 Task: Find connections with filter location Jequié with filter topic #Jobhunterswith filter profile language Potuguese with filter current company Simplify Healthcare with filter school Chennai Institute of Technology with filter industry Environmental Quality Programs with filter service category UX Research with filter keywords title Data Entry
Action: Mouse moved to (587, 86)
Screenshot: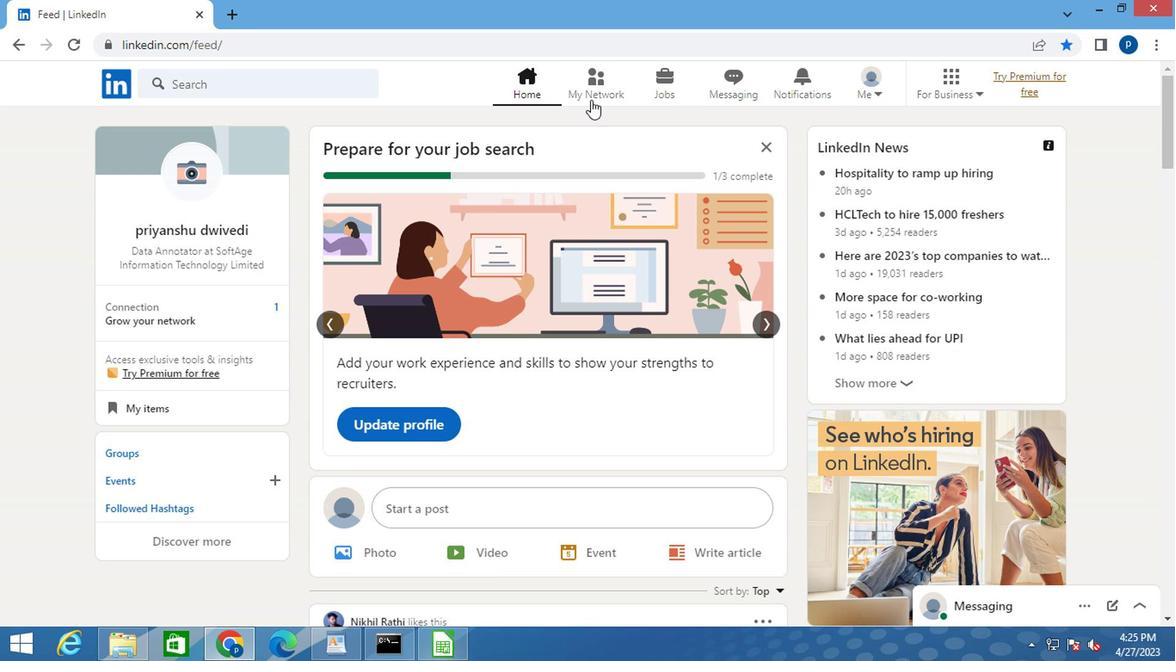
Action: Mouse pressed left at (587, 86)
Screenshot: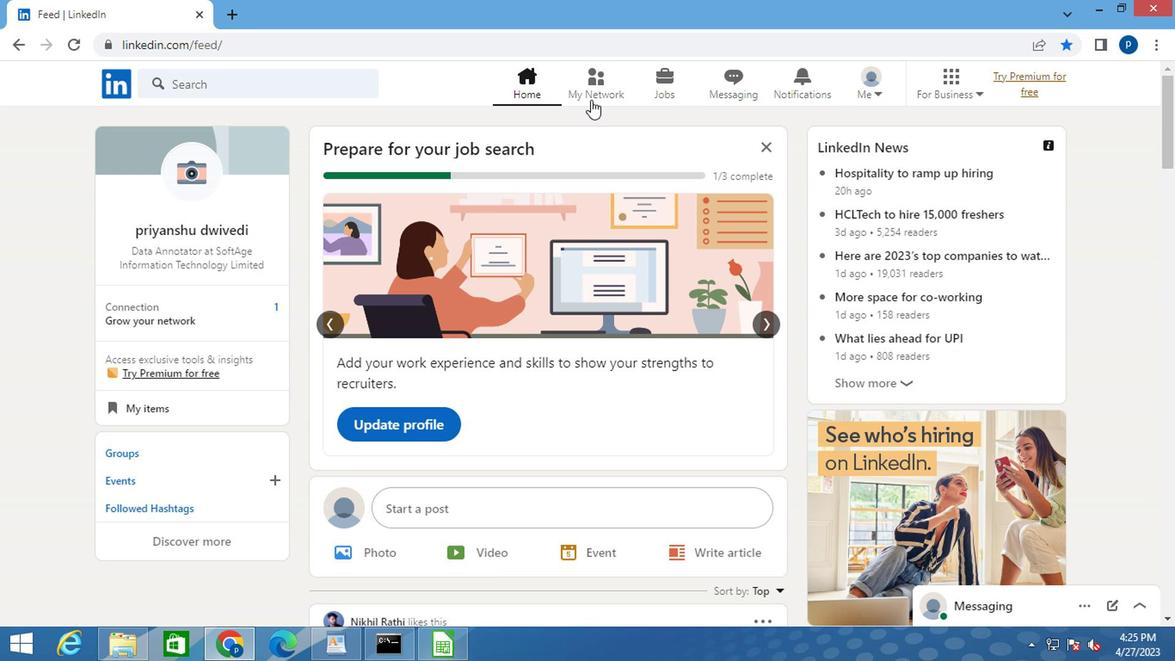
Action: Mouse moved to (192, 181)
Screenshot: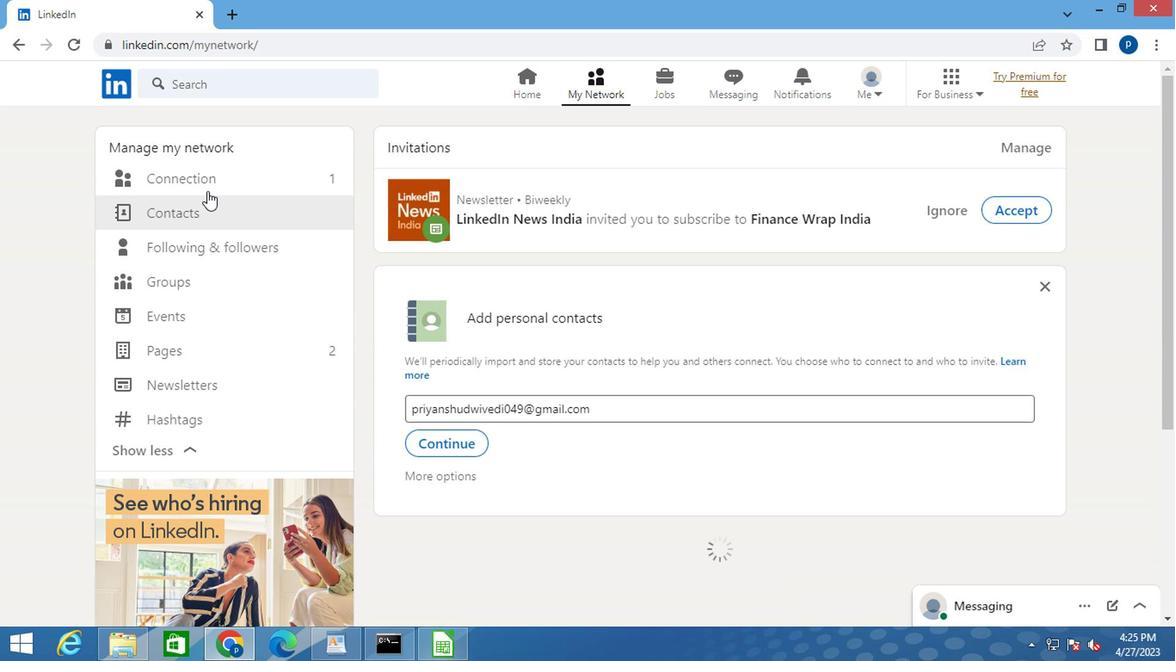 
Action: Mouse pressed left at (192, 181)
Screenshot: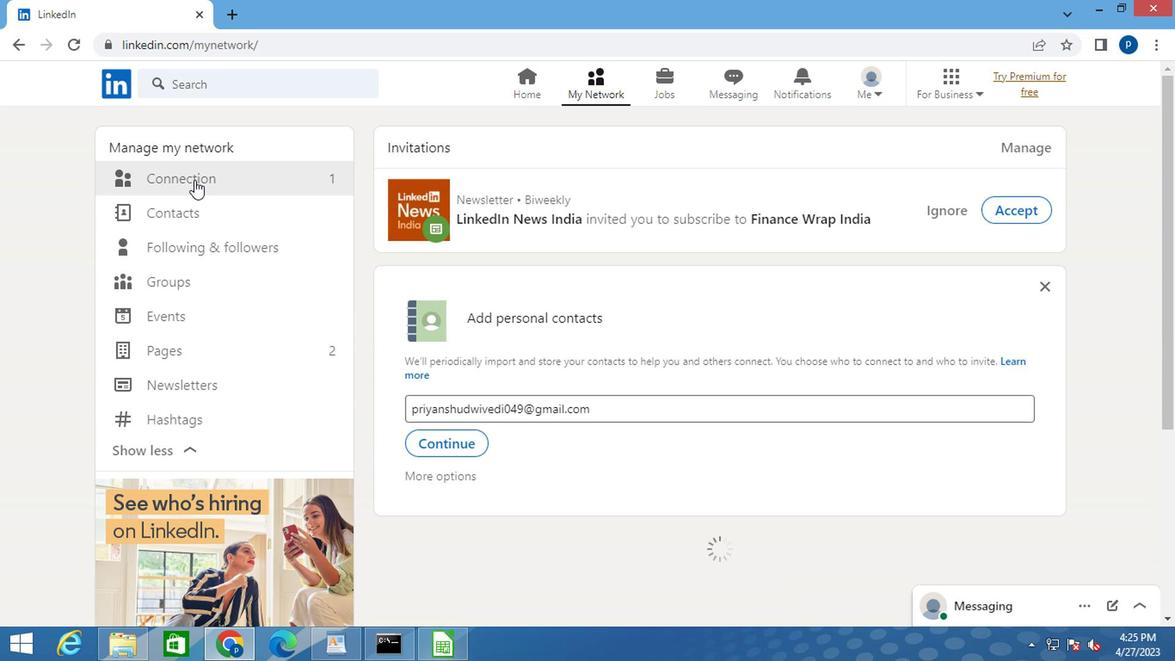 
Action: Mouse moved to (715, 186)
Screenshot: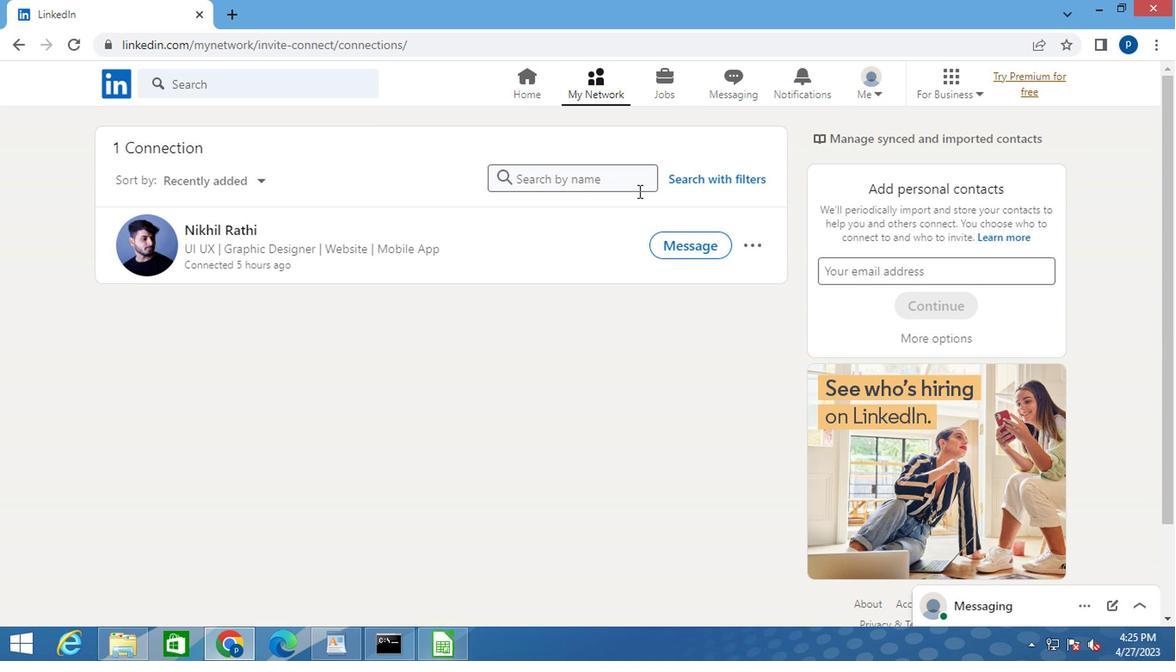 
Action: Mouse pressed left at (715, 186)
Screenshot: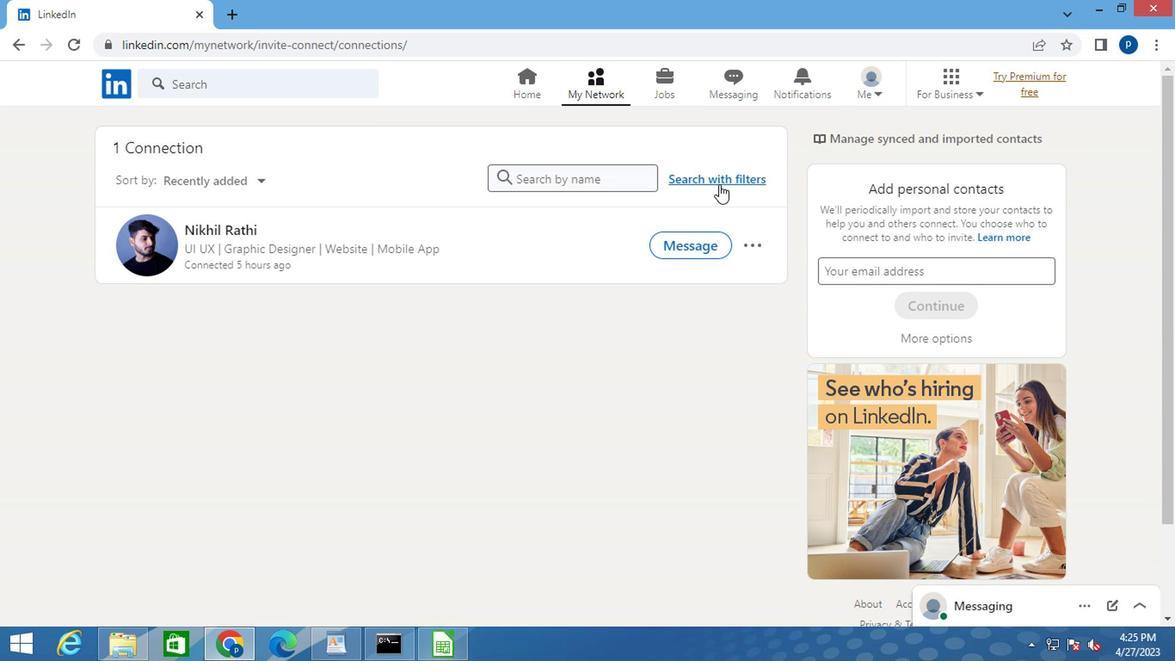 
Action: Mouse moved to (634, 138)
Screenshot: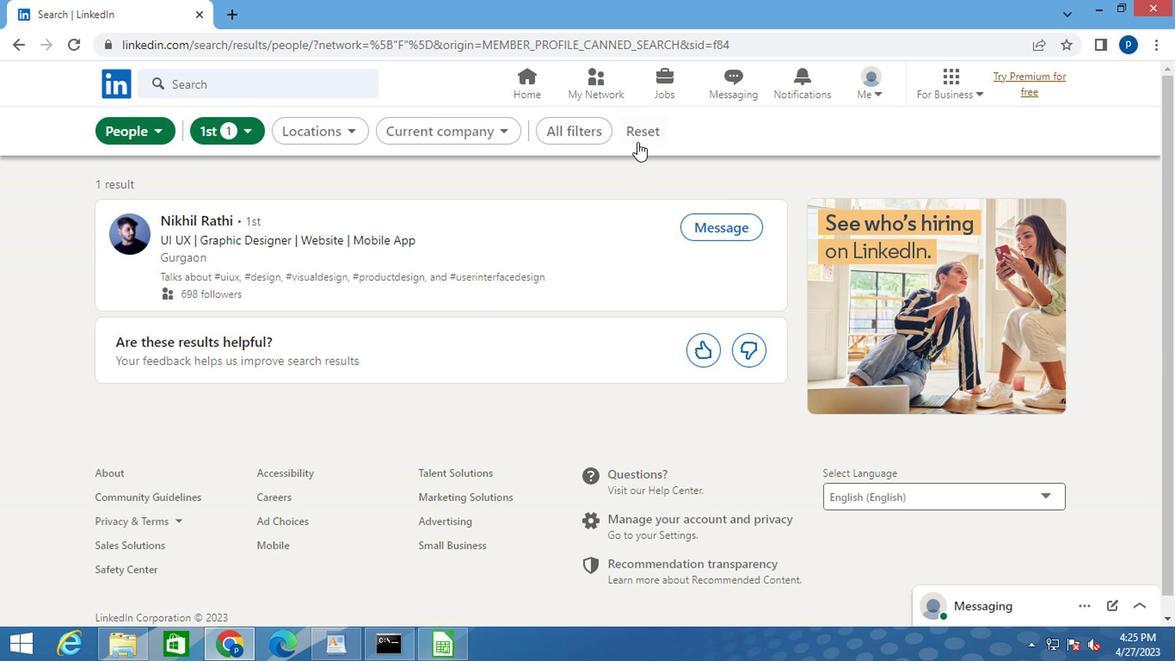 
Action: Mouse pressed left at (634, 138)
Screenshot: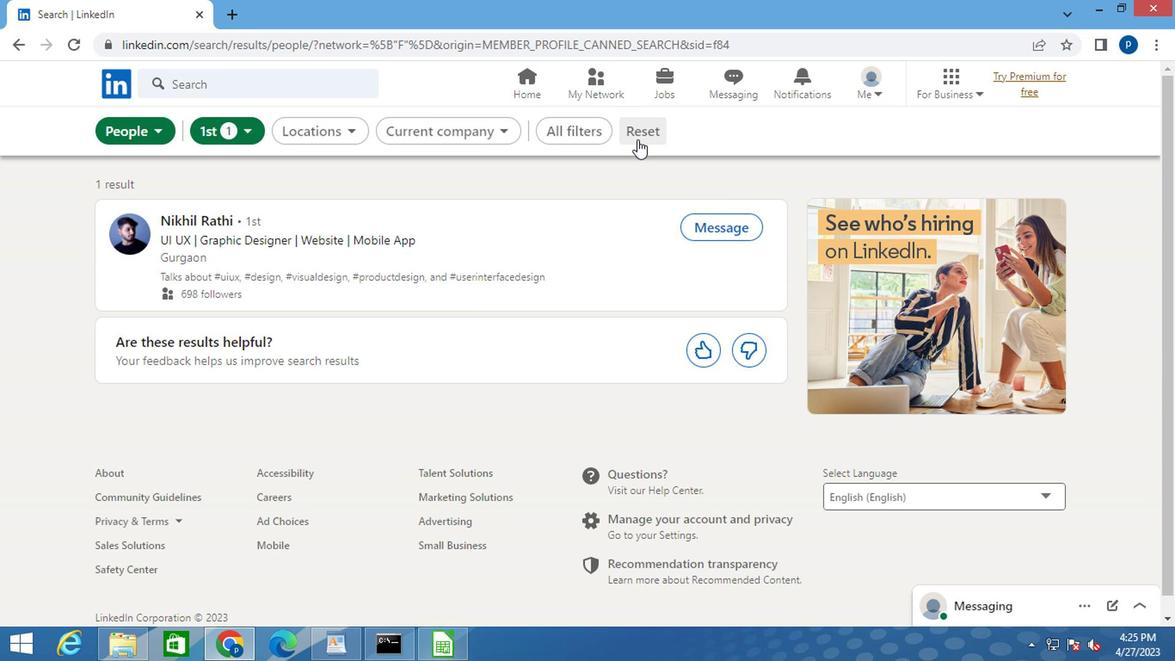 
Action: Mouse moved to (595, 134)
Screenshot: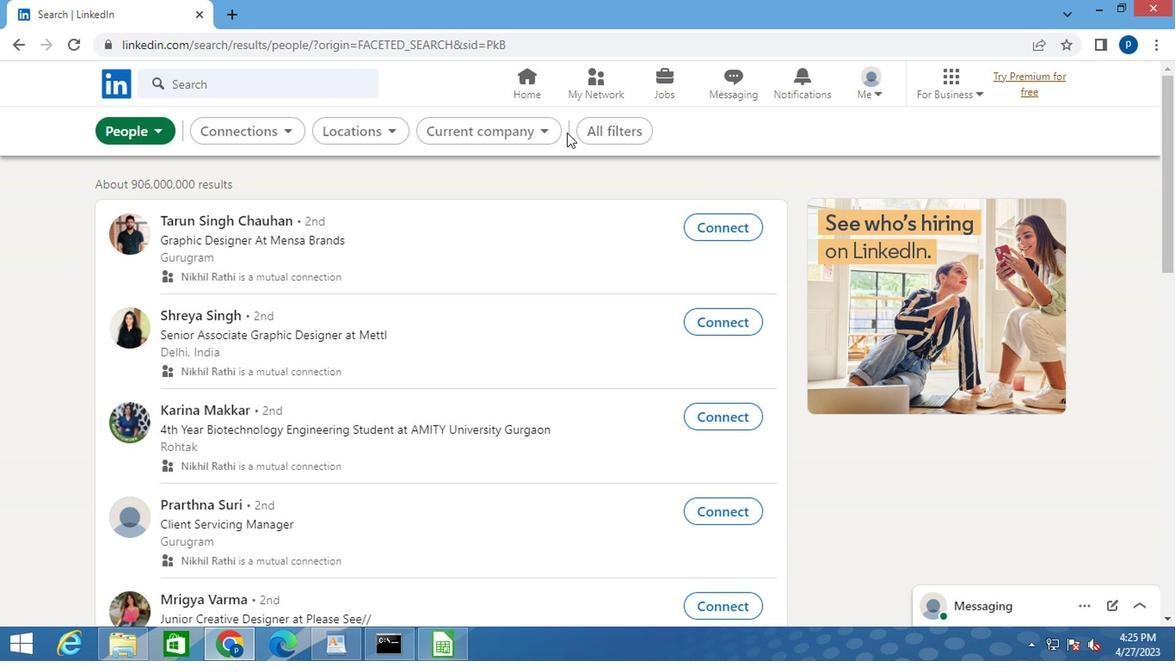 
Action: Mouse pressed left at (595, 134)
Screenshot: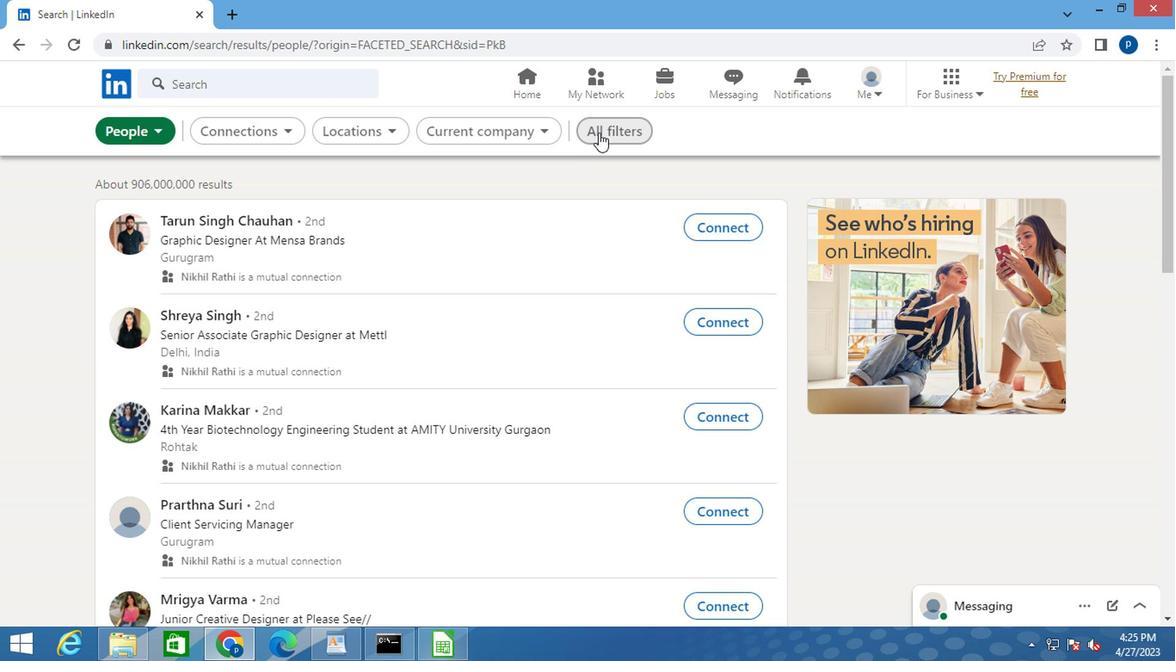 
Action: Mouse moved to (843, 457)
Screenshot: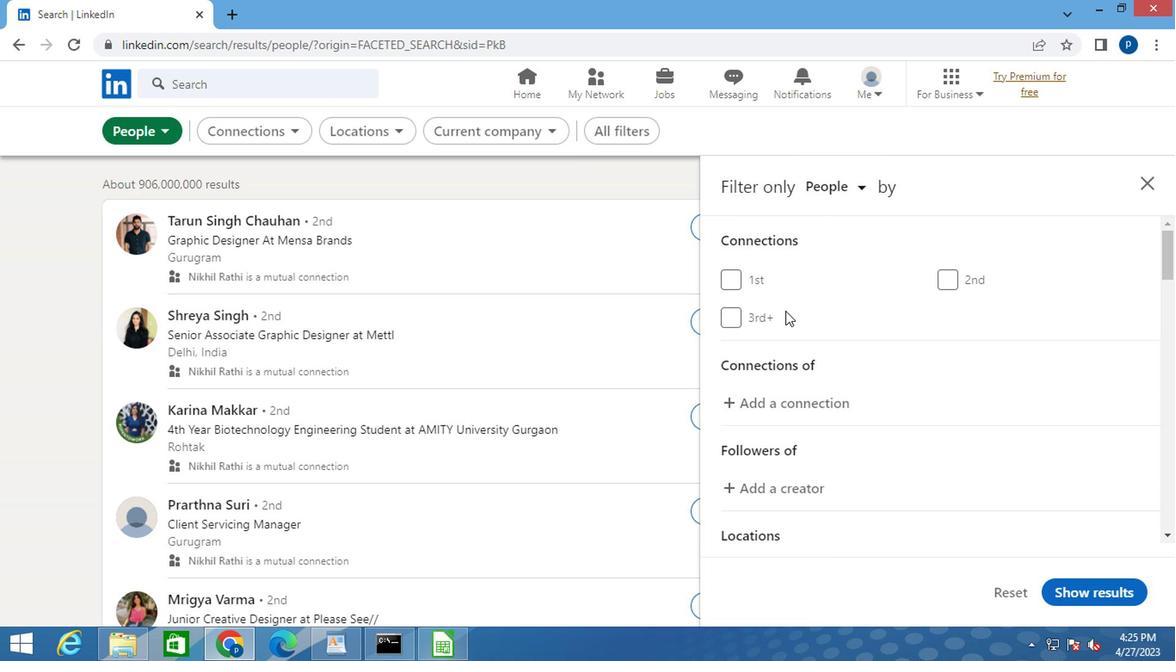 
Action: Mouse scrolled (843, 456) with delta (0, -1)
Screenshot: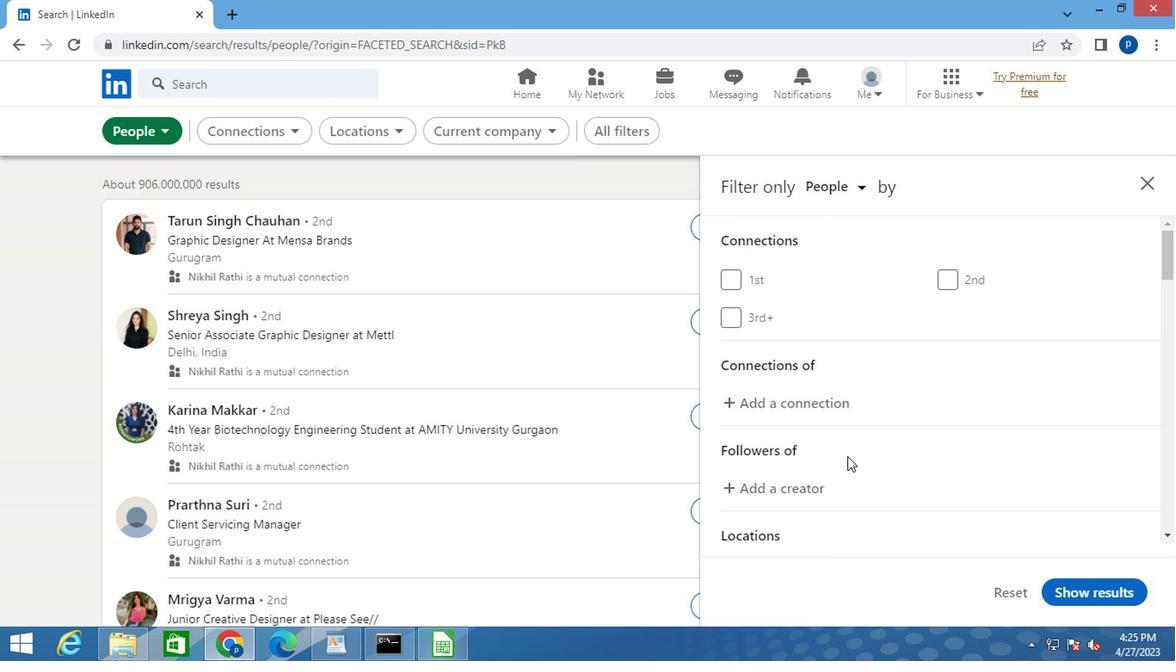 
Action: Mouse scrolled (843, 456) with delta (0, -1)
Screenshot: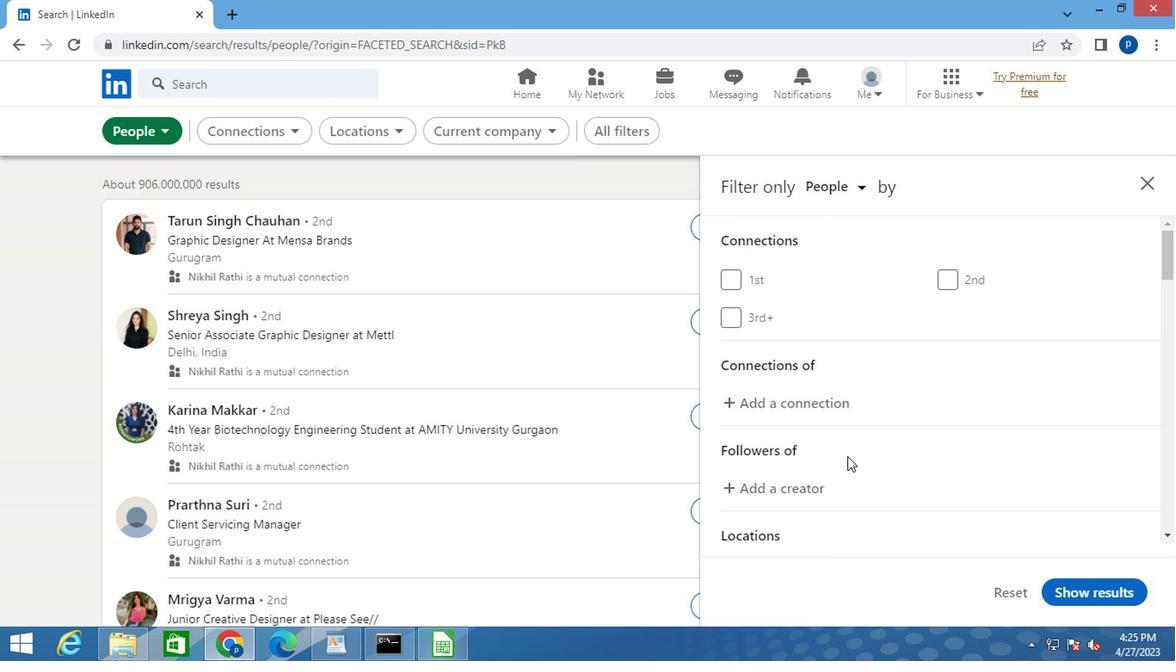 
Action: Mouse moved to (952, 472)
Screenshot: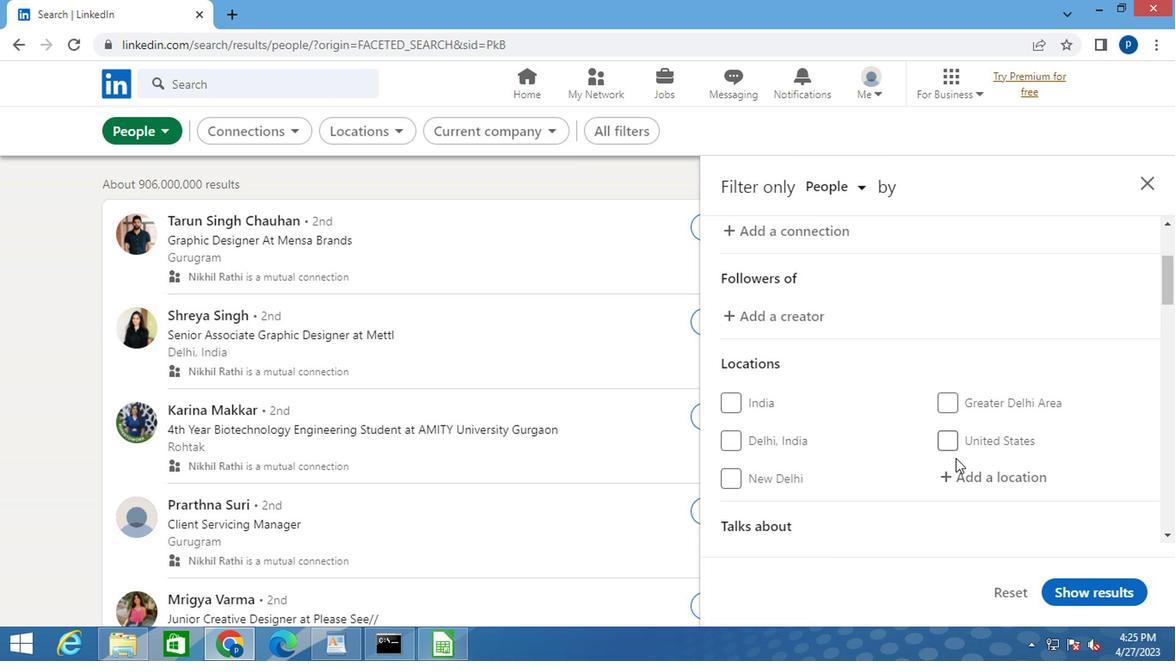 
Action: Mouse pressed left at (952, 472)
Screenshot: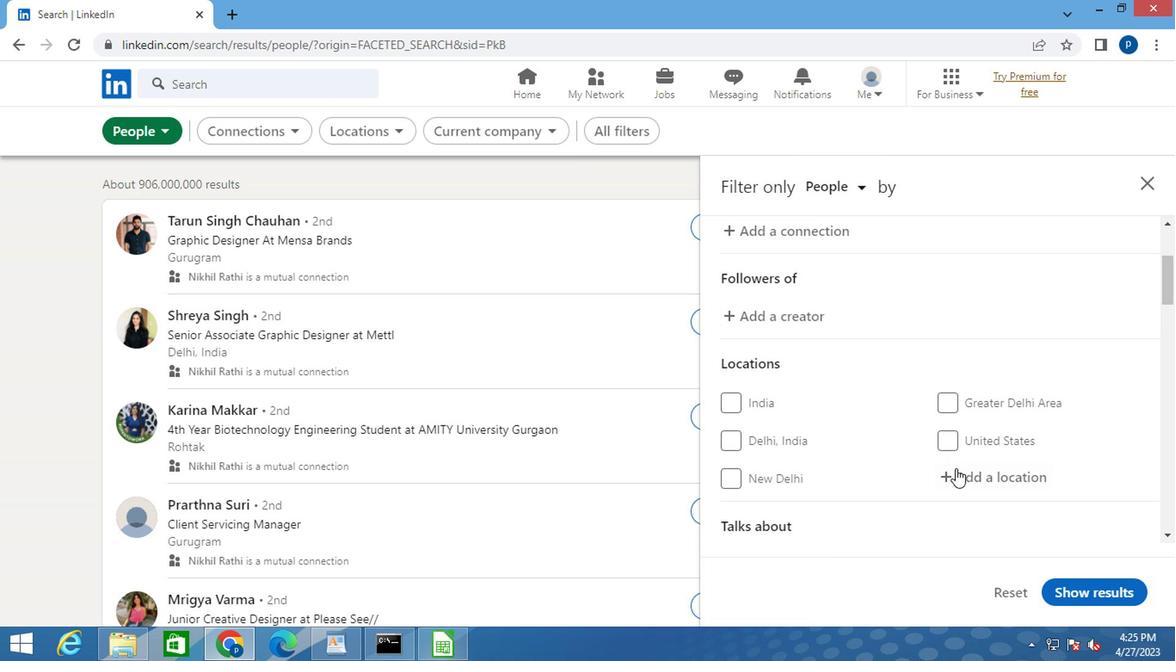 
Action: Key pressed j<Key.caps_lock>equi
Screenshot: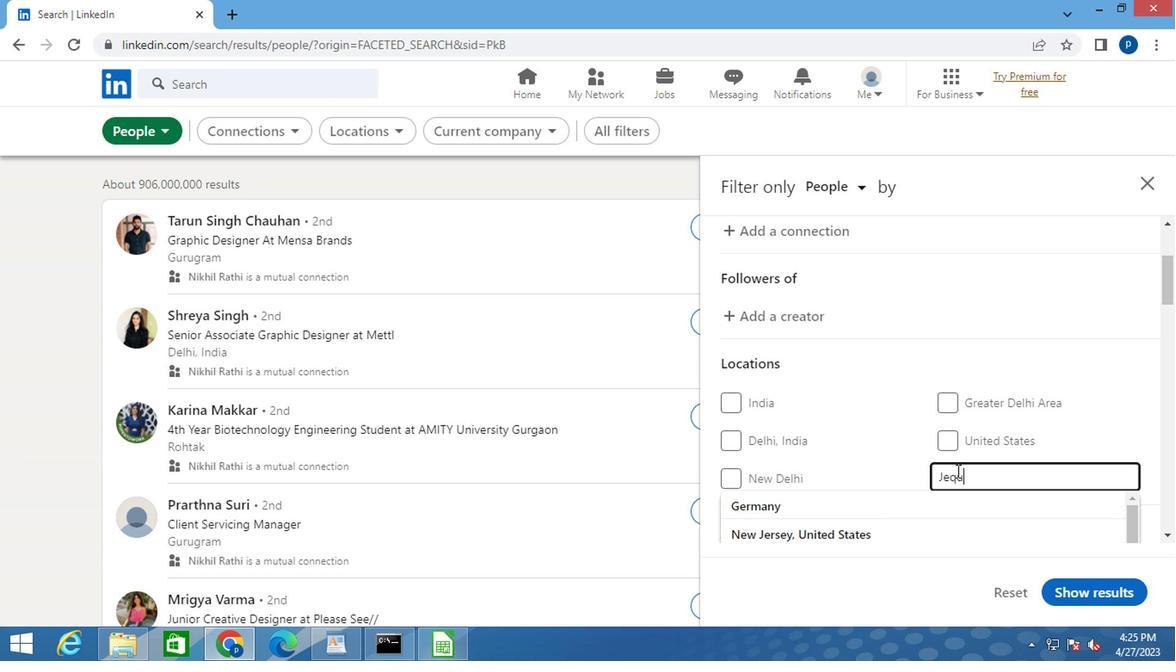 
Action: Mouse moved to (854, 504)
Screenshot: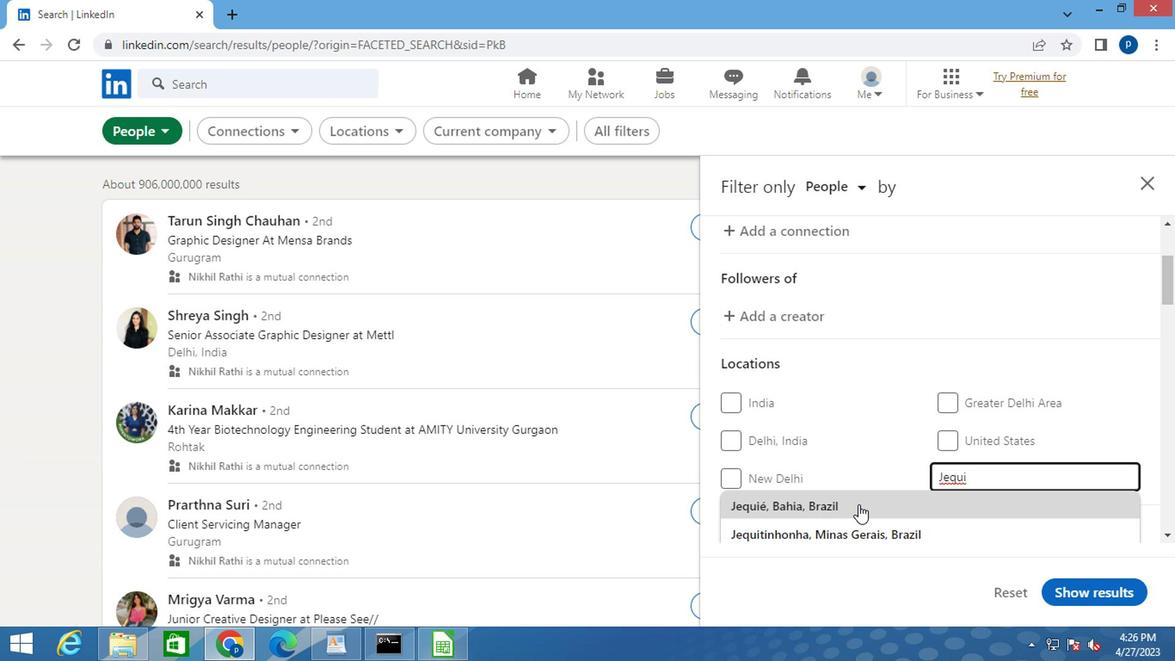 
Action: Mouse pressed left at (854, 504)
Screenshot: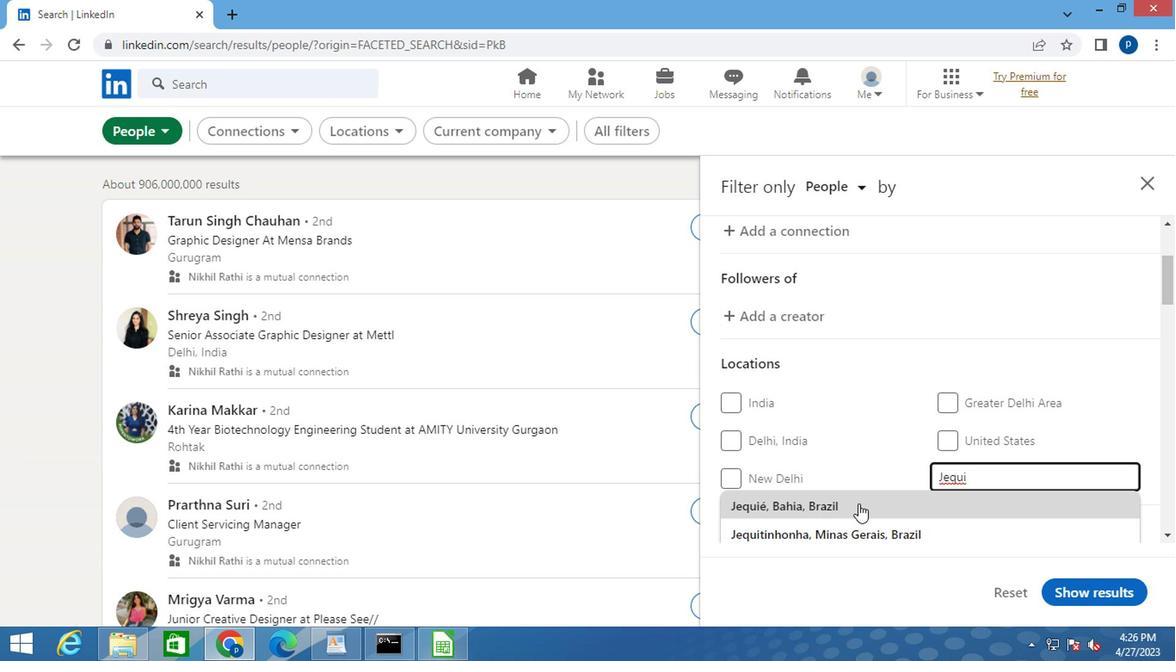 
Action: Mouse moved to (845, 479)
Screenshot: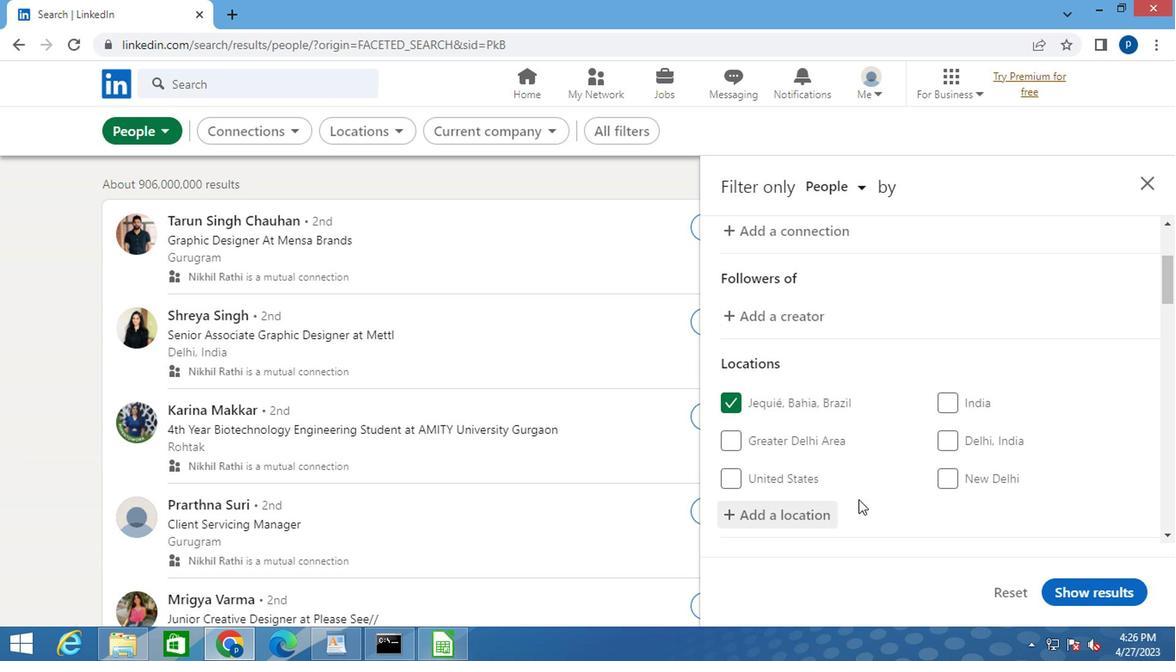 
Action: Mouse scrolled (845, 478) with delta (0, 0)
Screenshot: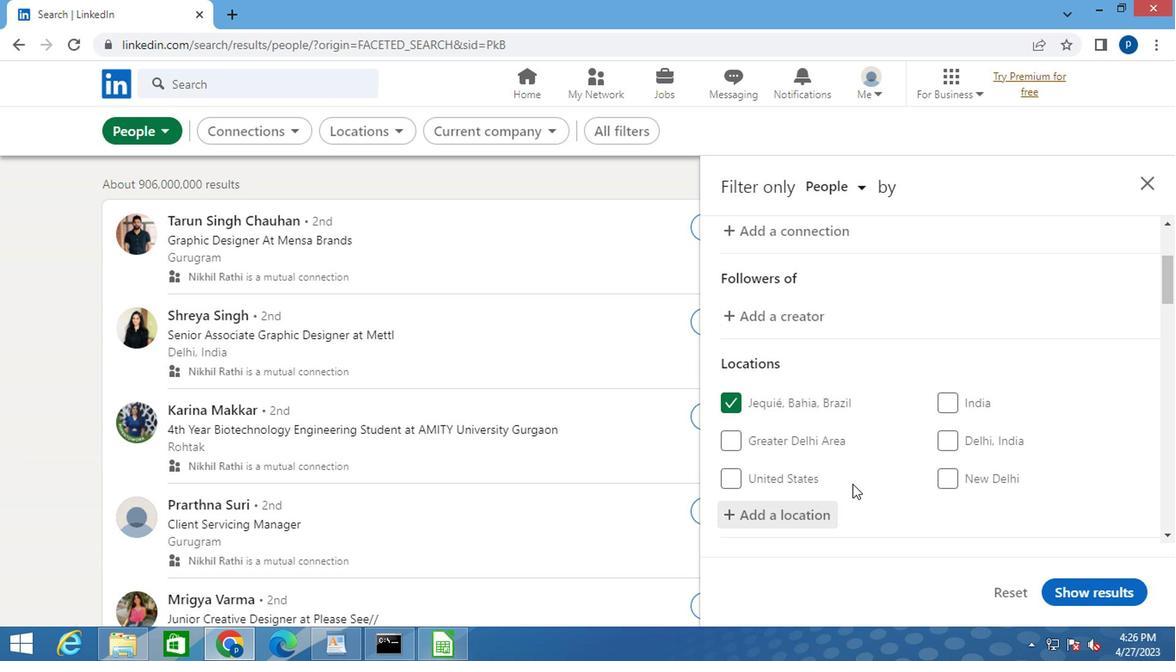 
Action: Mouse moved to (844, 479)
Screenshot: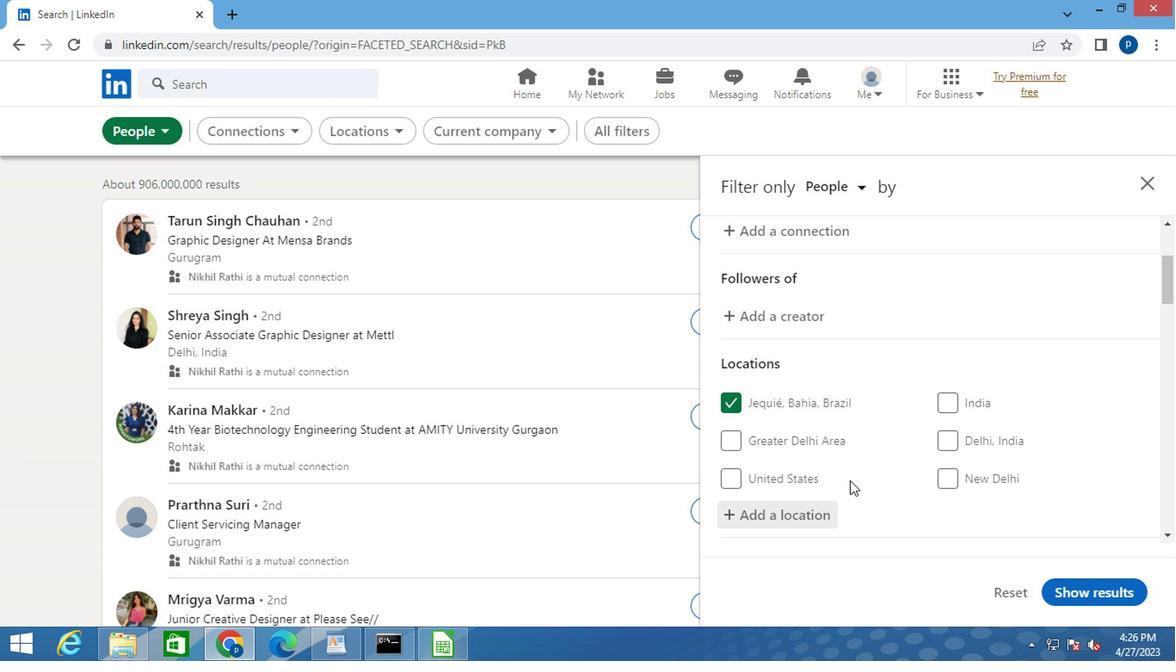 
Action: Mouse scrolled (844, 478) with delta (0, 0)
Screenshot: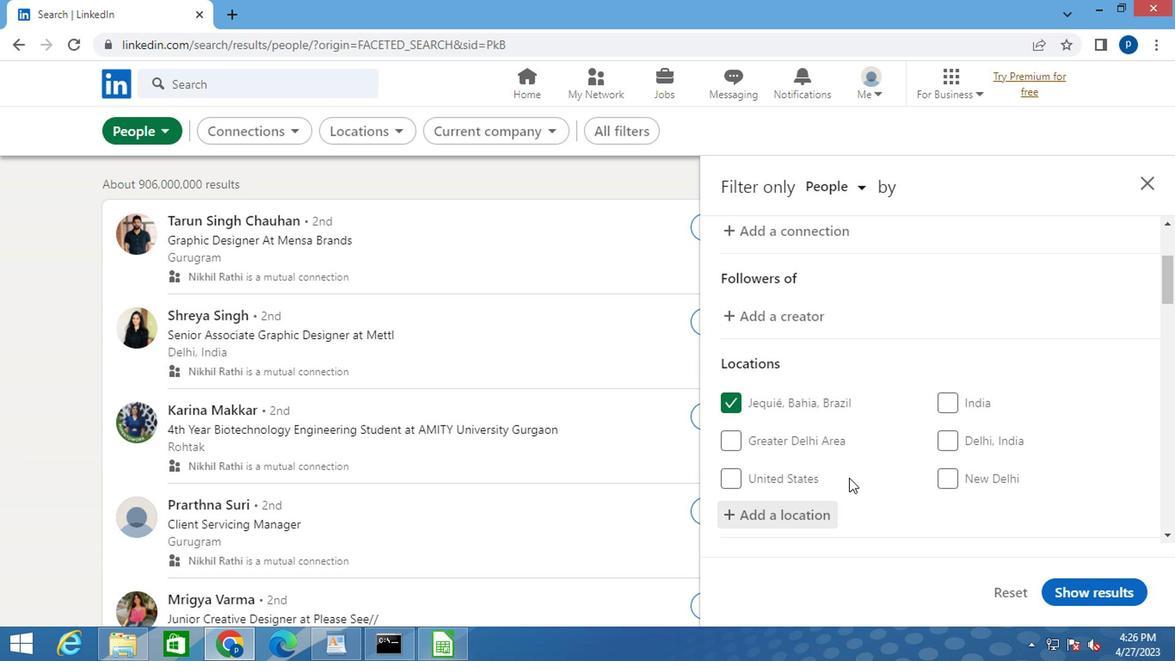 
Action: Mouse scrolled (844, 478) with delta (0, 0)
Screenshot: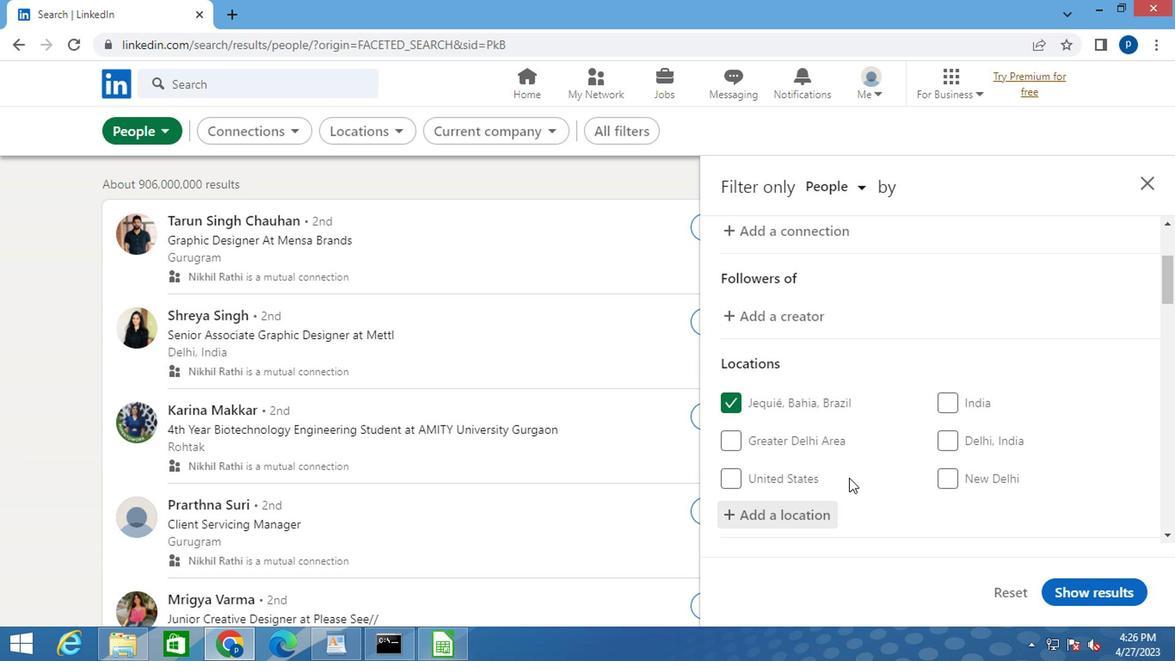 
Action: Mouse scrolled (844, 478) with delta (0, 0)
Screenshot: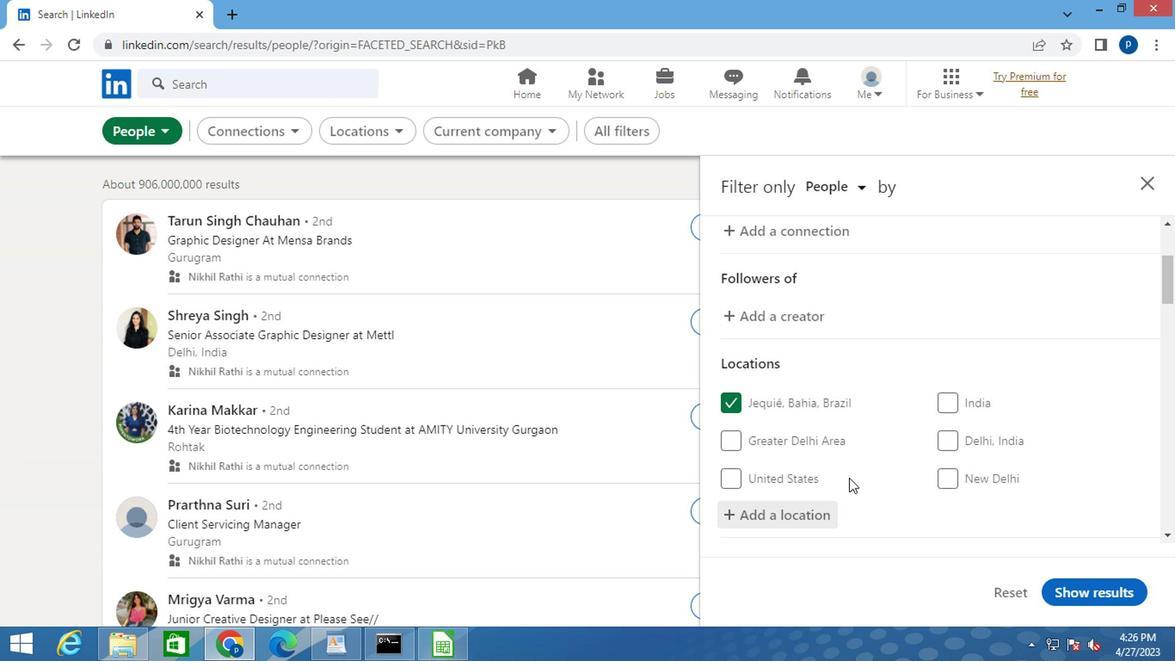 
Action: Mouse moved to (958, 339)
Screenshot: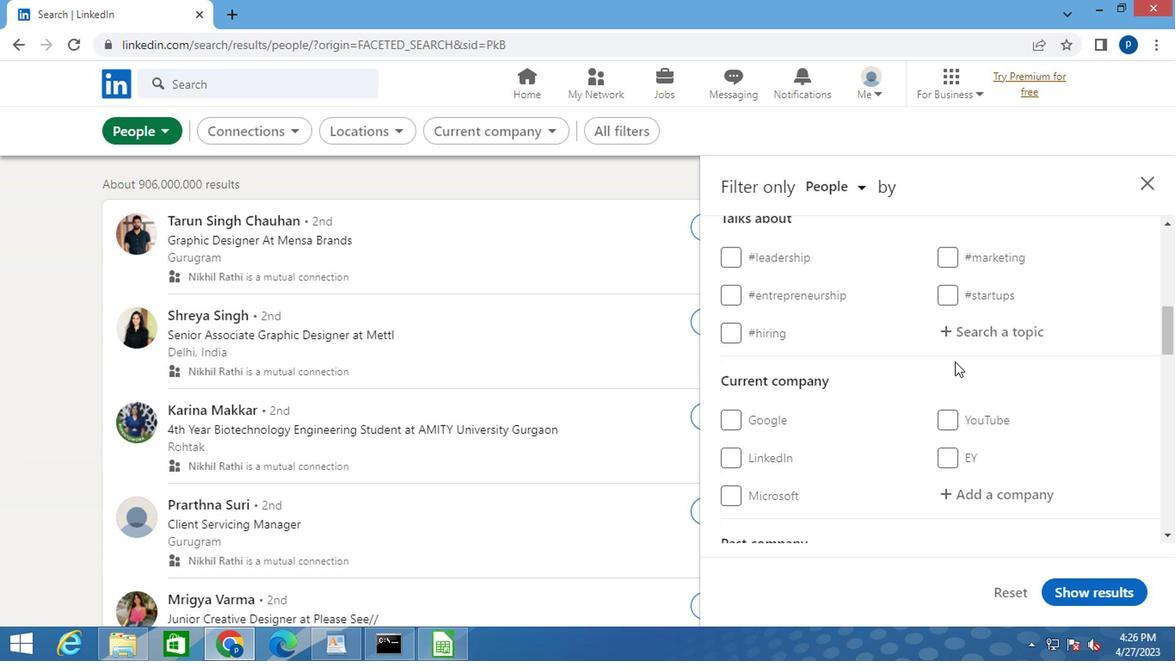 
Action: Mouse pressed left at (958, 339)
Screenshot: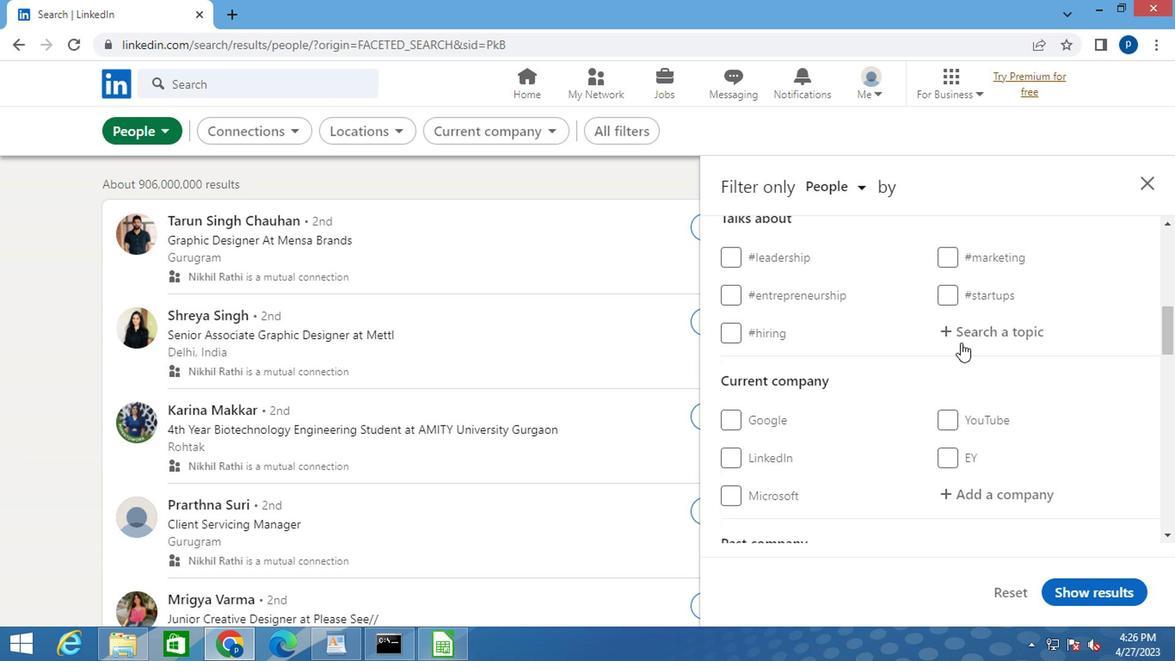 
Action: Key pressed <Key.shift>#<Key.caps_lock>J<Key.caps_lock>OBHUNTERS
Screenshot: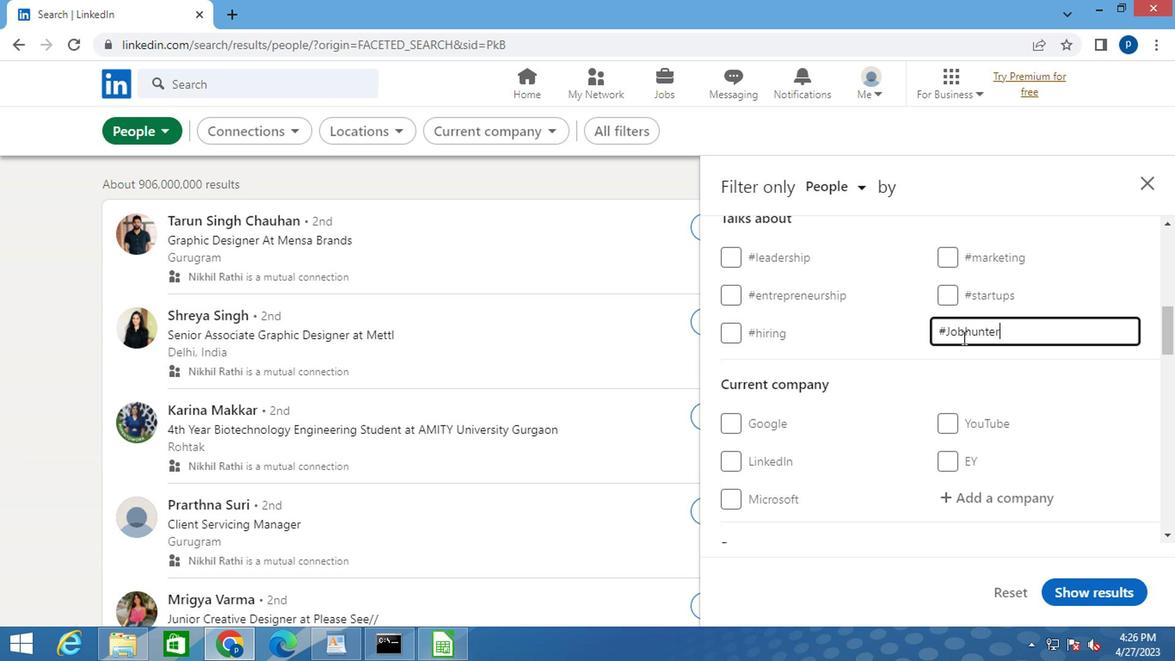 
Action: Mouse moved to (899, 380)
Screenshot: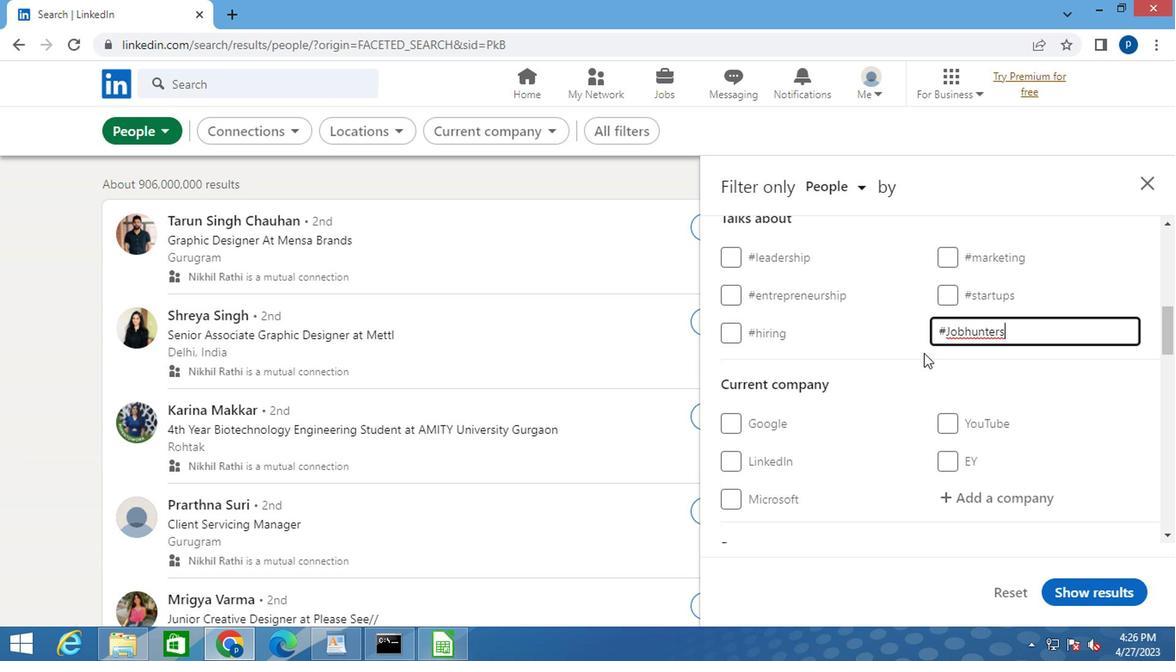 
Action: Mouse scrolled (899, 379) with delta (0, 0)
Screenshot: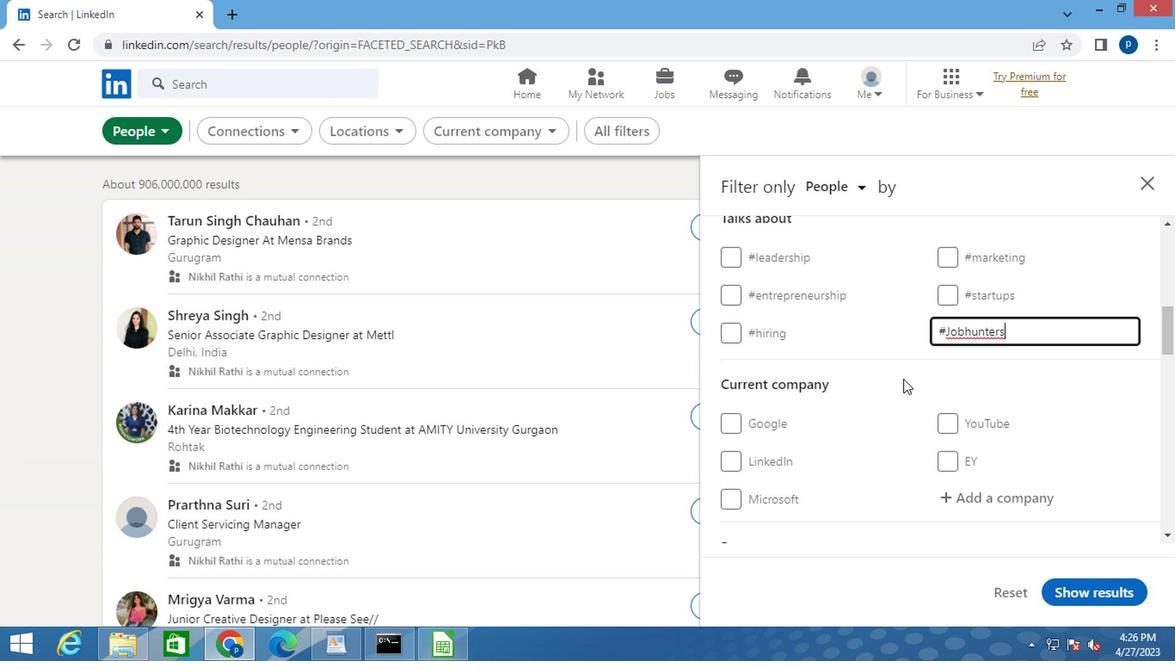 
Action: Mouse scrolled (899, 379) with delta (0, 0)
Screenshot: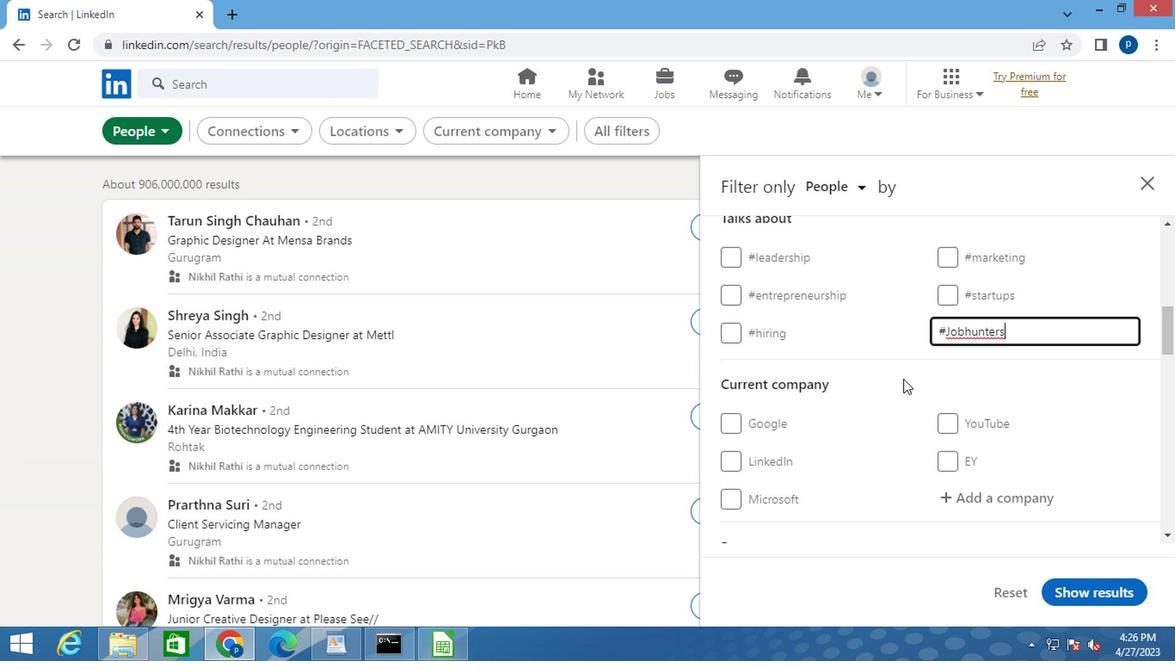 
Action: Mouse scrolled (899, 379) with delta (0, 0)
Screenshot: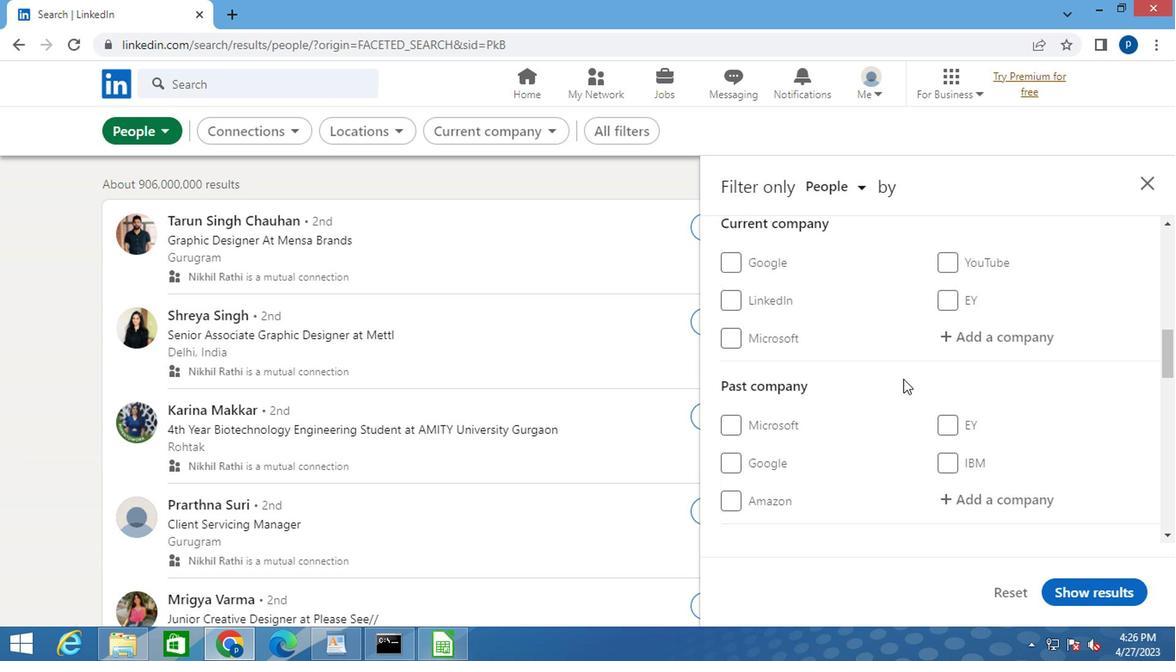 
Action: Mouse scrolled (899, 379) with delta (0, 0)
Screenshot: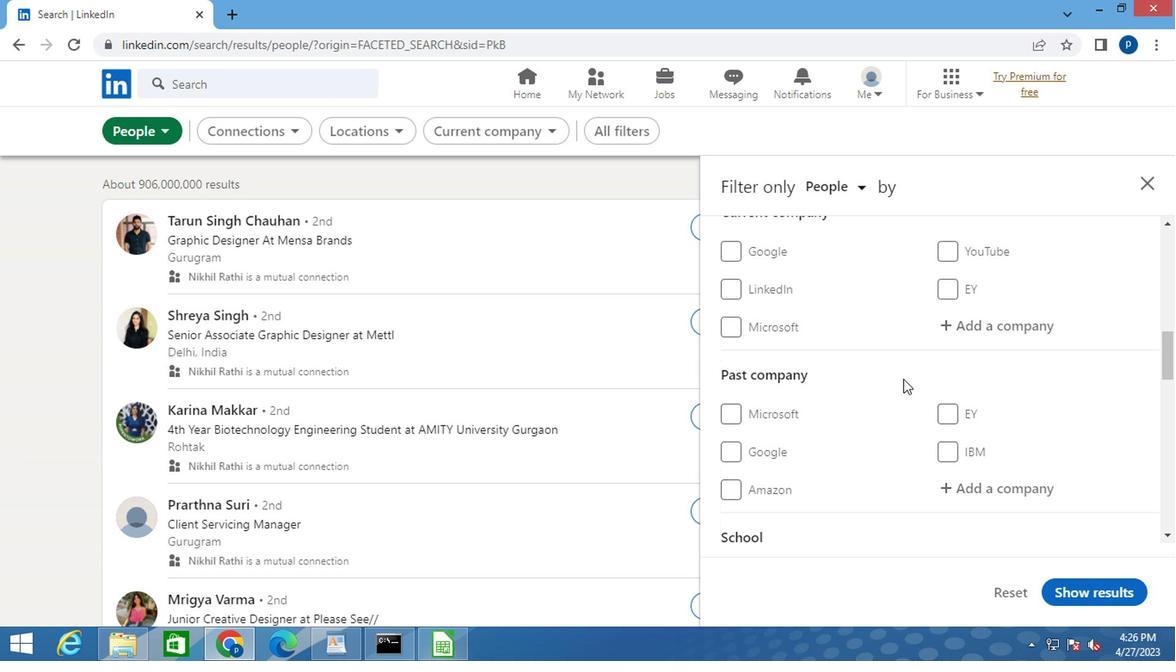 
Action: Mouse moved to (847, 396)
Screenshot: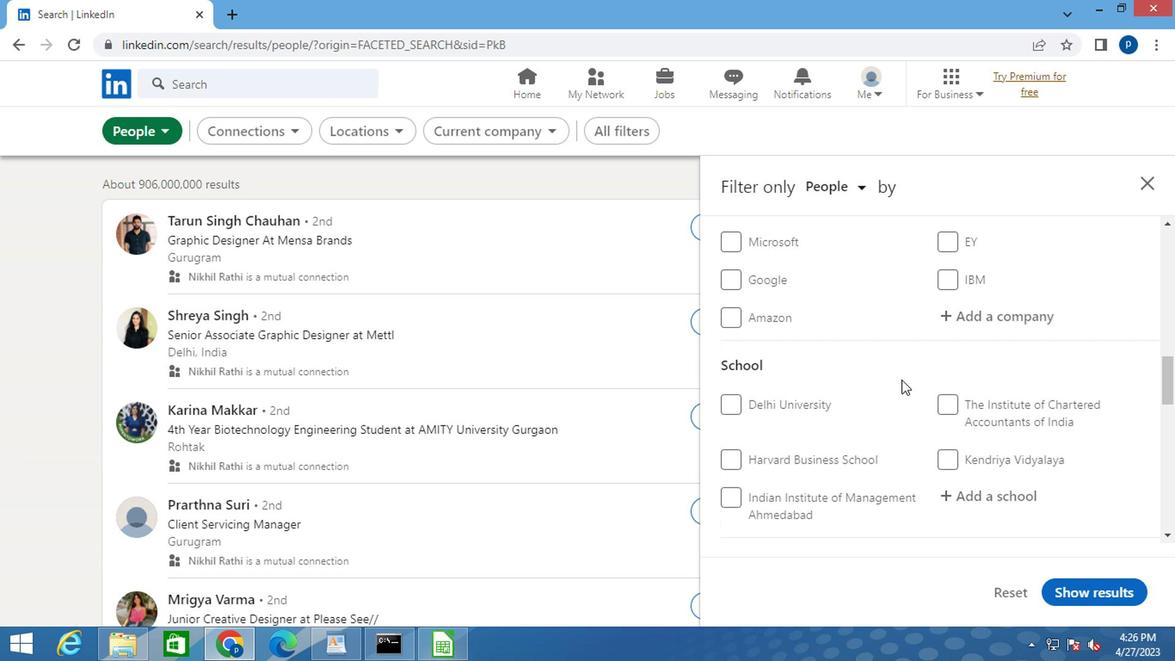 
Action: Mouse scrolled (847, 394) with delta (0, -1)
Screenshot: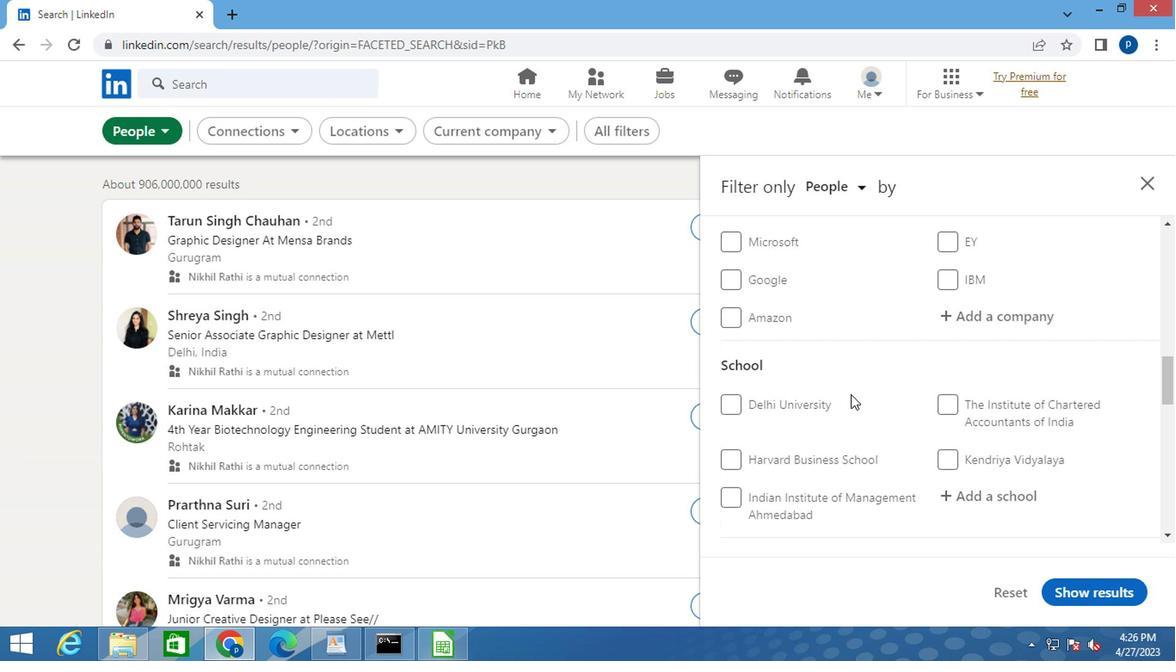 
Action: Mouse scrolled (847, 394) with delta (0, -1)
Screenshot: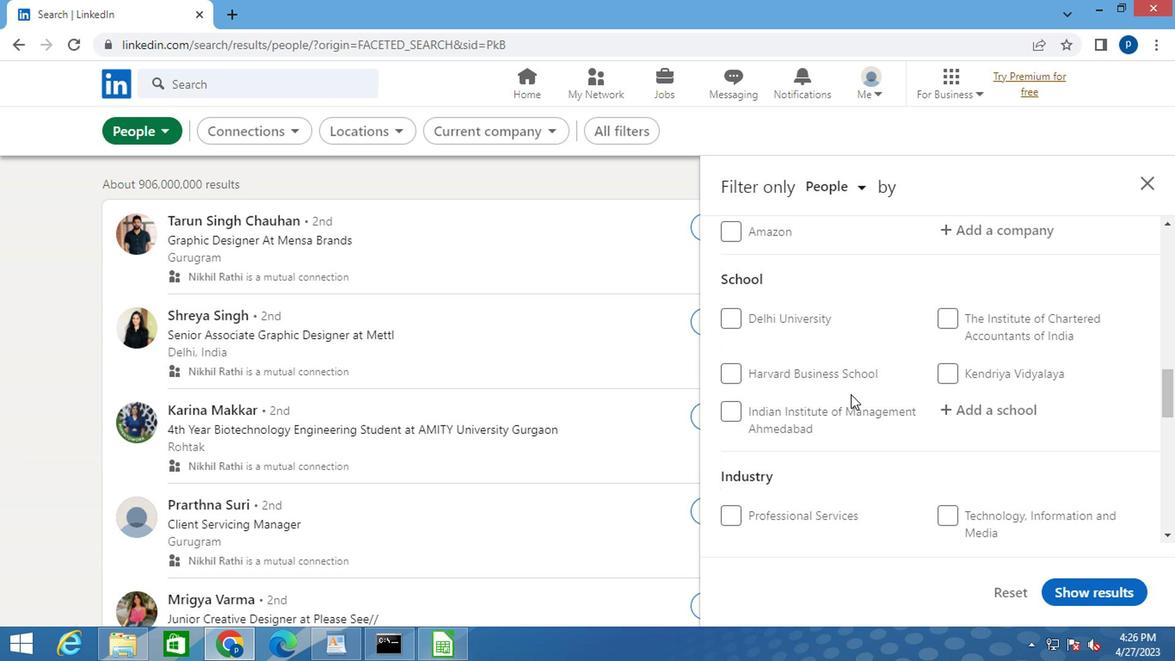 
Action: Mouse scrolled (847, 394) with delta (0, -1)
Screenshot: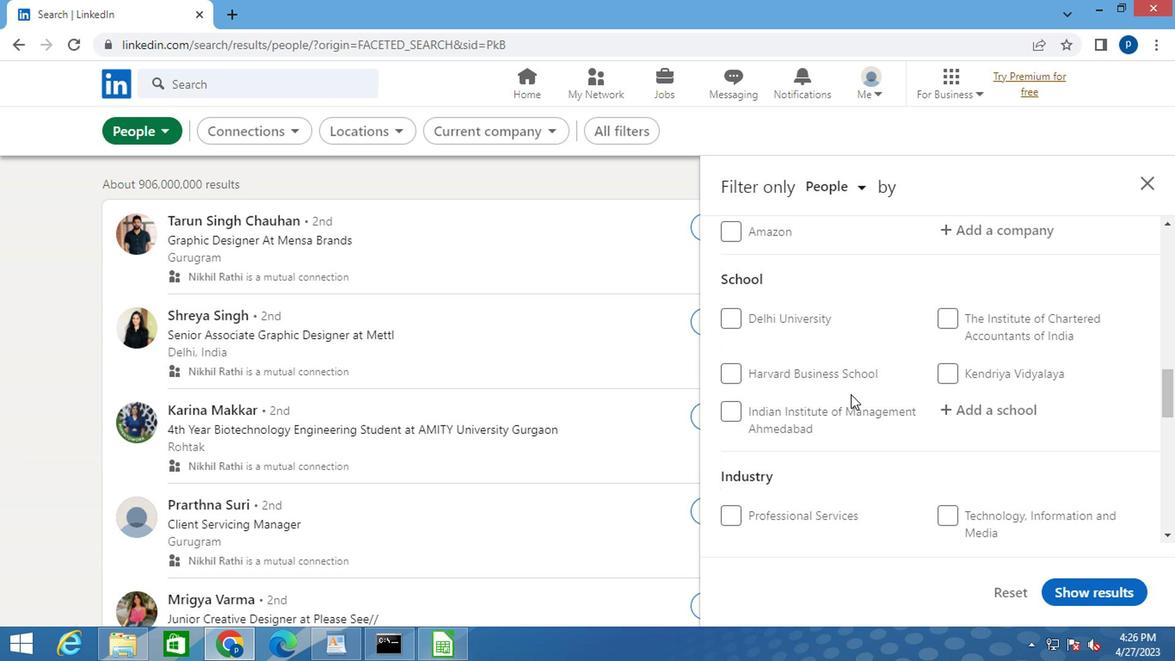 
Action: Mouse scrolled (847, 394) with delta (0, -1)
Screenshot: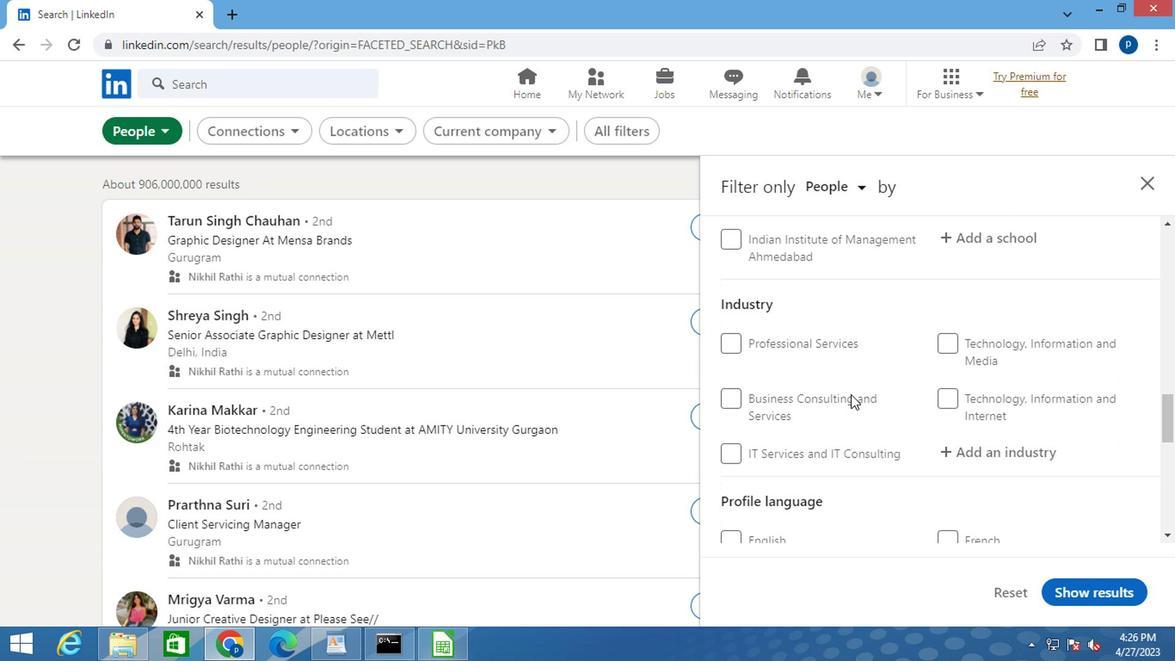 
Action: Mouse scrolled (847, 394) with delta (0, -1)
Screenshot: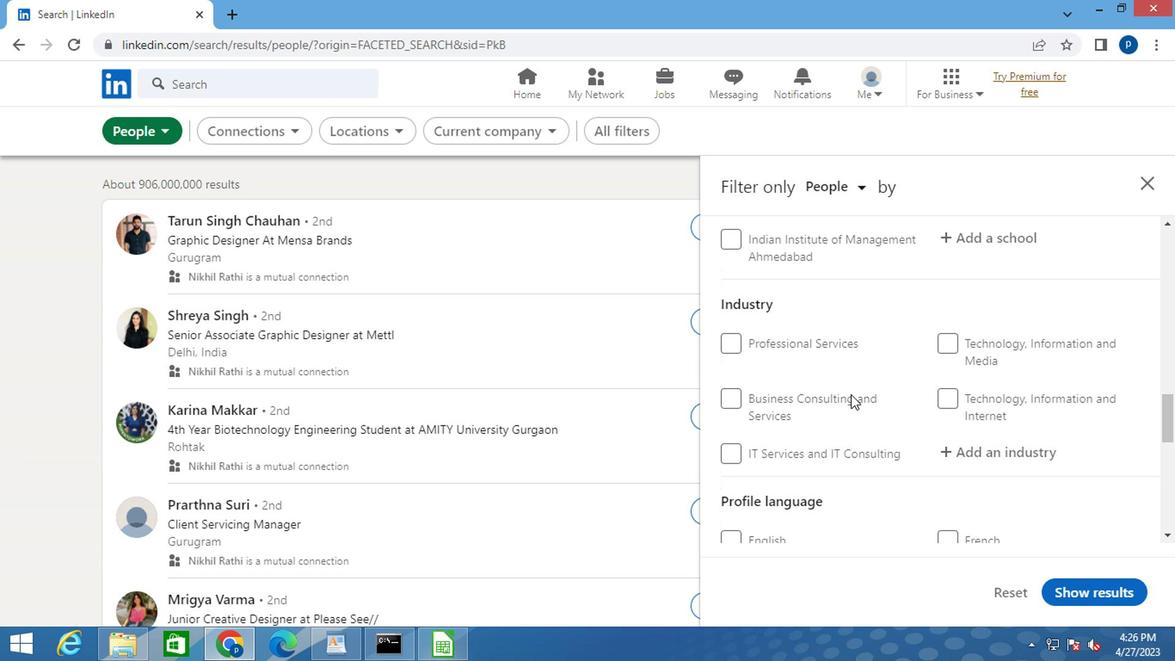 
Action: Mouse moved to (949, 408)
Screenshot: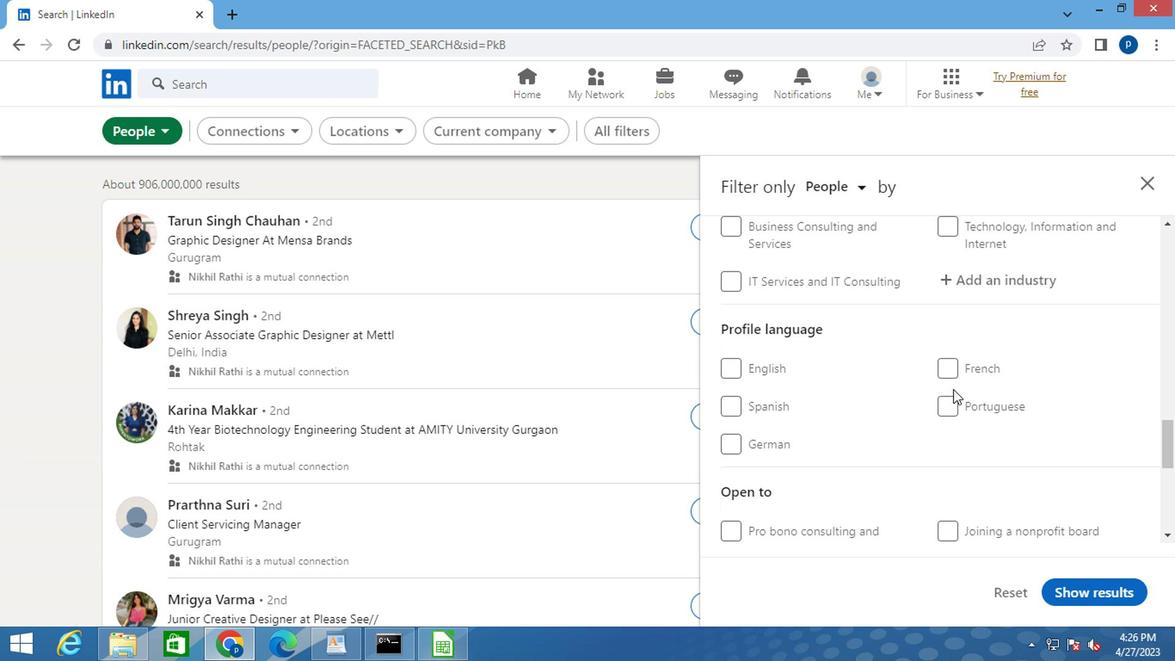 
Action: Mouse pressed left at (949, 408)
Screenshot: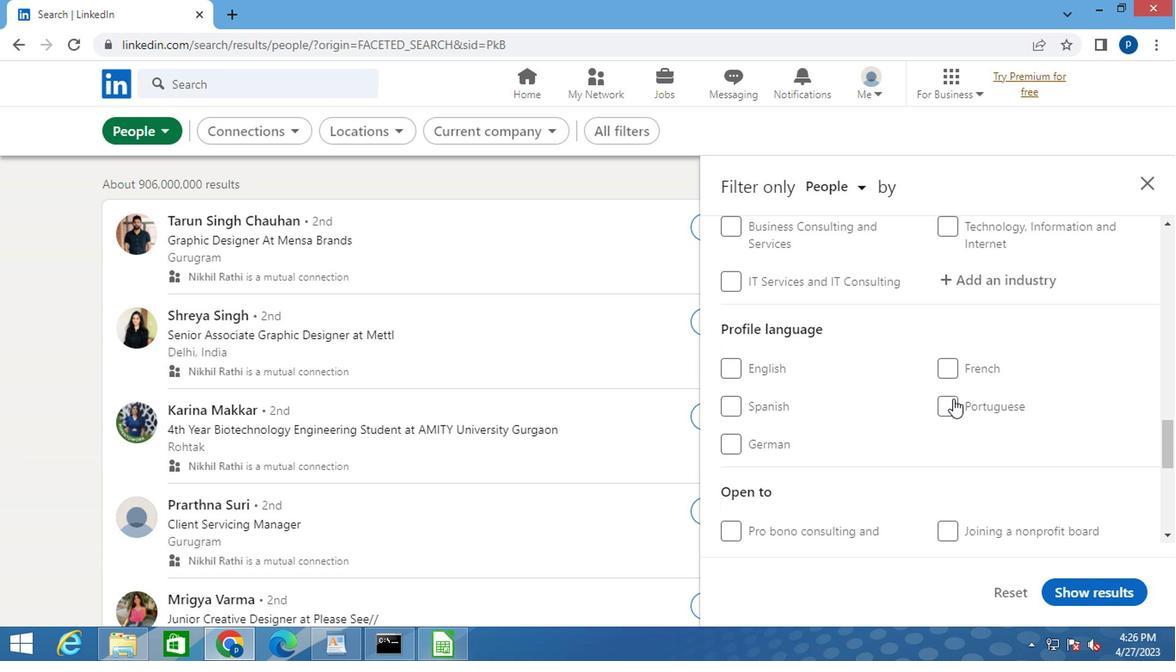 
Action: Mouse moved to (924, 388)
Screenshot: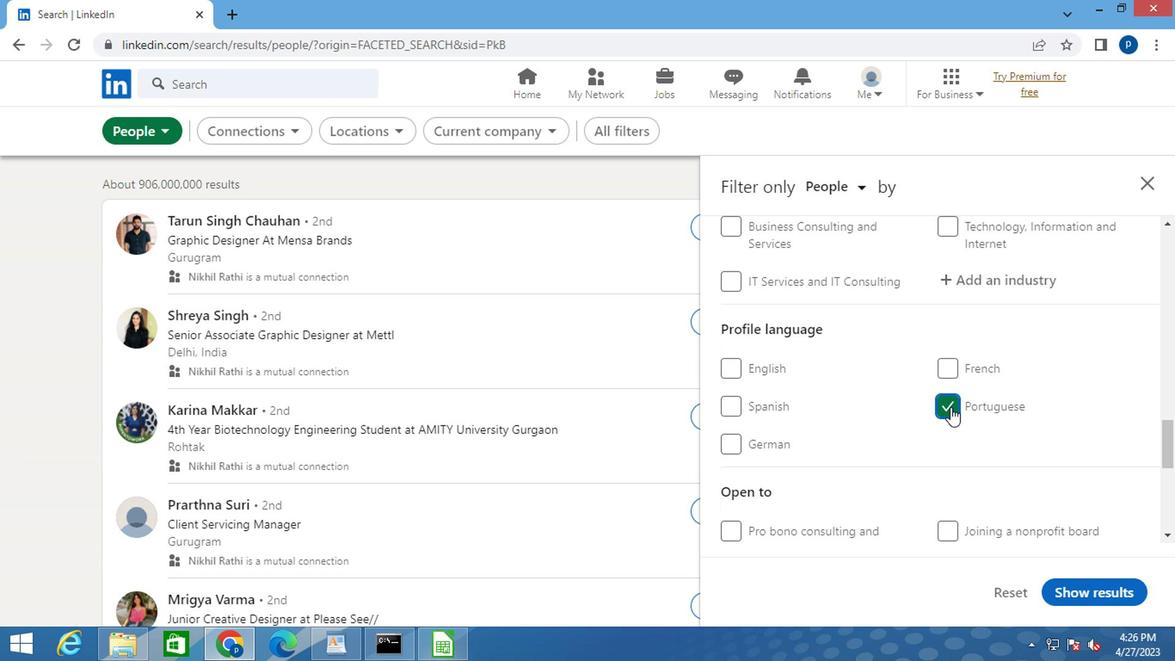 
Action: Mouse scrolled (924, 388) with delta (0, 0)
Screenshot: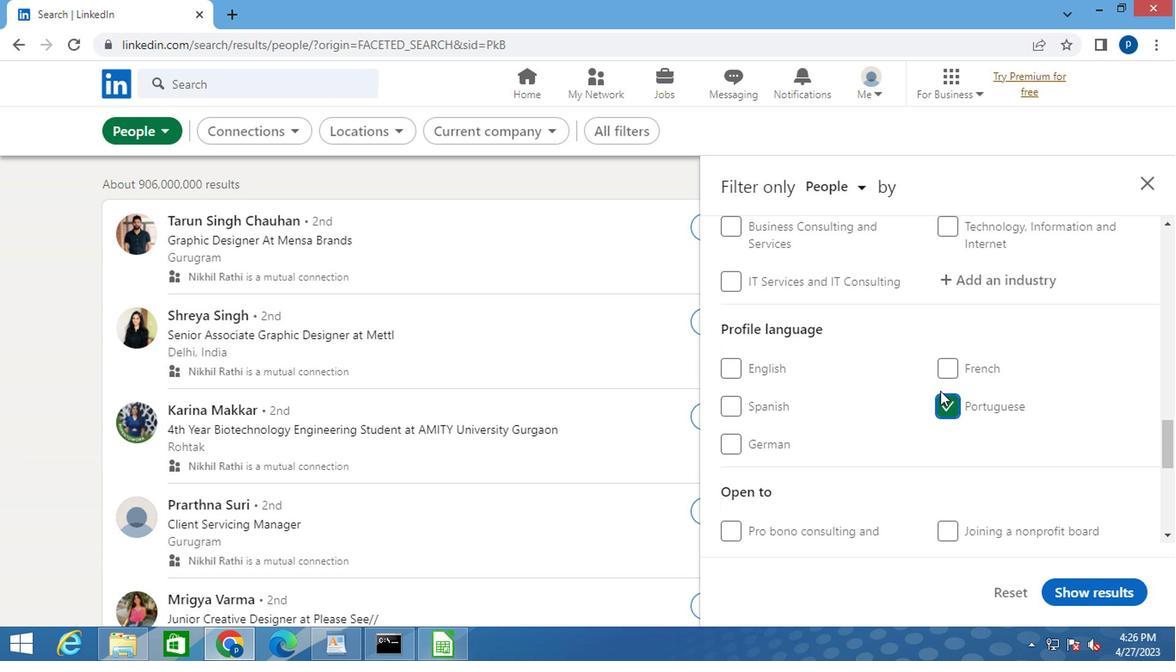 
Action: Mouse scrolled (924, 388) with delta (0, 0)
Screenshot: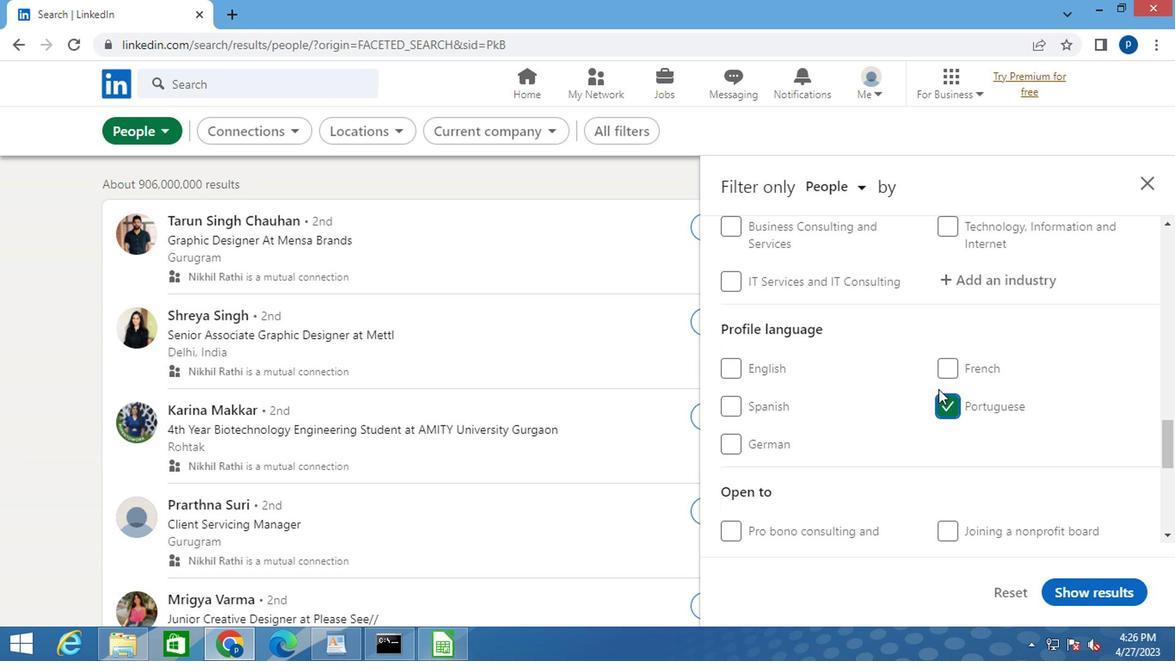 
Action: Mouse scrolled (924, 388) with delta (0, 0)
Screenshot: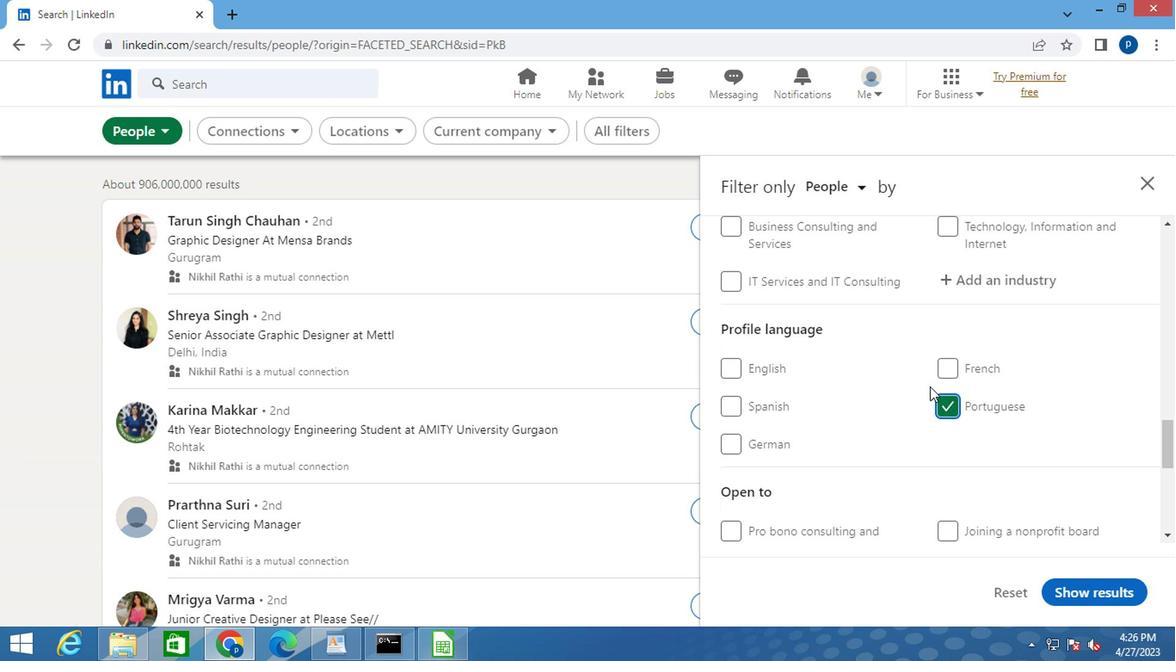 
Action: Mouse scrolled (924, 388) with delta (0, 0)
Screenshot: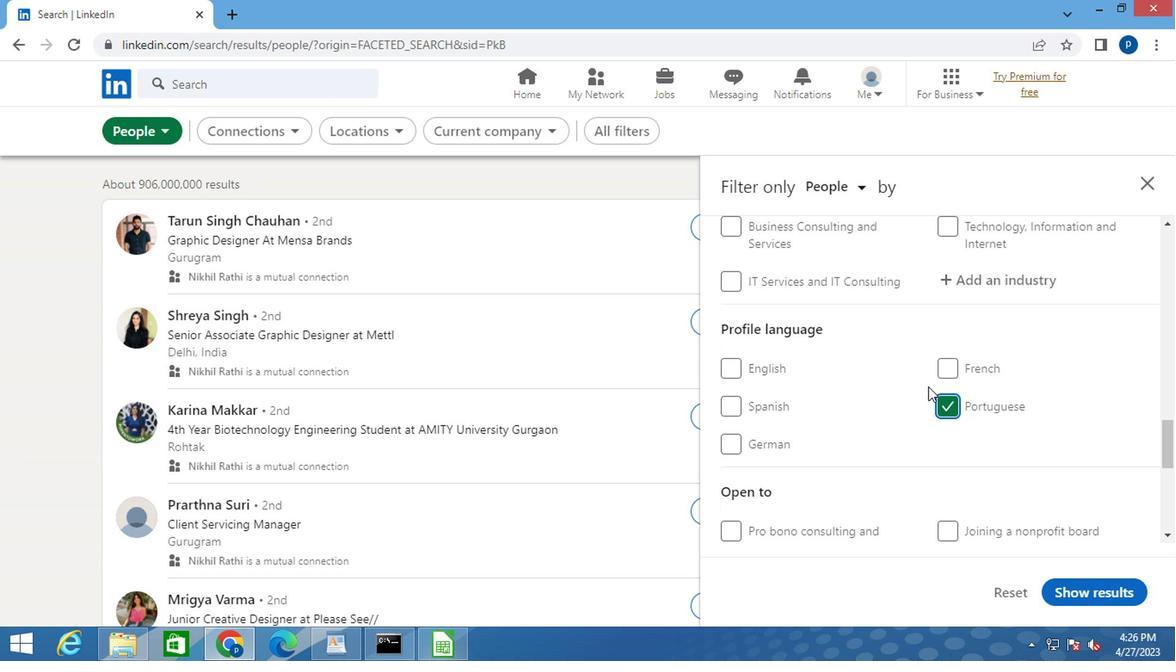 
Action: Mouse scrolled (924, 388) with delta (0, 0)
Screenshot: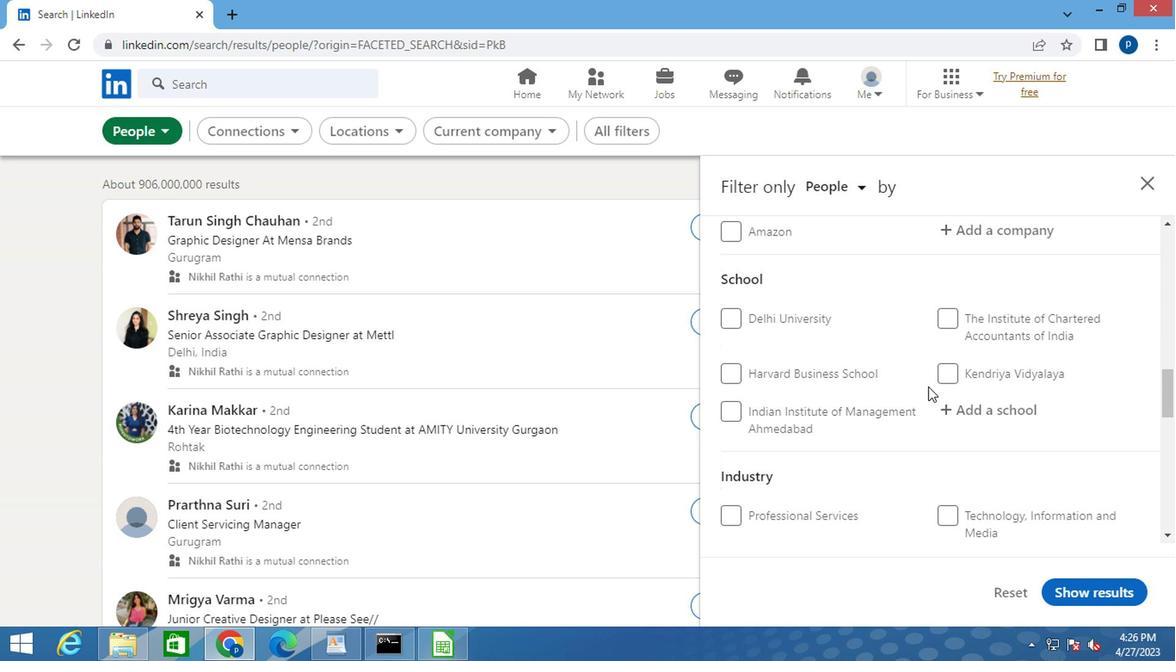 
Action: Mouse scrolled (924, 388) with delta (0, 0)
Screenshot: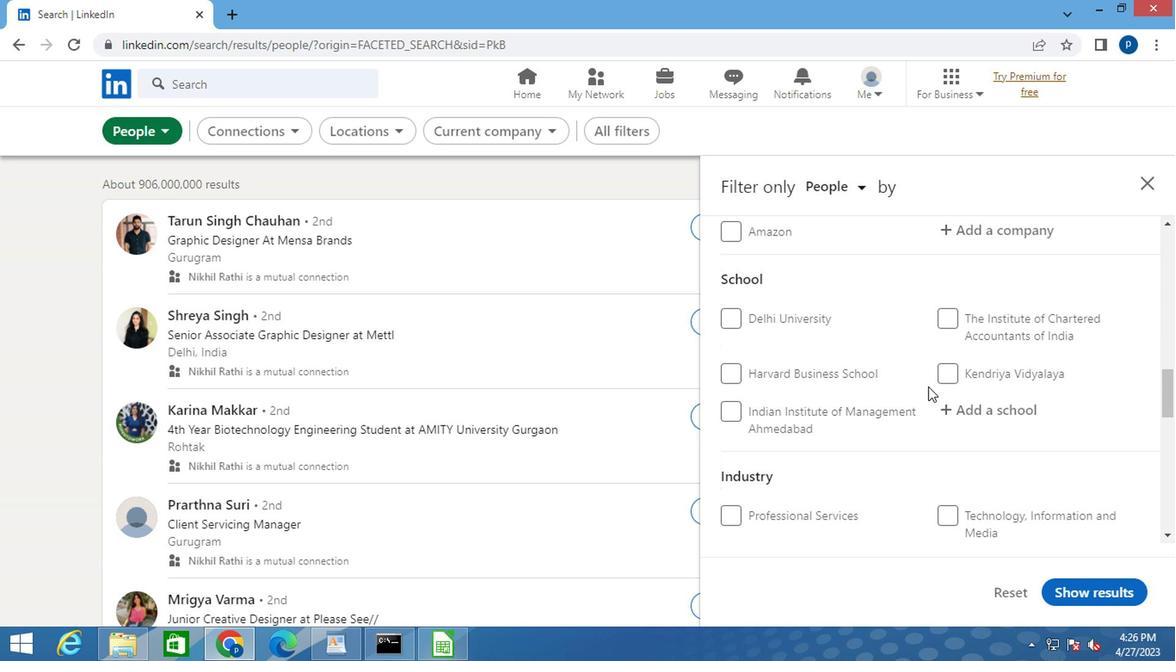 
Action: Mouse scrolled (924, 388) with delta (0, 0)
Screenshot: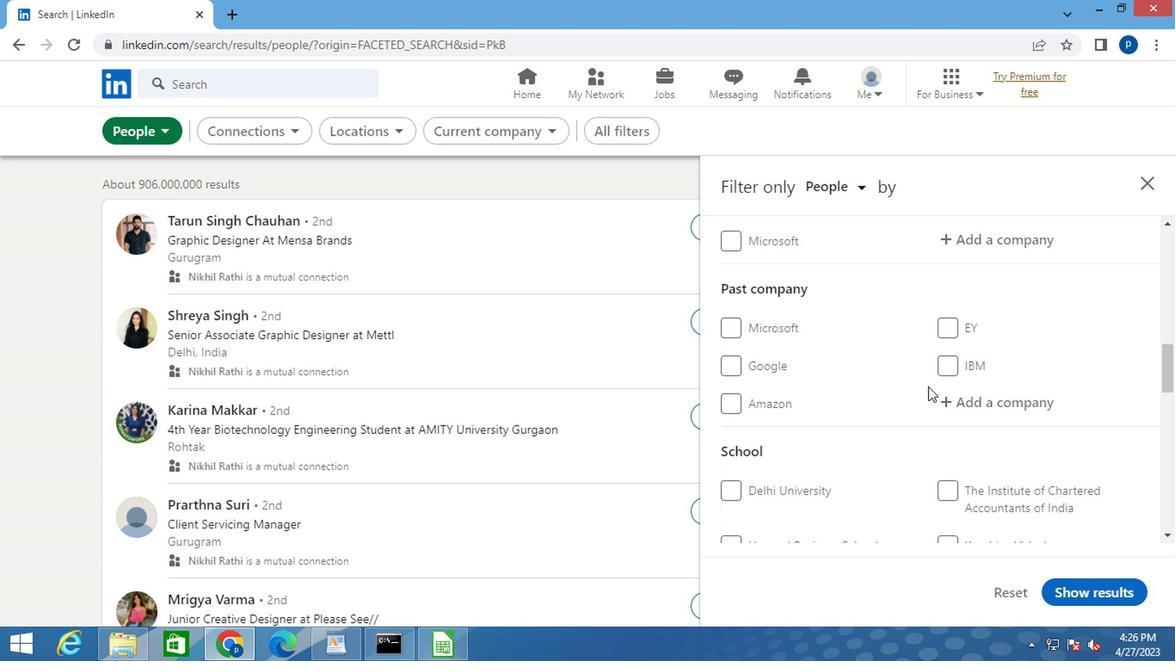 
Action: Mouse moved to (952, 336)
Screenshot: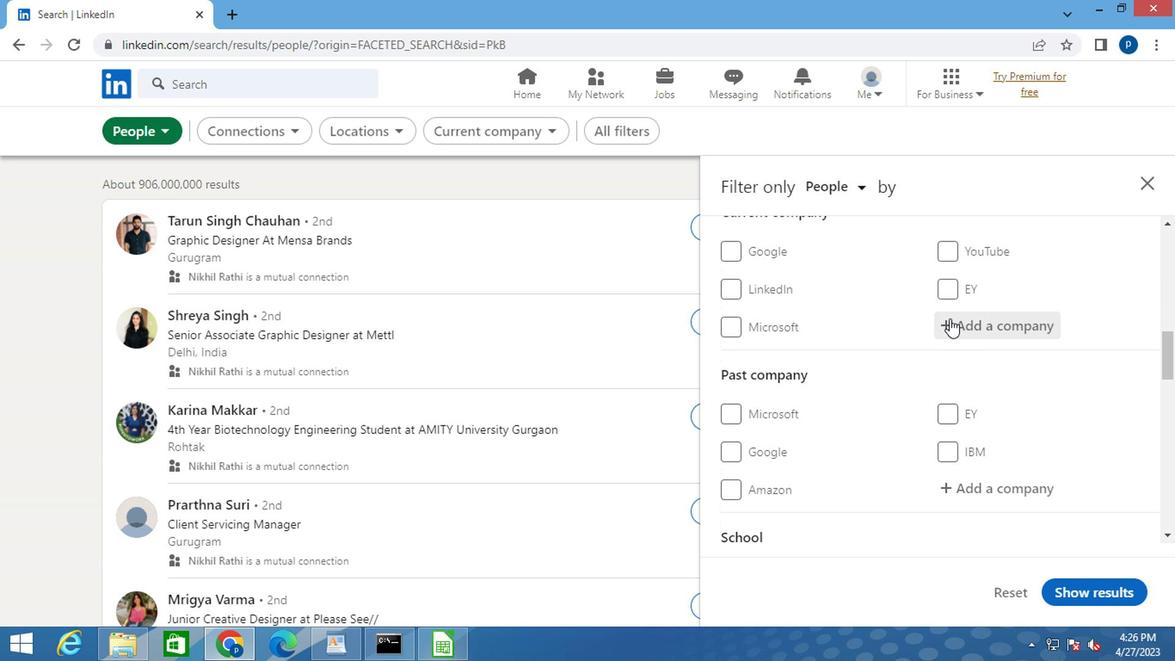 
Action: Mouse scrolled (952, 337) with delta (0, 0)
Screenshot: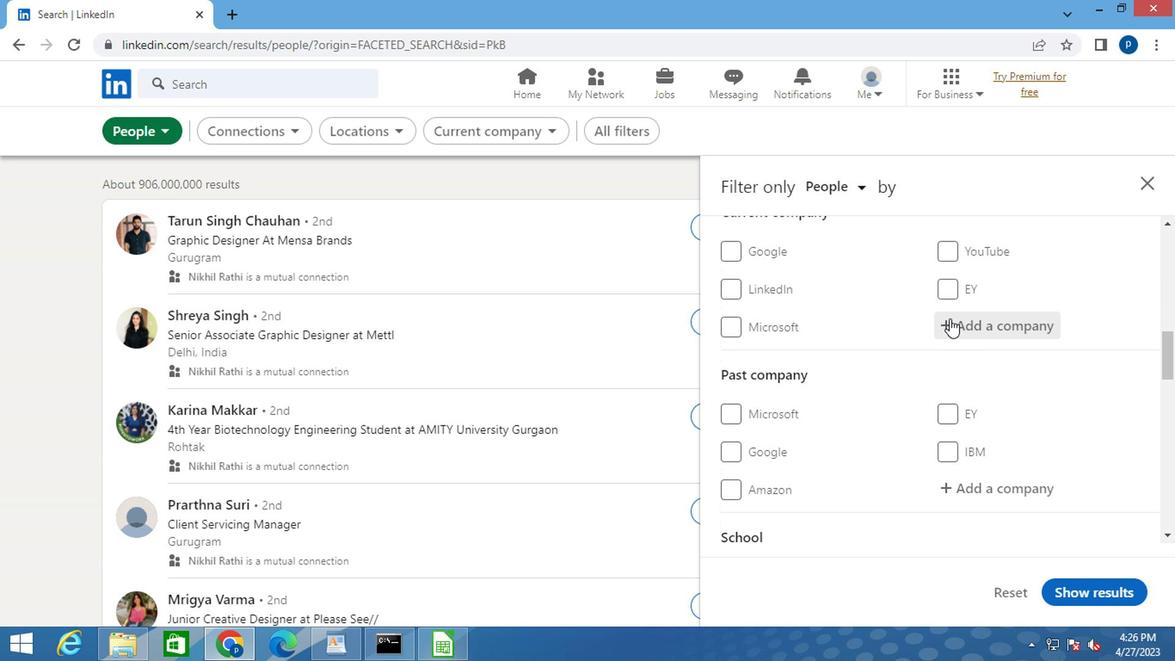 
Action: Mouse moved to (957, 407)
Screenshot: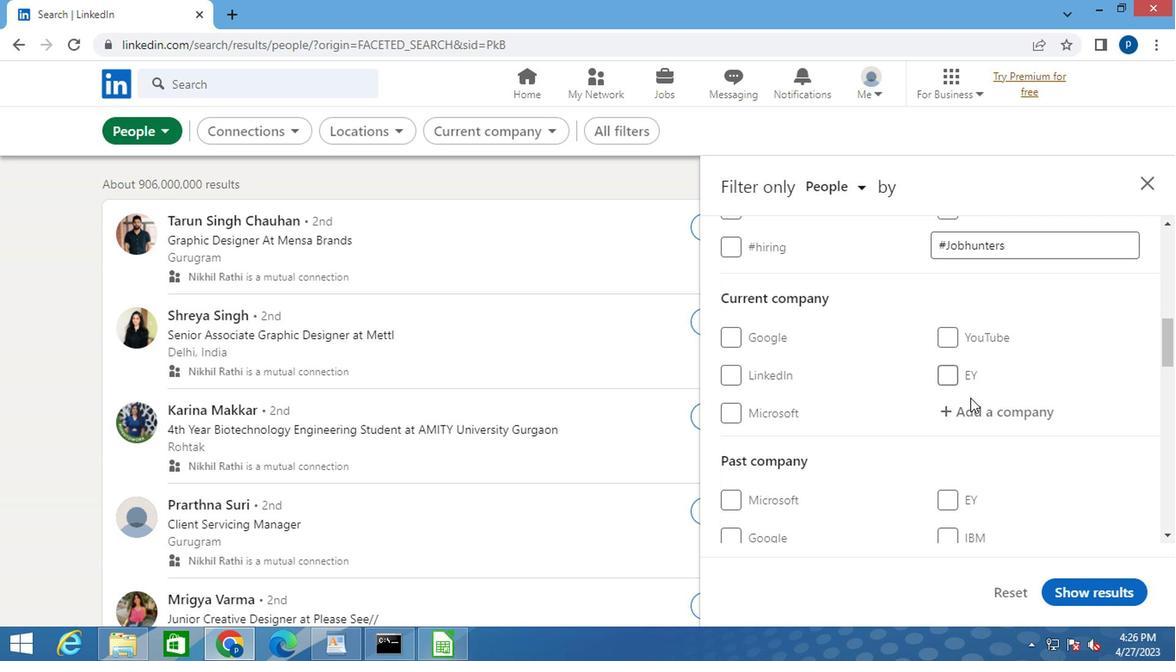 
Action: Mouse pressed left at (957, 407)
Screenshot: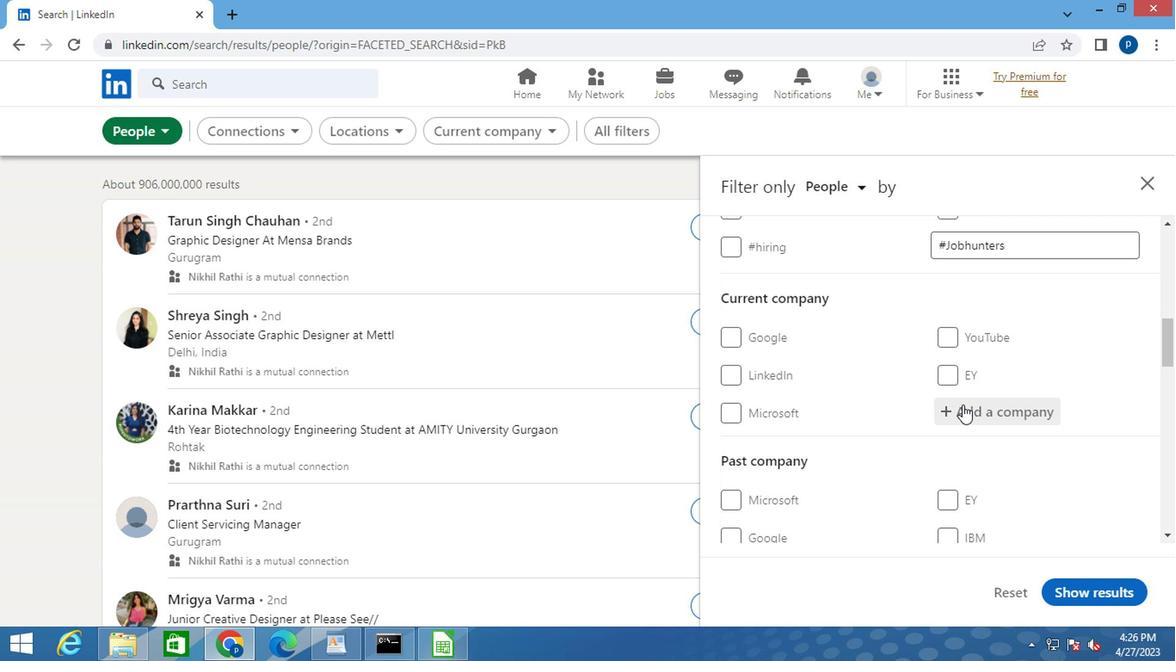 
Action: Mouse moved to (956, 407)
Screenshot: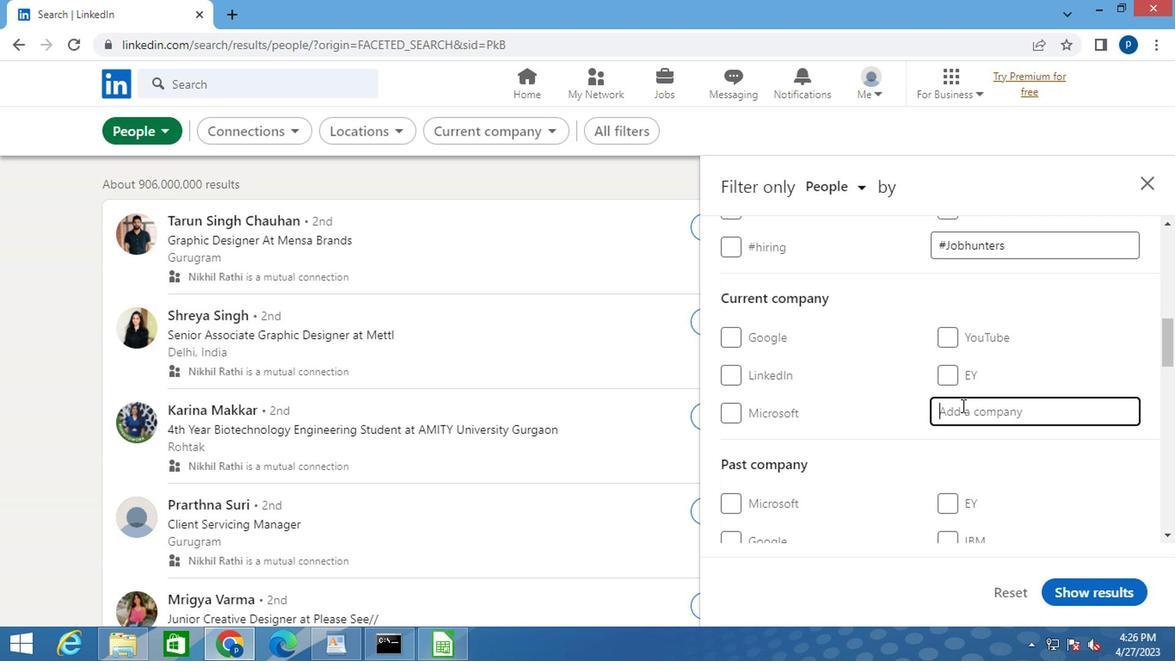 
Action: Key pressed <Key.caps_lock>S<Key.caps_lock>IMPLIFY<Key.space><Key.caps_lock>H<Key.caps_lock>E
Screenshot: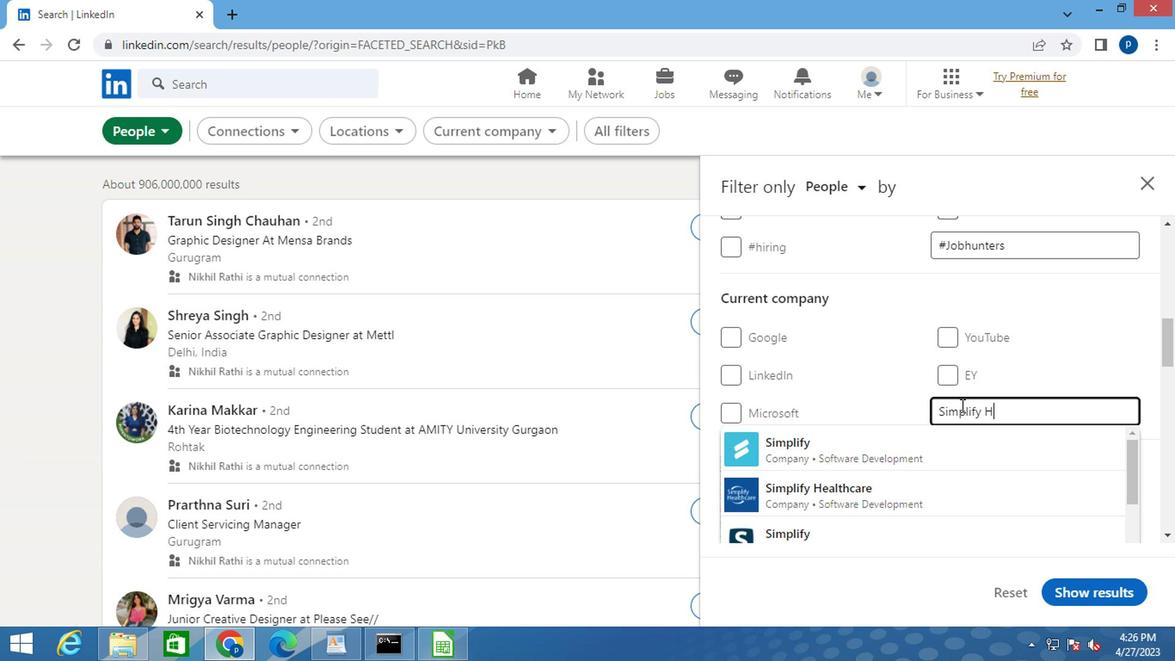 
Action: Mouse moved to (855, 436)
Screenshot: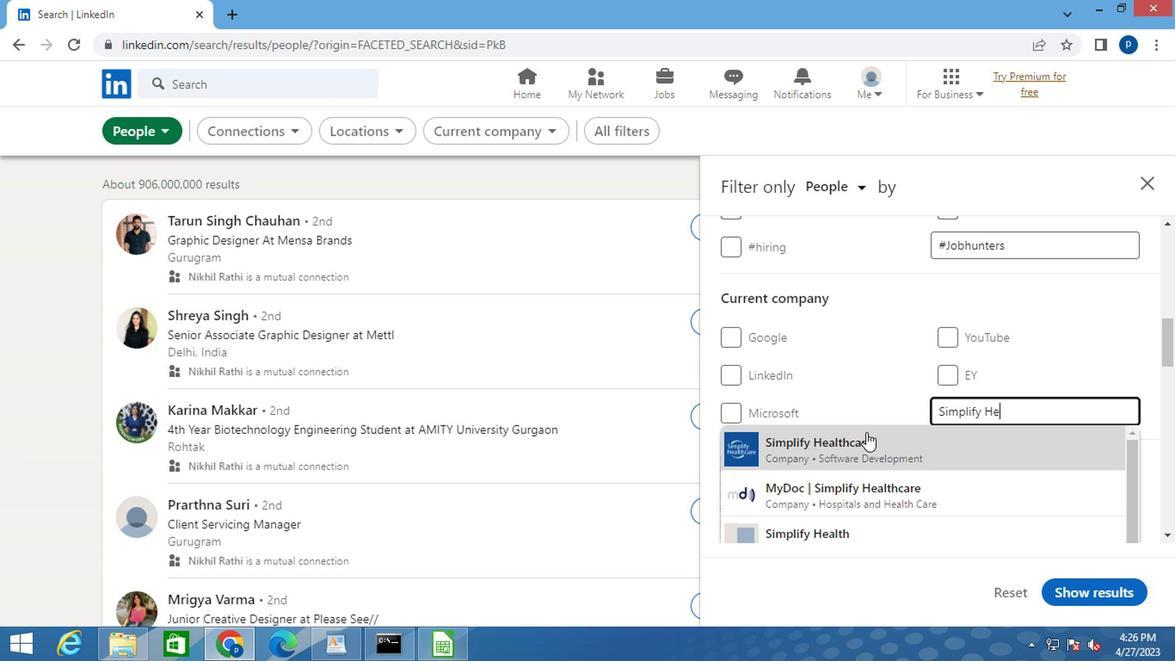 
Action: Mouse pressed left at (855, 436)
Screenshot: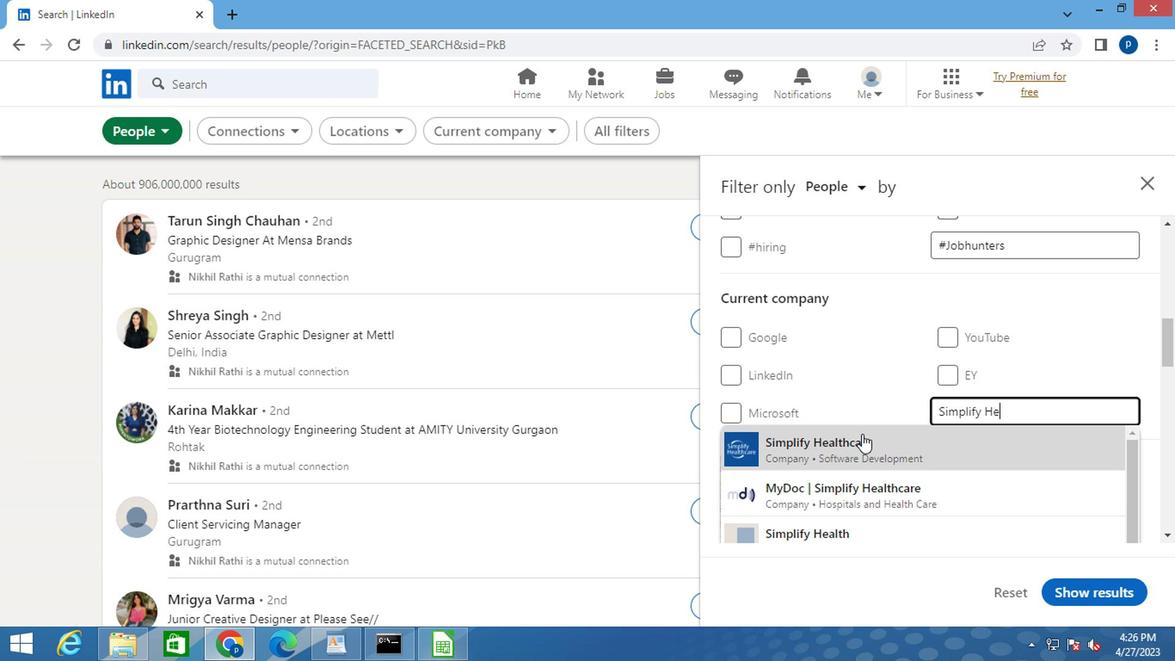 
Action: Mouse scrolled (855, 435) with delta (0, -1)
Screenshot: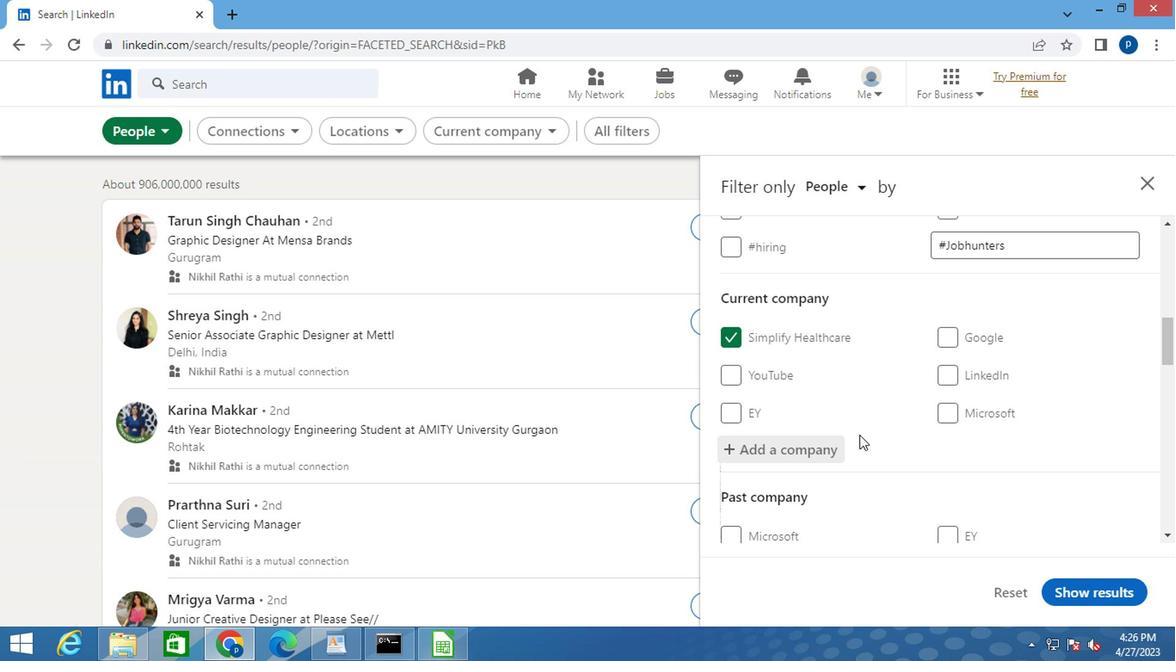 
Action: Mouse scrolled (855, 435) with delta (0, -1)
Screenshot: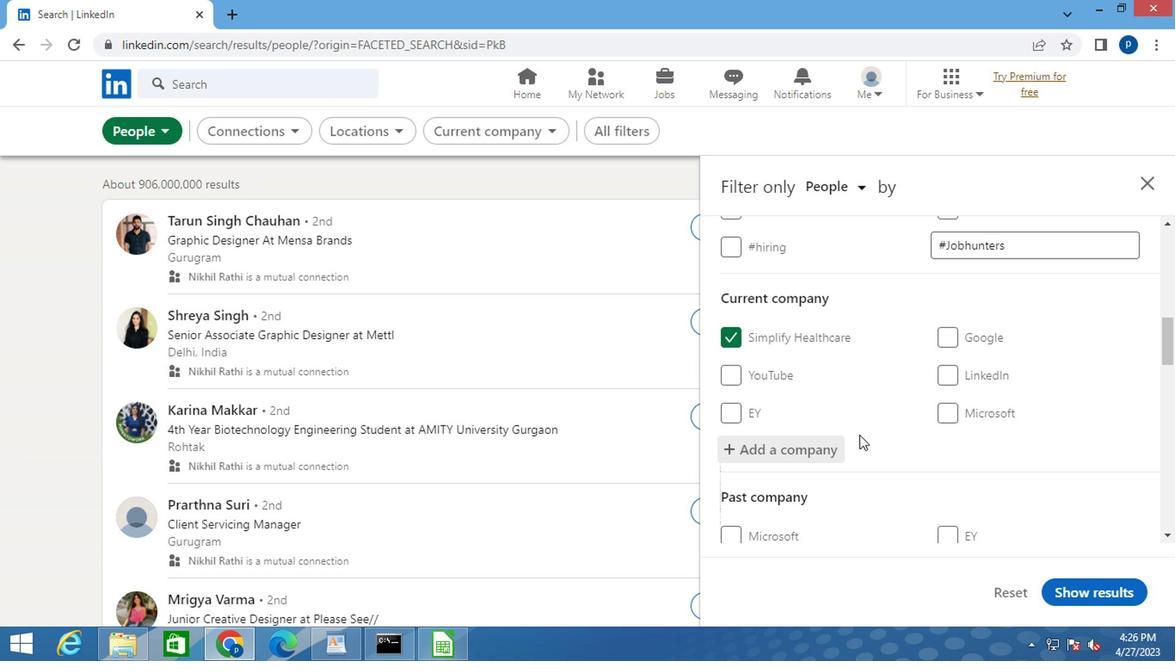 
Action: Mouse scrolled (855, 435) with delta (0, -1)
Screenshot: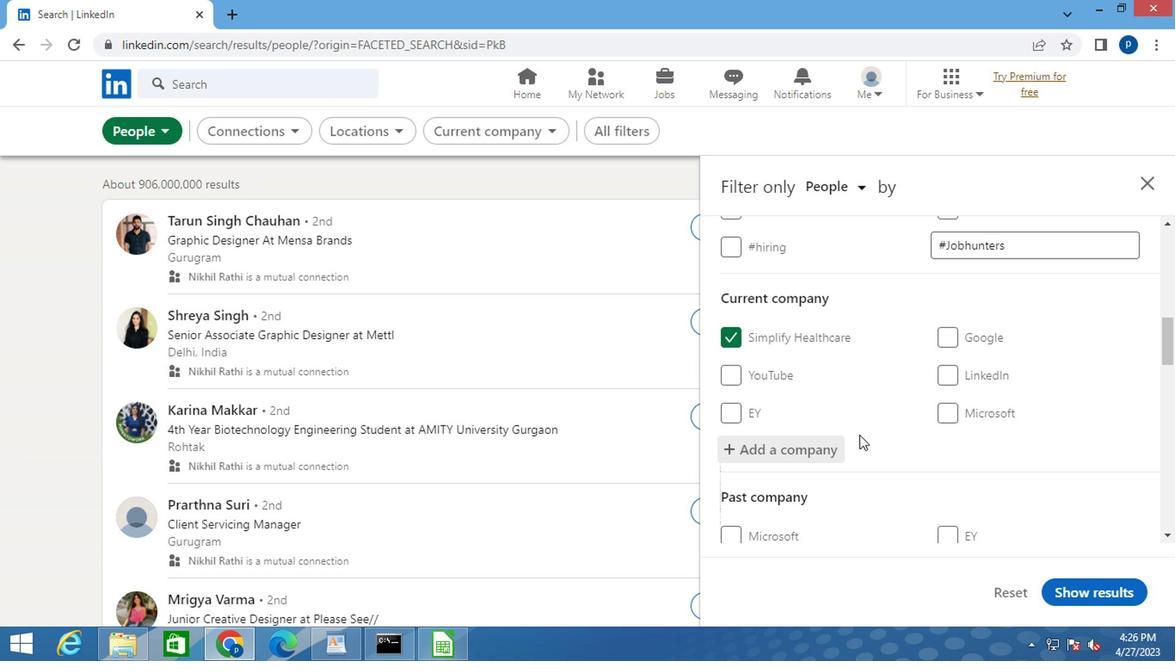 
Action: Mouse moved to (850, 409)
Screenshot: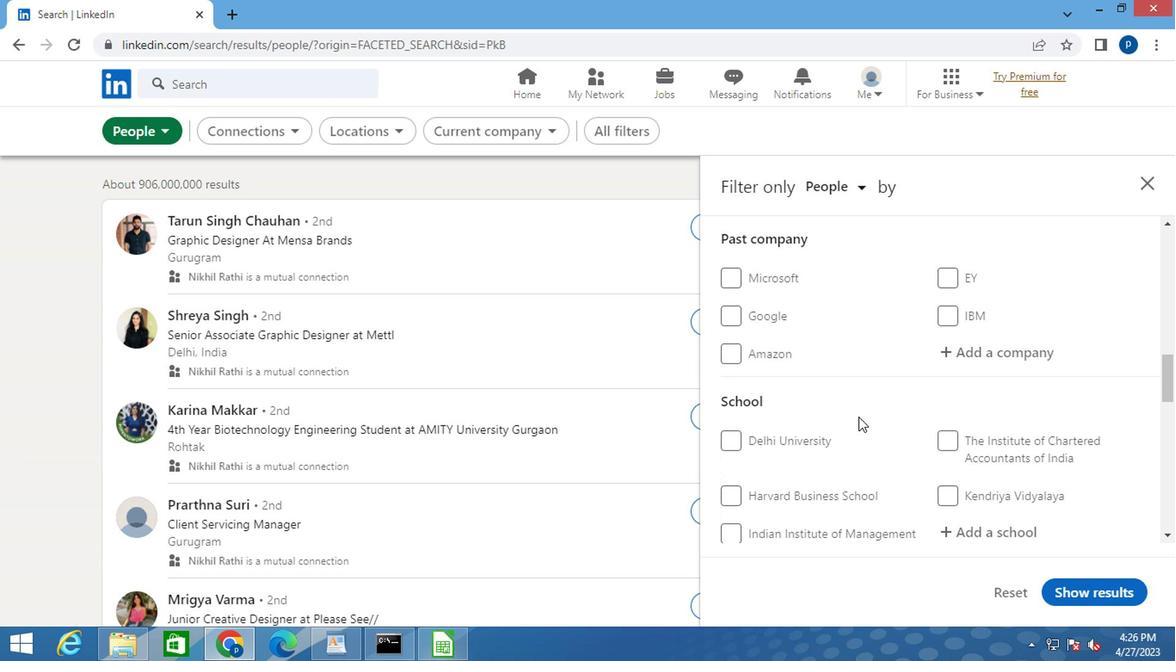 
Action: Mouse scrolled (850, 408) with delta (0, 0)
Screenshot: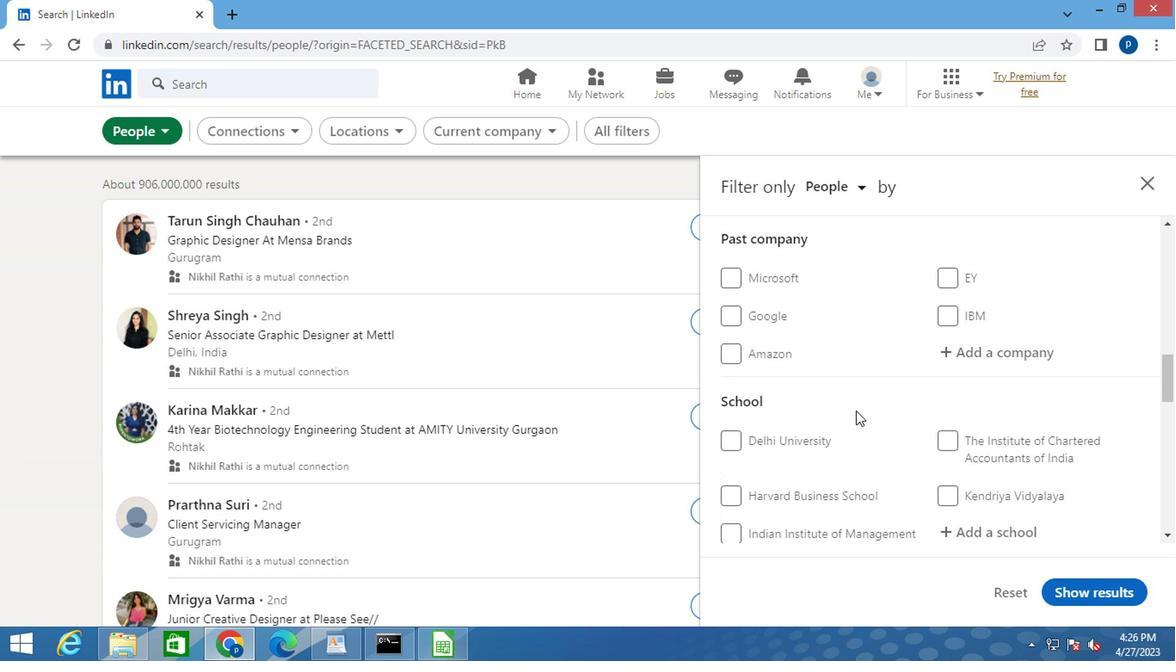 
Action: Mouse moved to (945, 446)
Screenshot: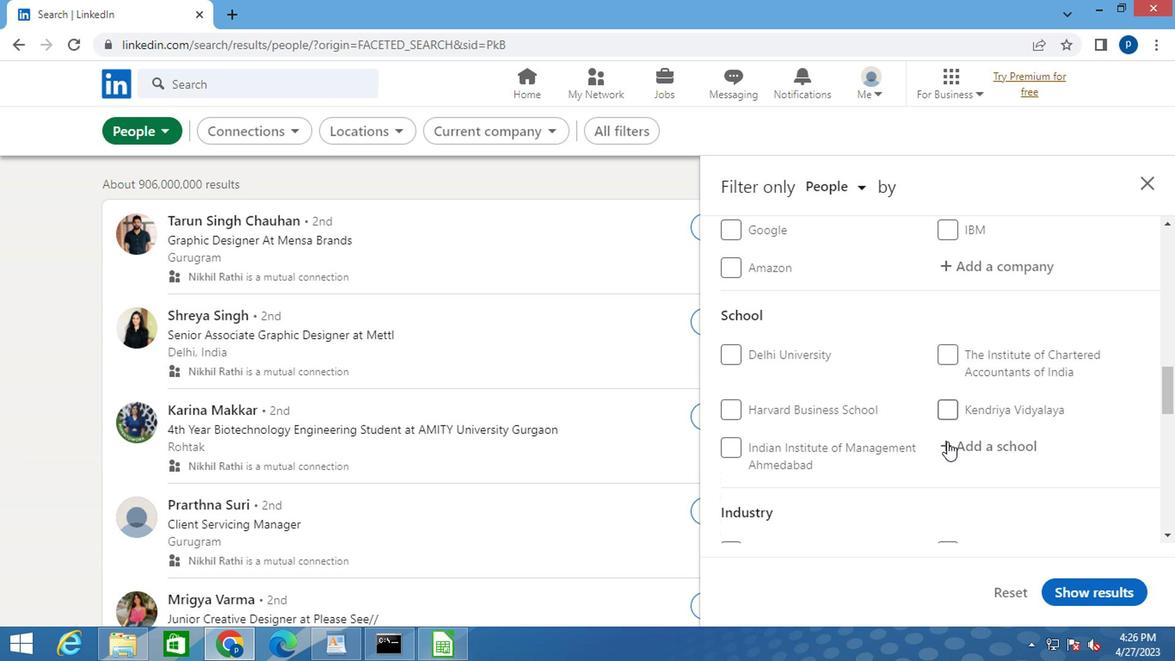 
Action: Mouse pressed left at (945, 446)
Screenshot: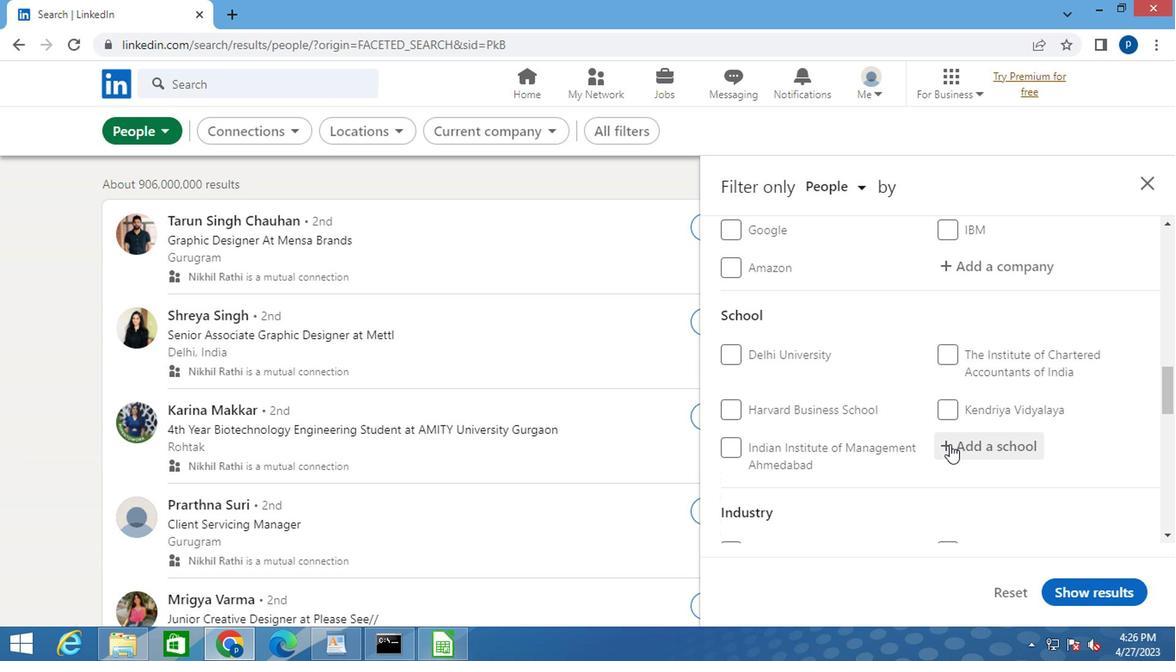 
Action: Mouse moved to (949, 446)
Screenshot: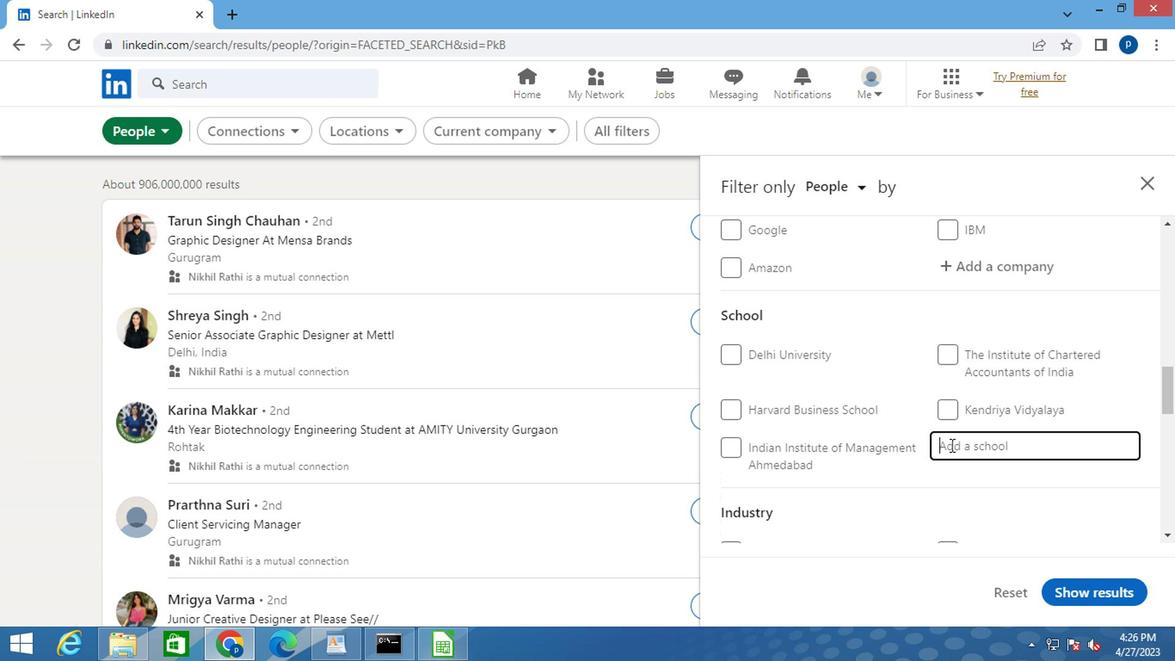 
Action: Mouse pressed left at (949, 446)
Screenshot: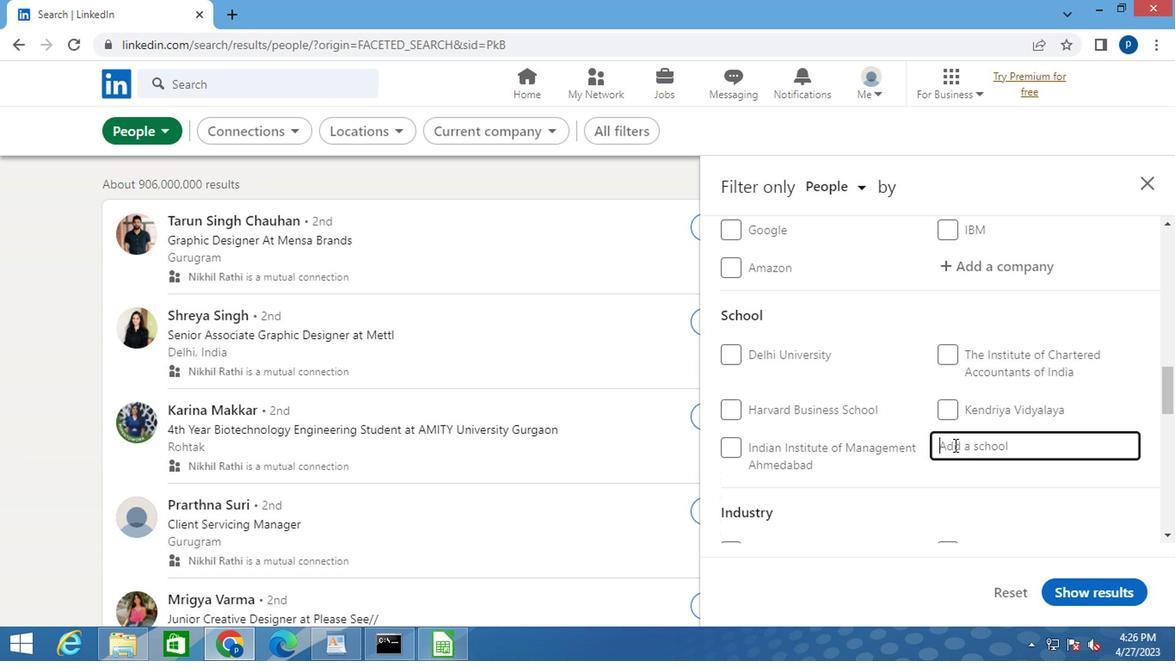 
Action: Key pressed <Key.caps_lock>C<Key.caps_lock>HENNAI<Key.space>
Screenshot: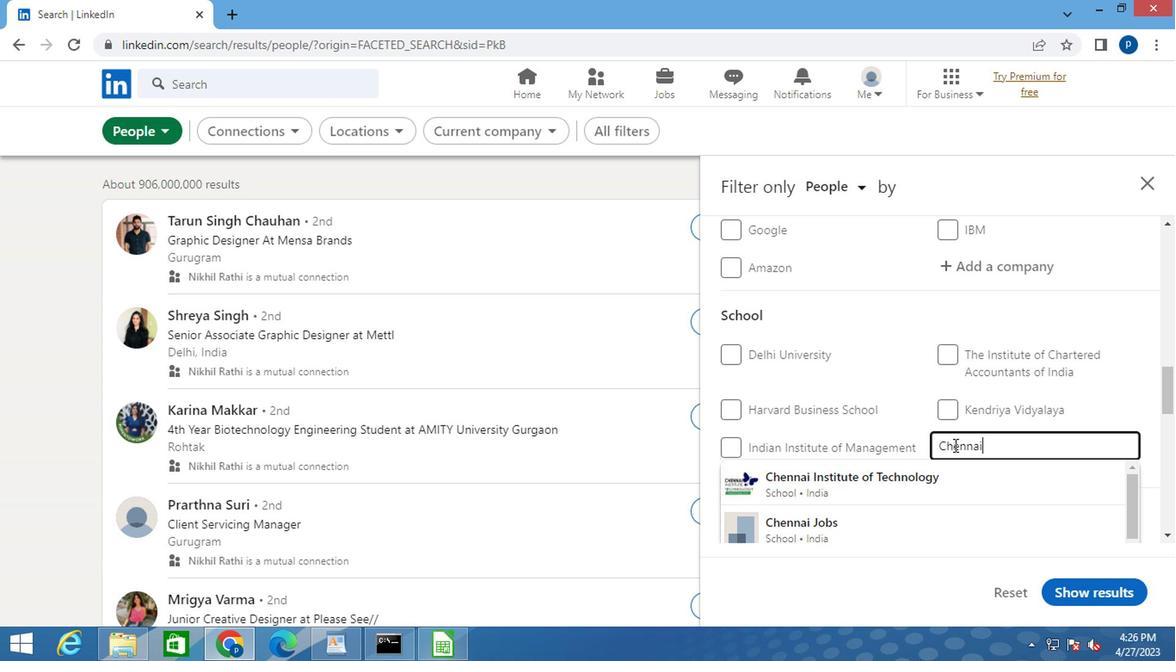 
Action: Mouse moved to (905, 484)
Screenshot: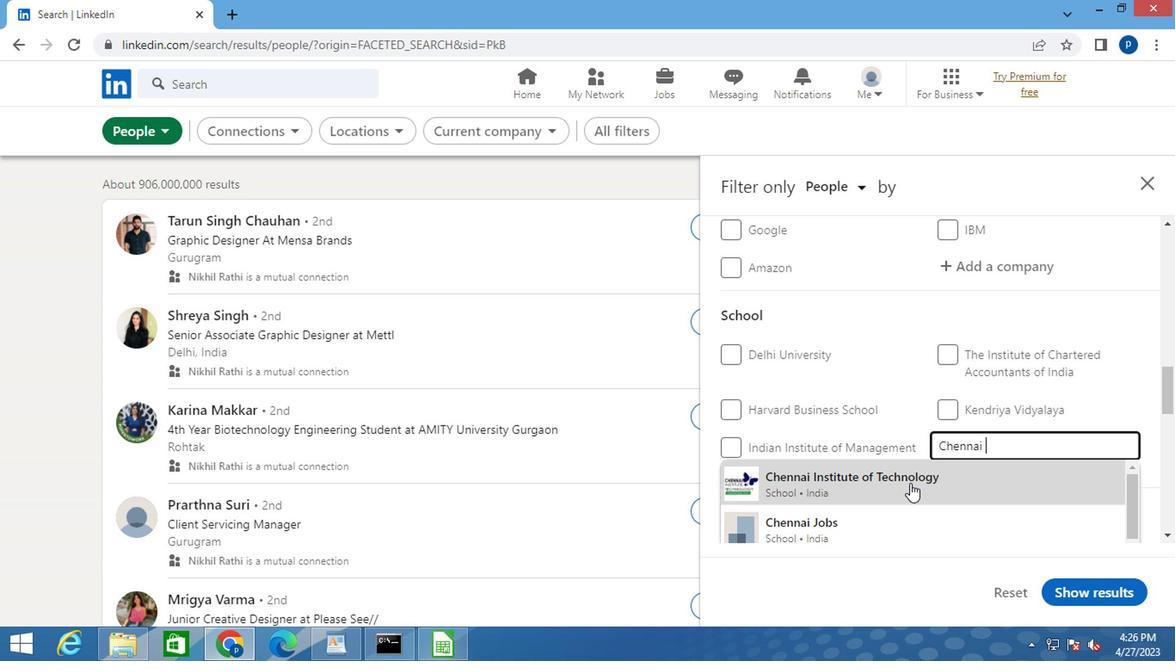 
Action: Mouse pressed left at (905, 484)
Screenshot: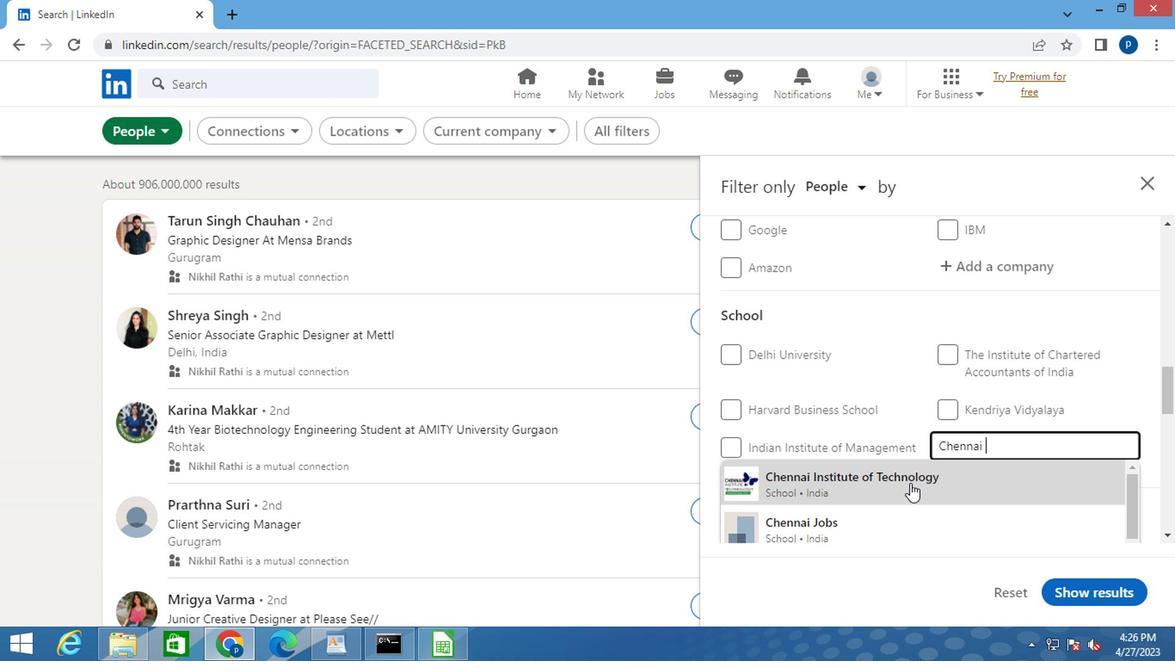 
Action: Mouse moved to (898, 459)
Screenshot: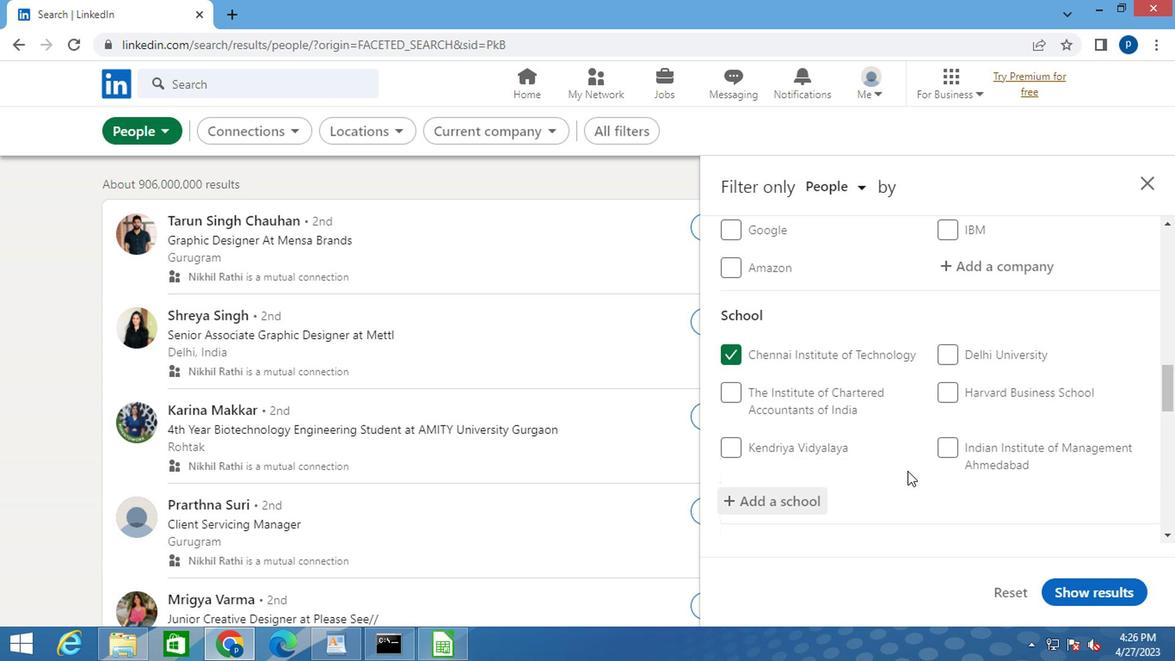 
Action: Mouse scrolled (898, 458) with delta (0, -1)
Screenshot: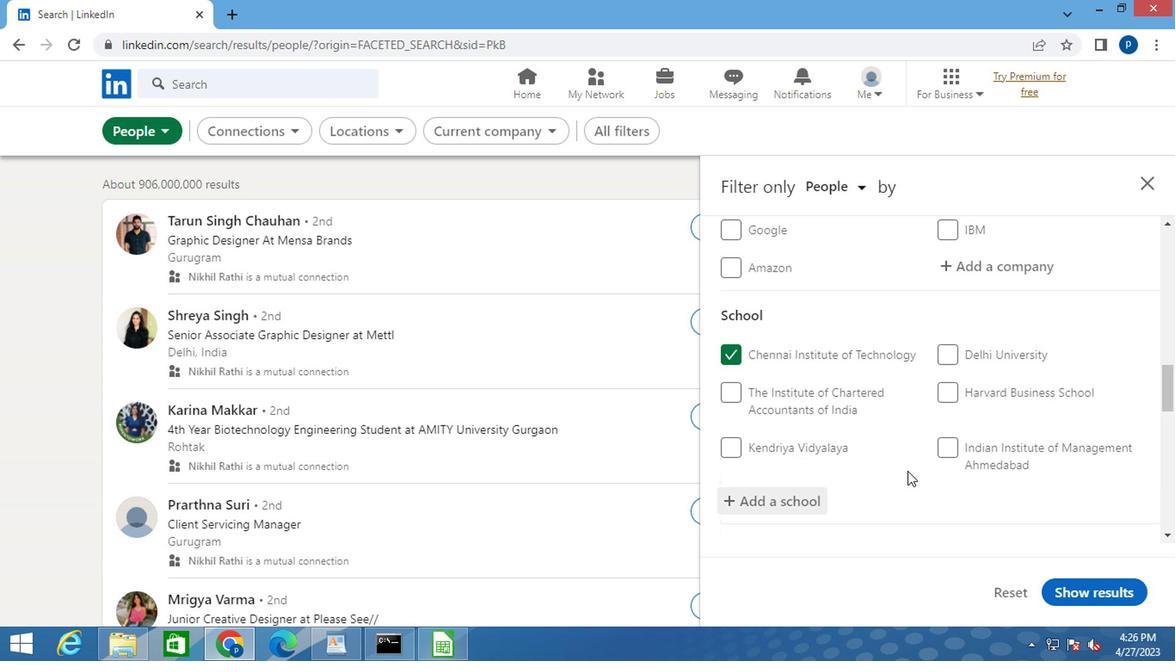 
Action: Mouse moved to (897, 457)
Screenshot: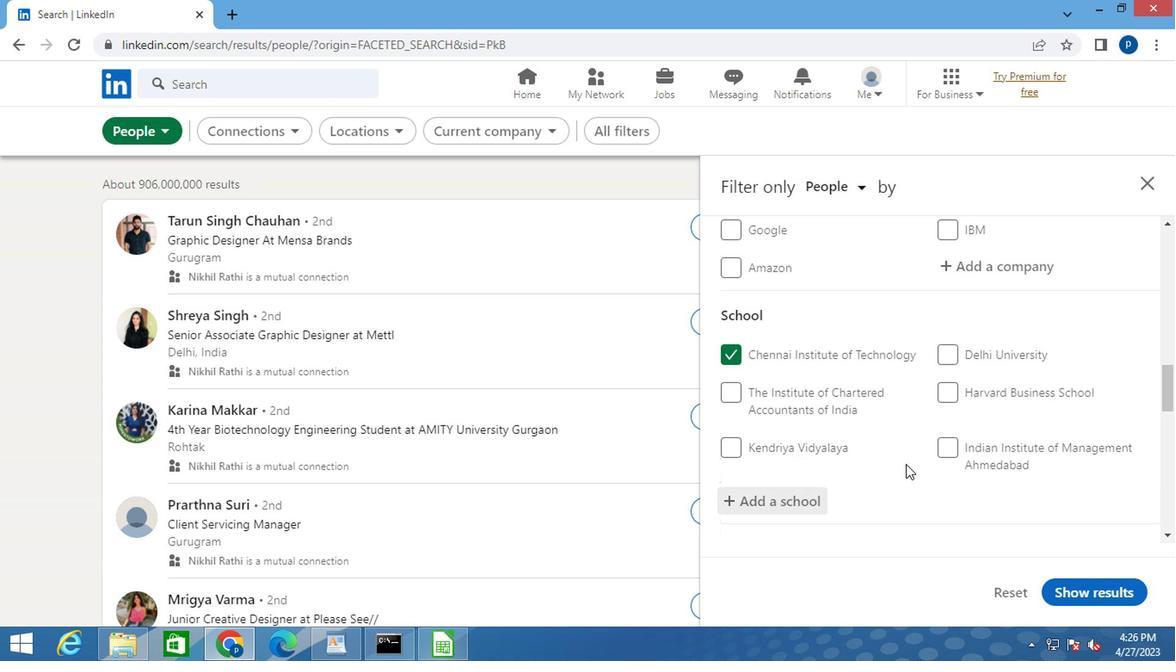 
Action: Mouse scrolled (897, 456) with delta (0, -1)
Screenshot: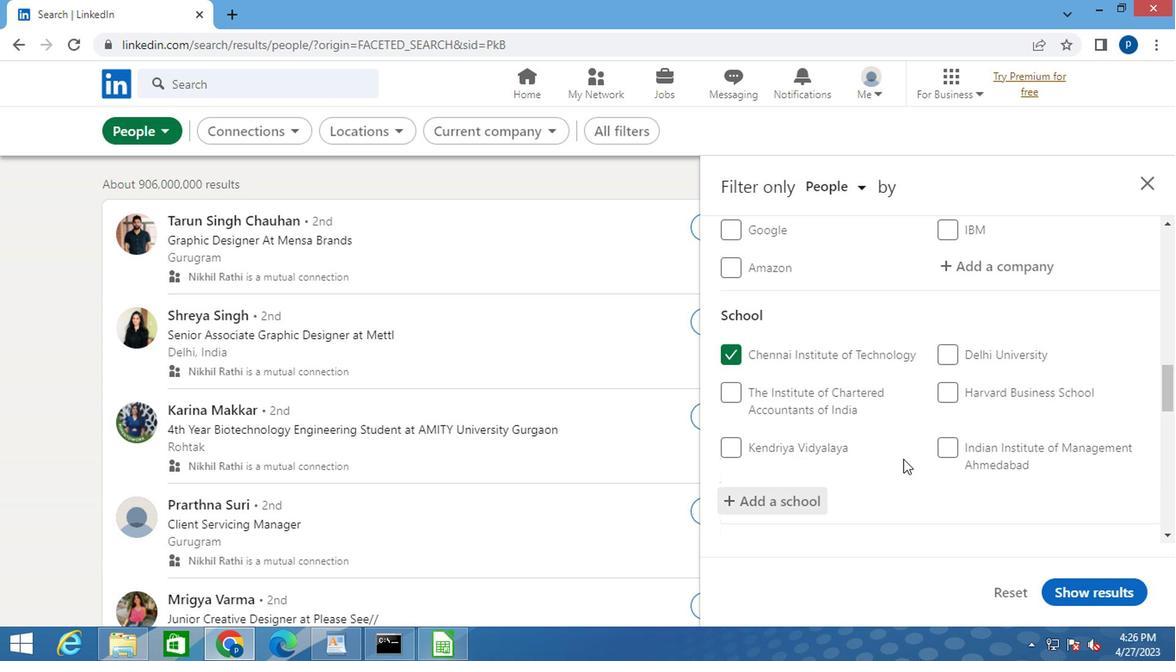 
Action: Mouse moved to (875, 434)
Screenshot: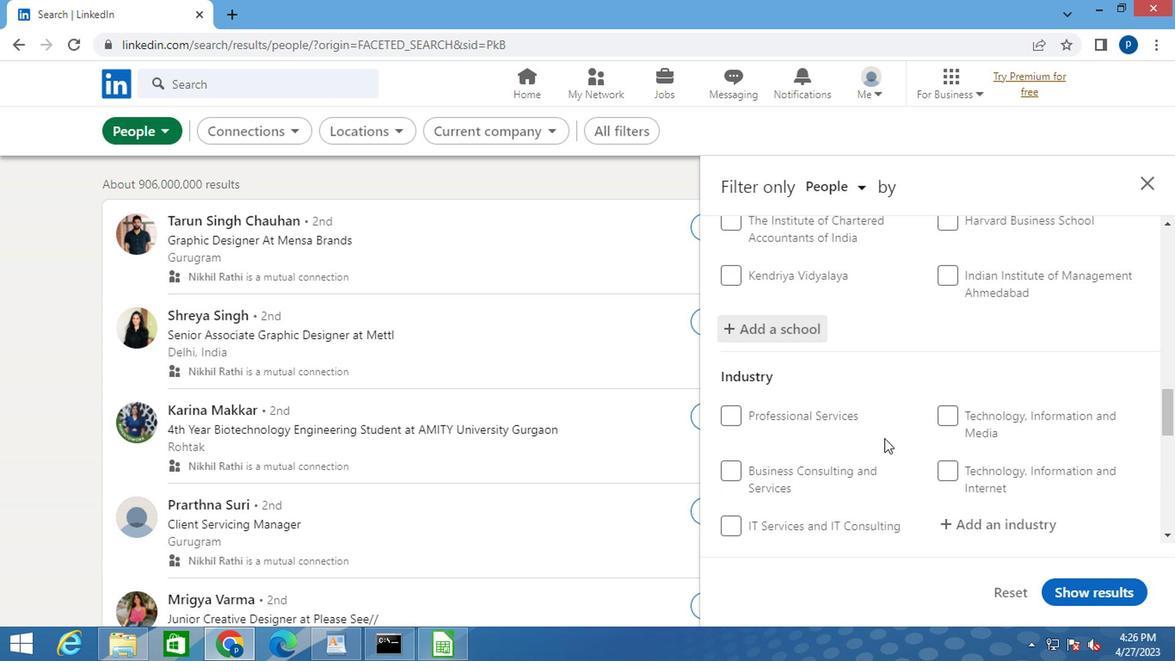 
Action: Mouse scrolled (875, 433) with delta (0, 0)
Screenshot: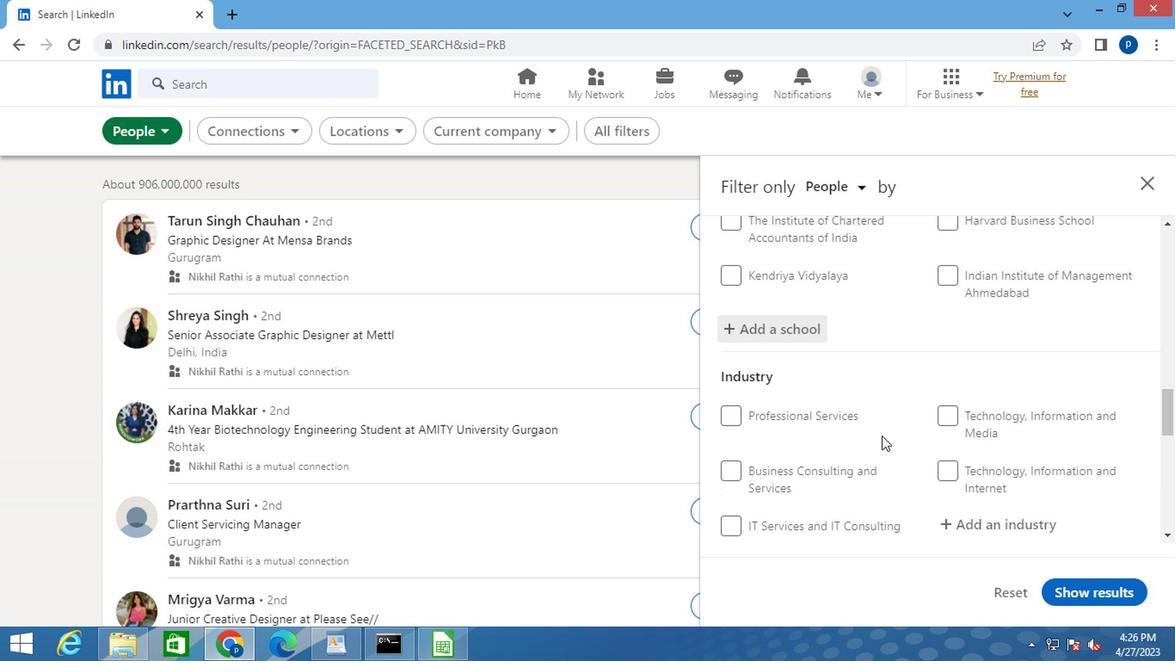 
Action: Mouse moved to (941, 443)
Screenshot: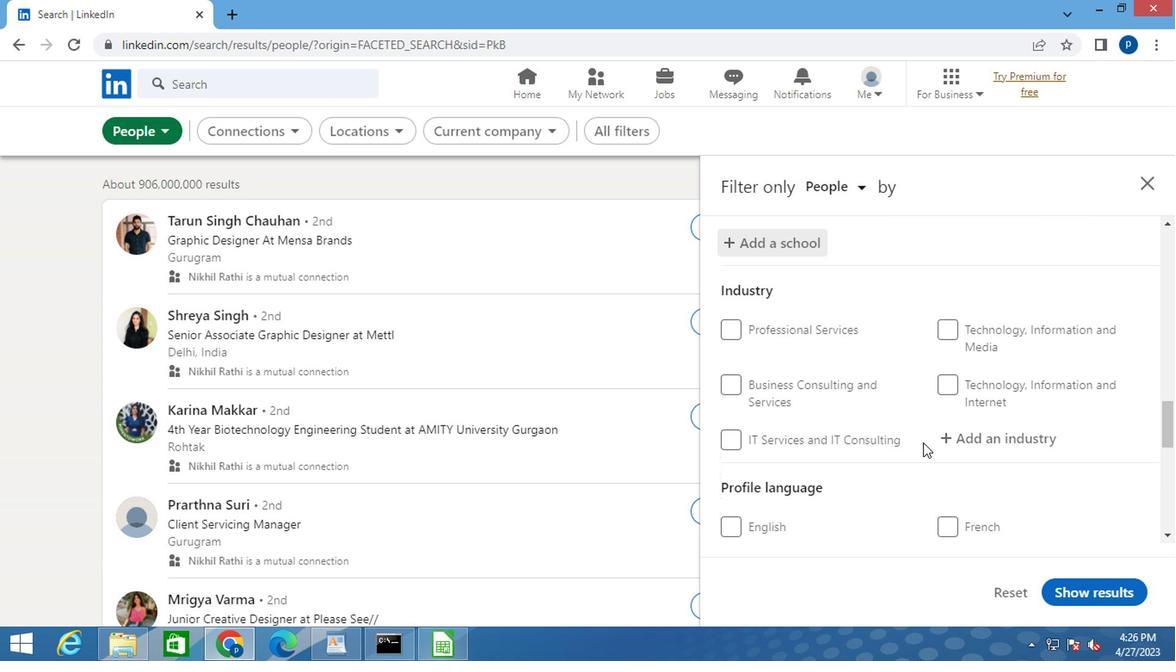 
Action: Mouse pressed left at (941, 443)
Screenshot: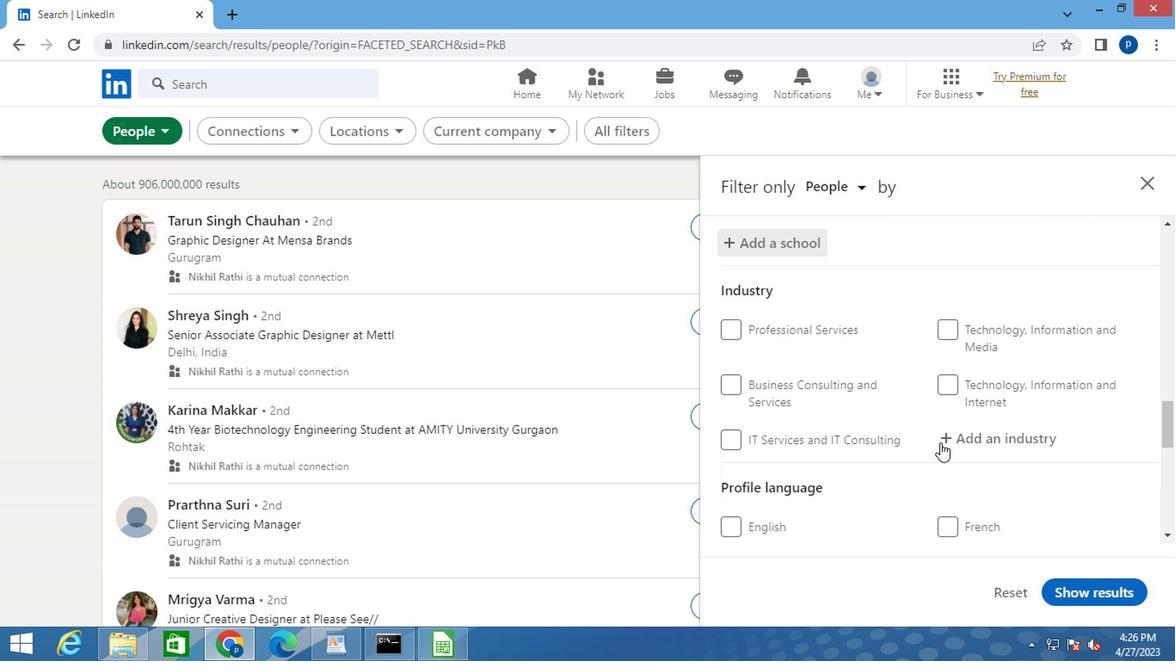 
Action: Key pressed <Key.caps_lock>E<Key.caps_lock>NVIRON
Screenshot: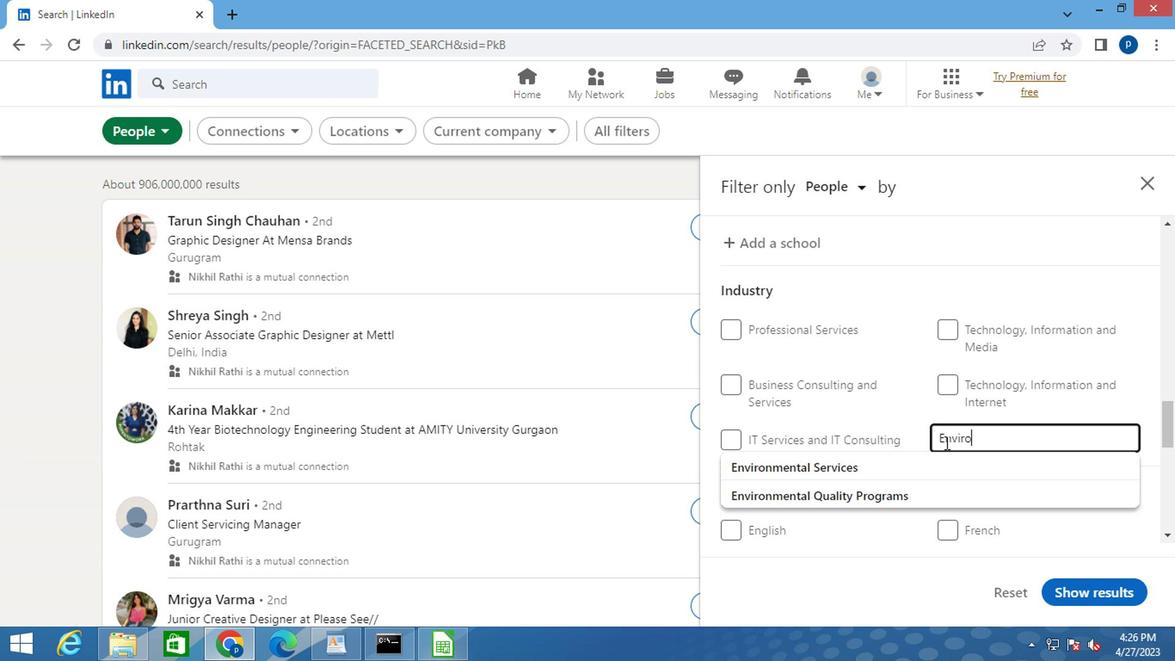 
Action: Mouse moved to (861, 494)
Screenshot: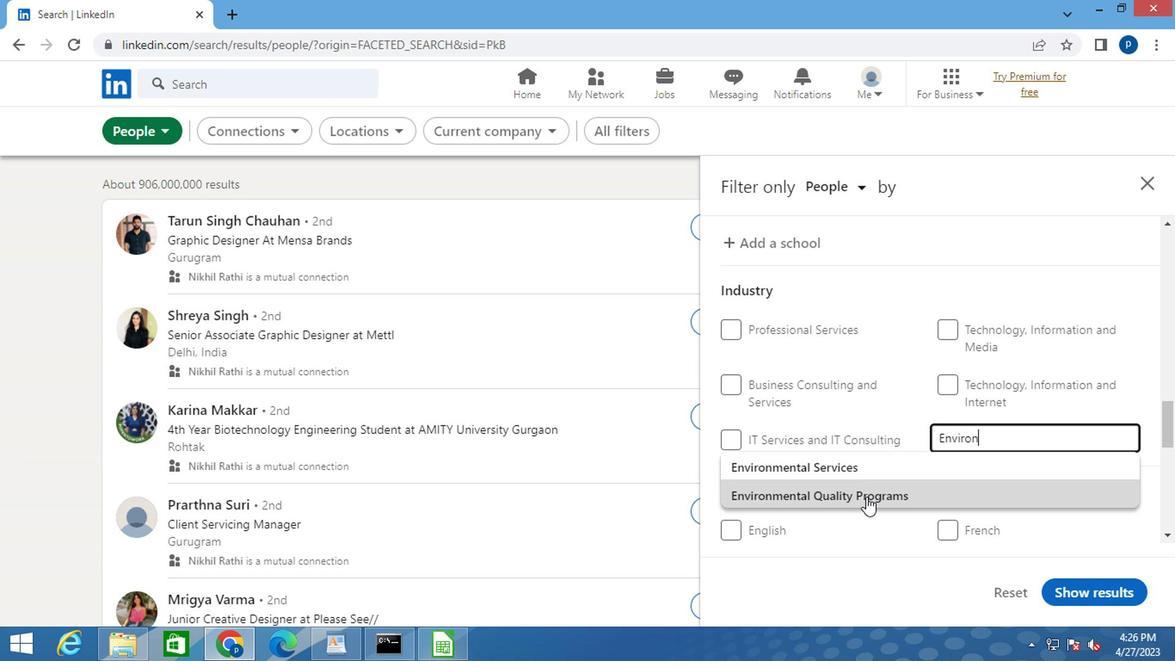 
Action: Mouse pressed left at (861, 494)
Screenshot: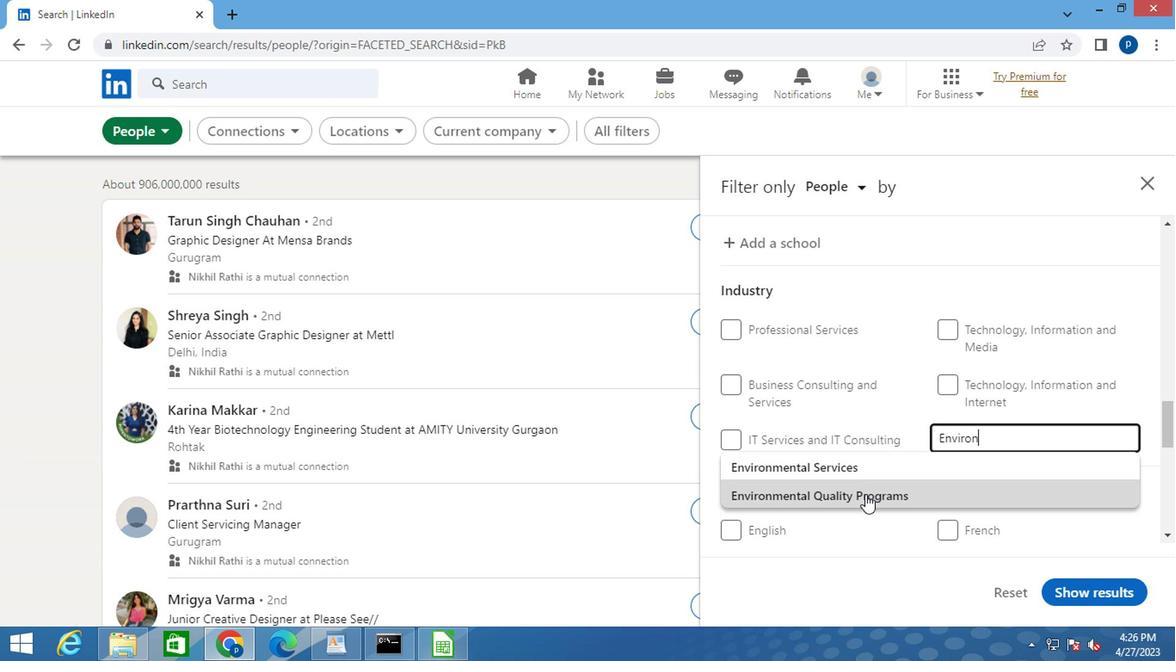 
Action: Mouse moved to (870, 453)
Screenshot: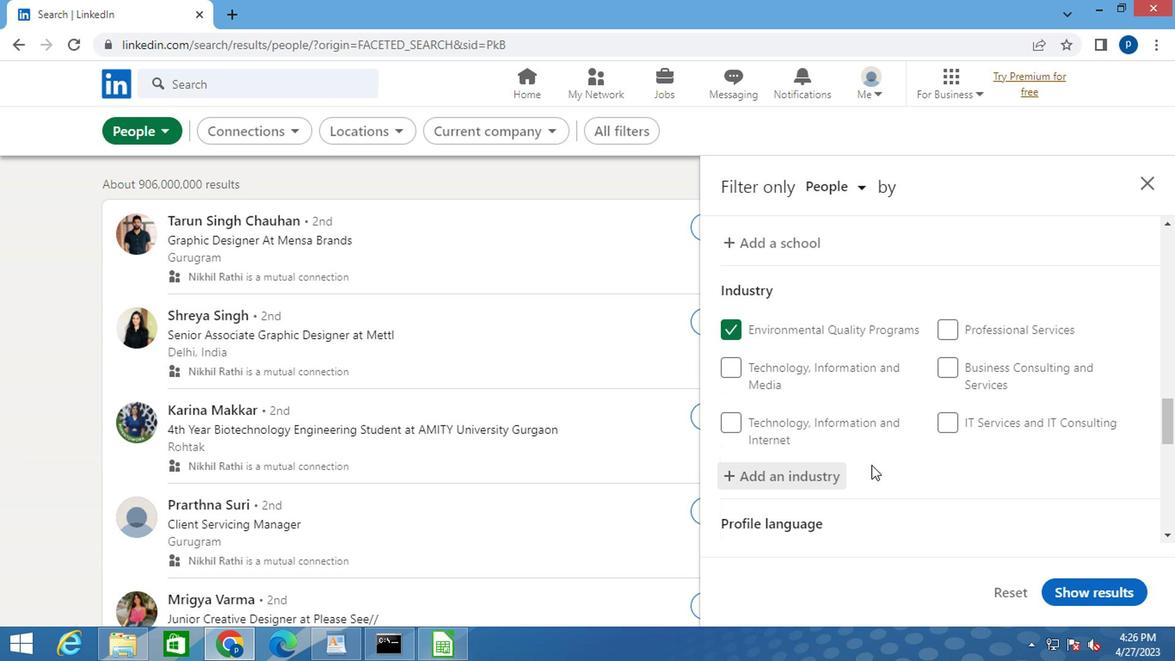 
Action: Mouse scrolled (870, 452) with delta (0, -1)
Screenshot: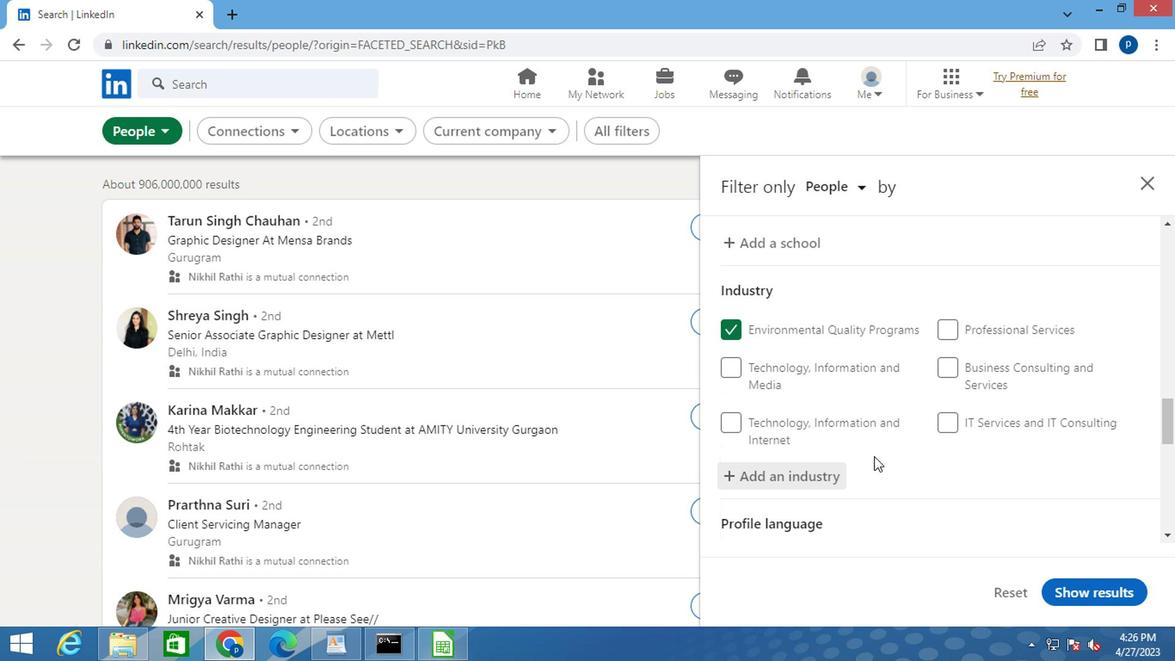 
Action: Mouse scrolled (870, 452) with delta (0, -1)
Screenshot: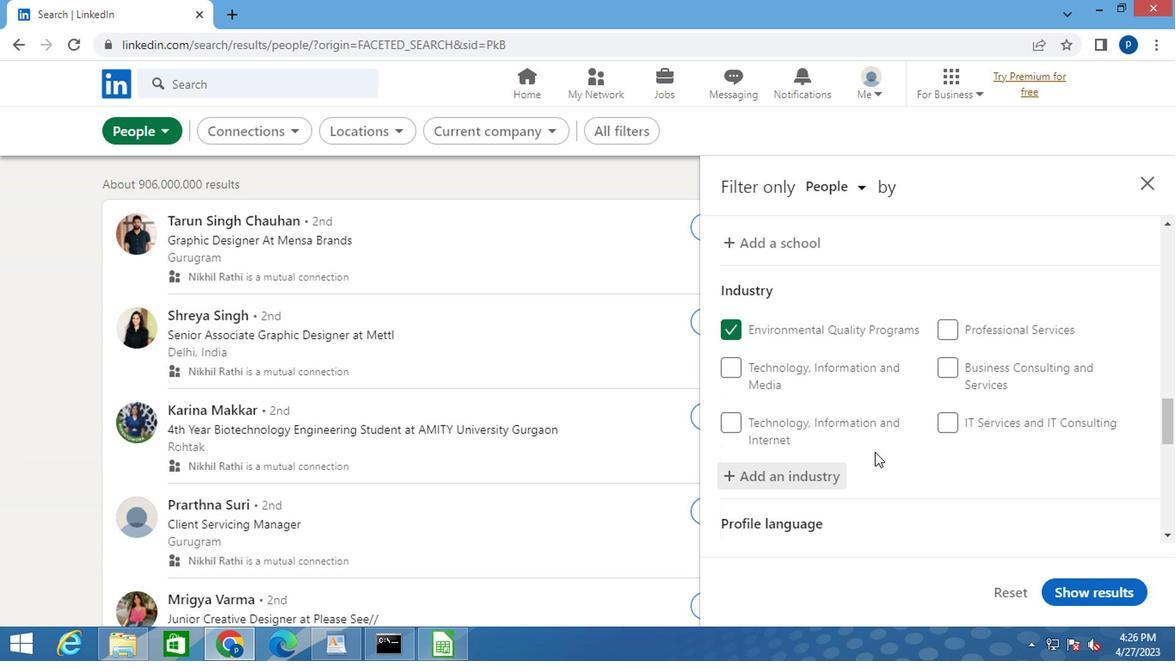 
Action: Mouse moved to (876, 438)
Screenshot: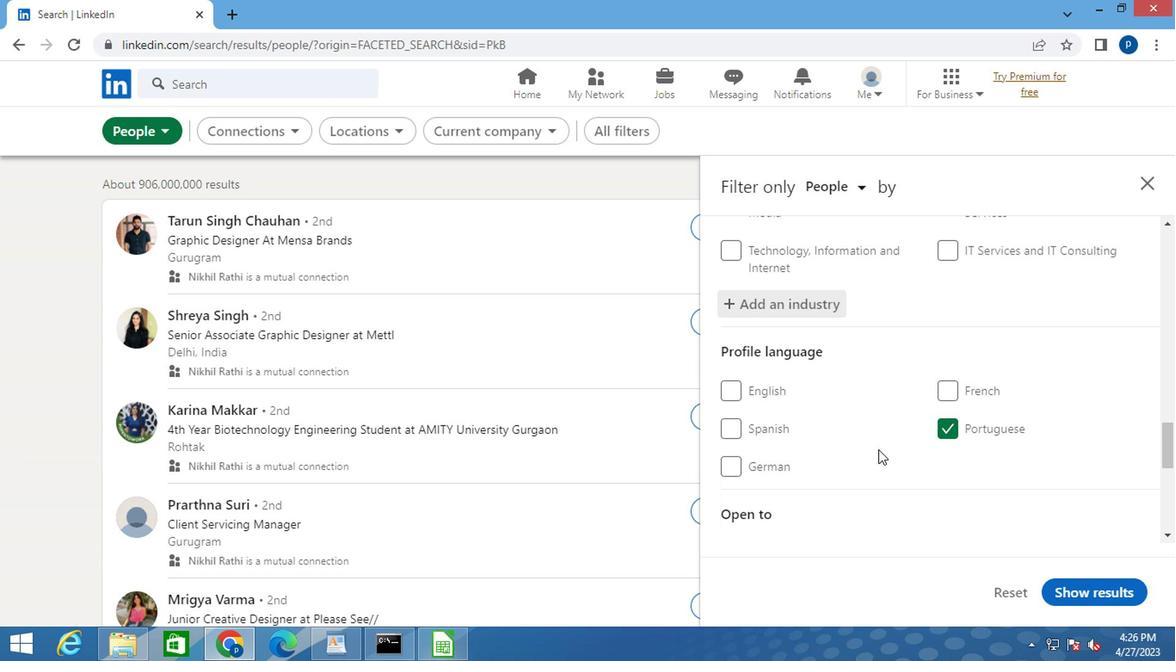 
Action: Mouse scrolled (876, 438) with delta (0, 0)
Screenshot: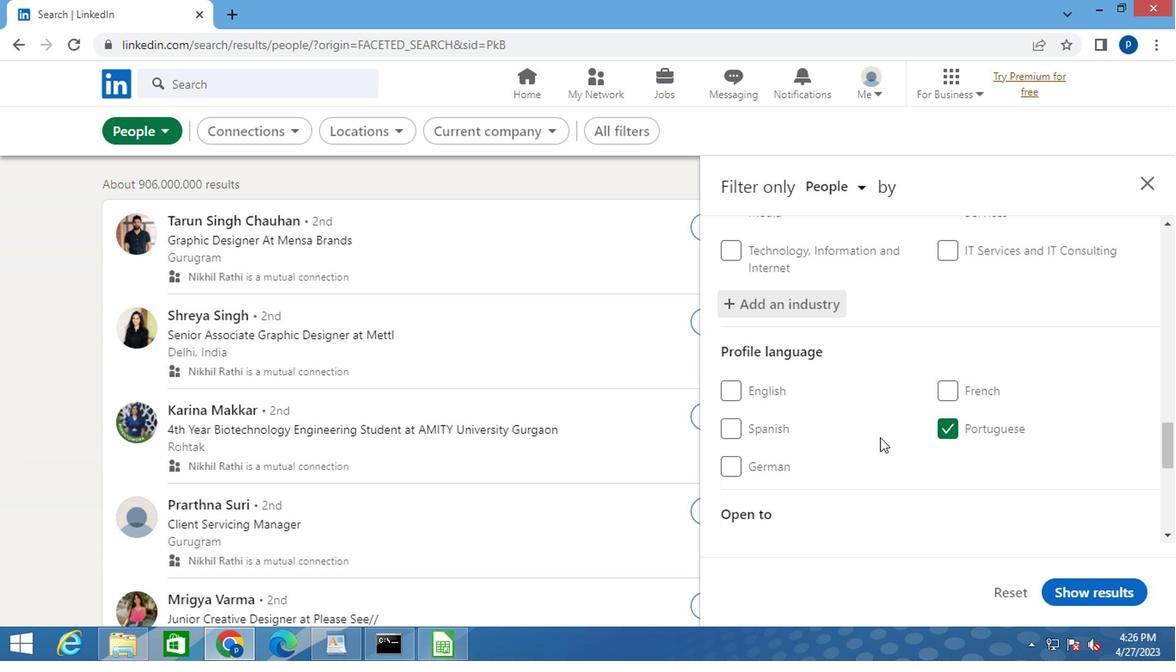 
Action: Mouse scrolled (876, 438) with delta (0, 0)
Screenshot: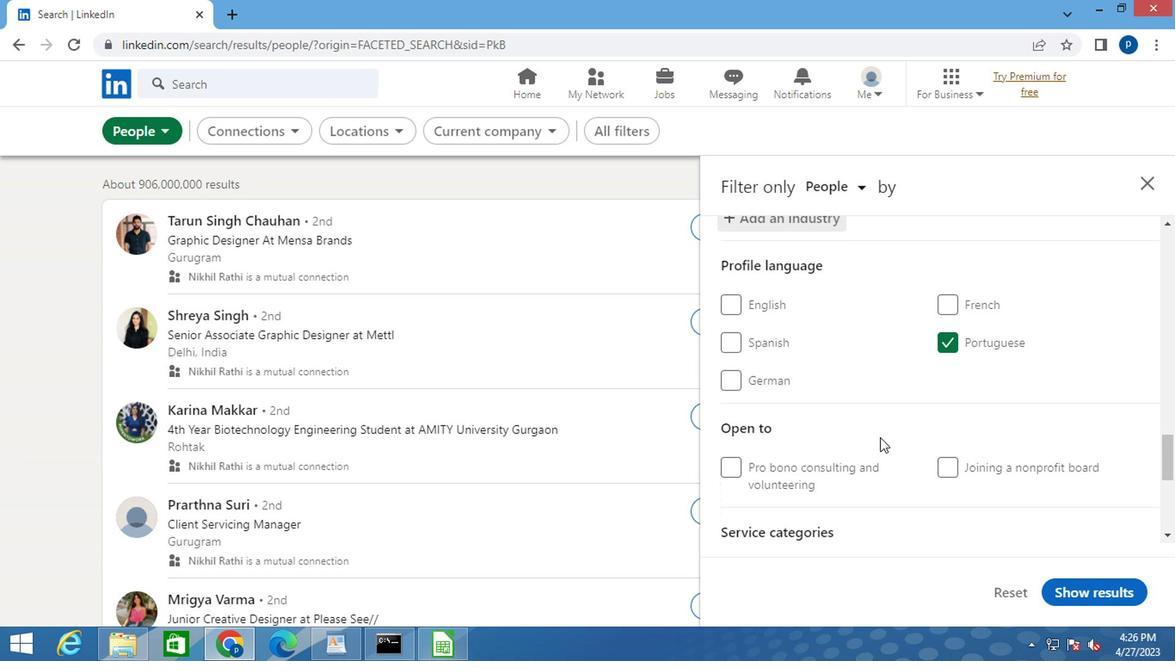 
Action: Mouse moved to (877, 438)
Screenshot: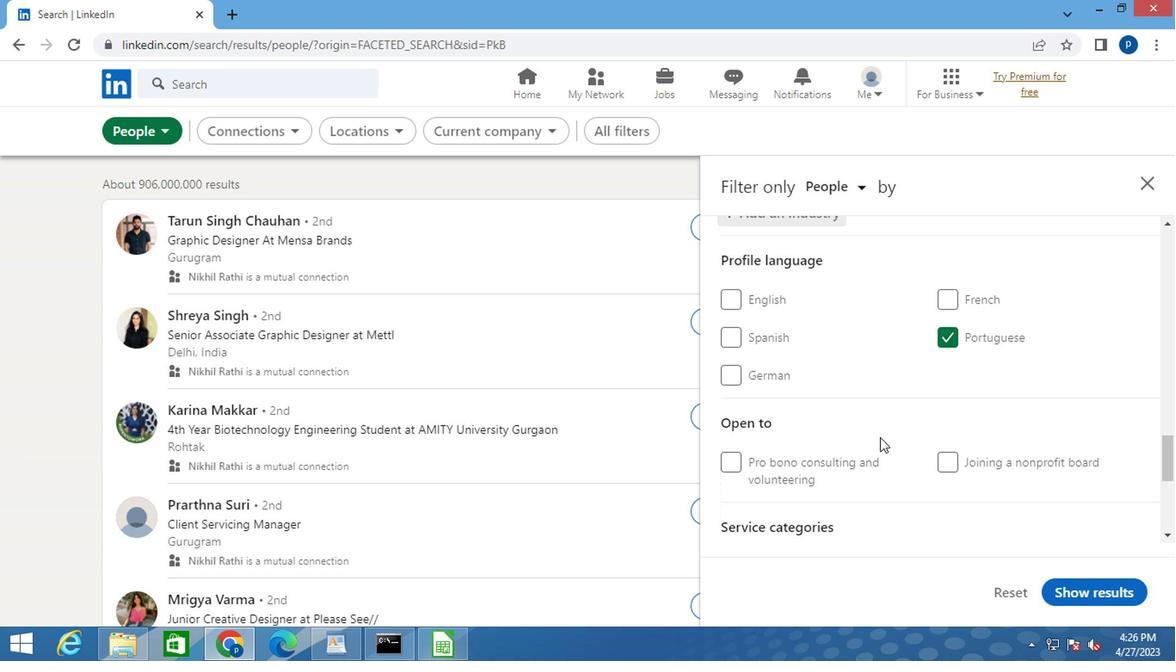 
Action: Mouse scrolled (877, 438) with delta (0, 0)
Screenshot: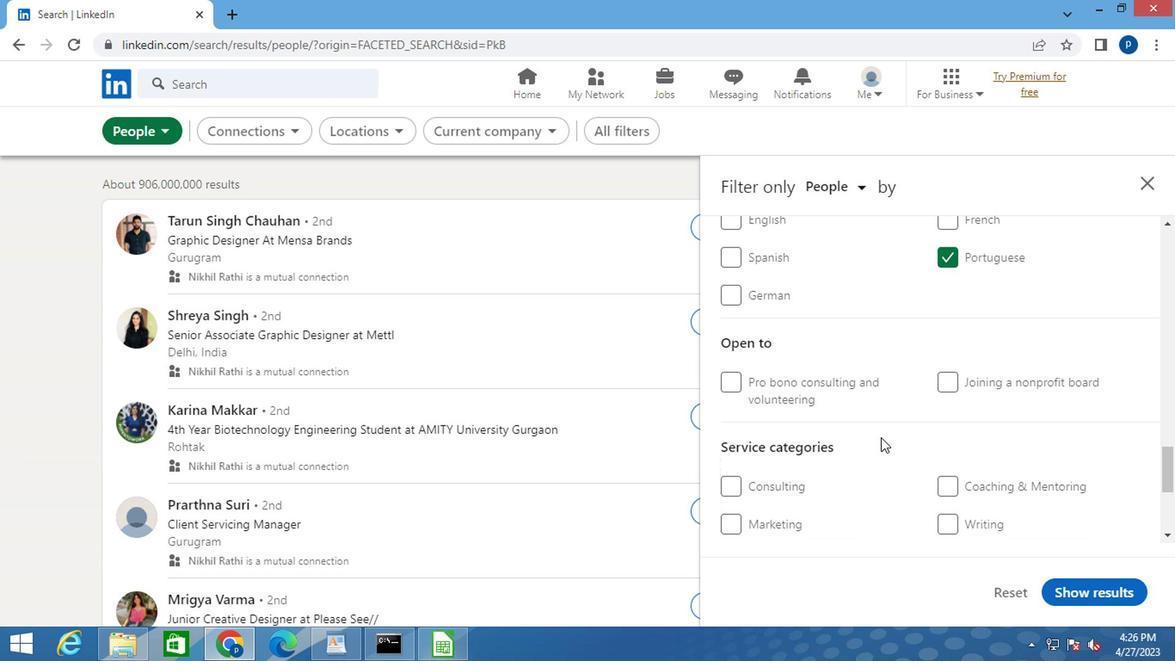 
Action: Mouse scrolled (877, 438) with delta (0, 0)
Screenshot: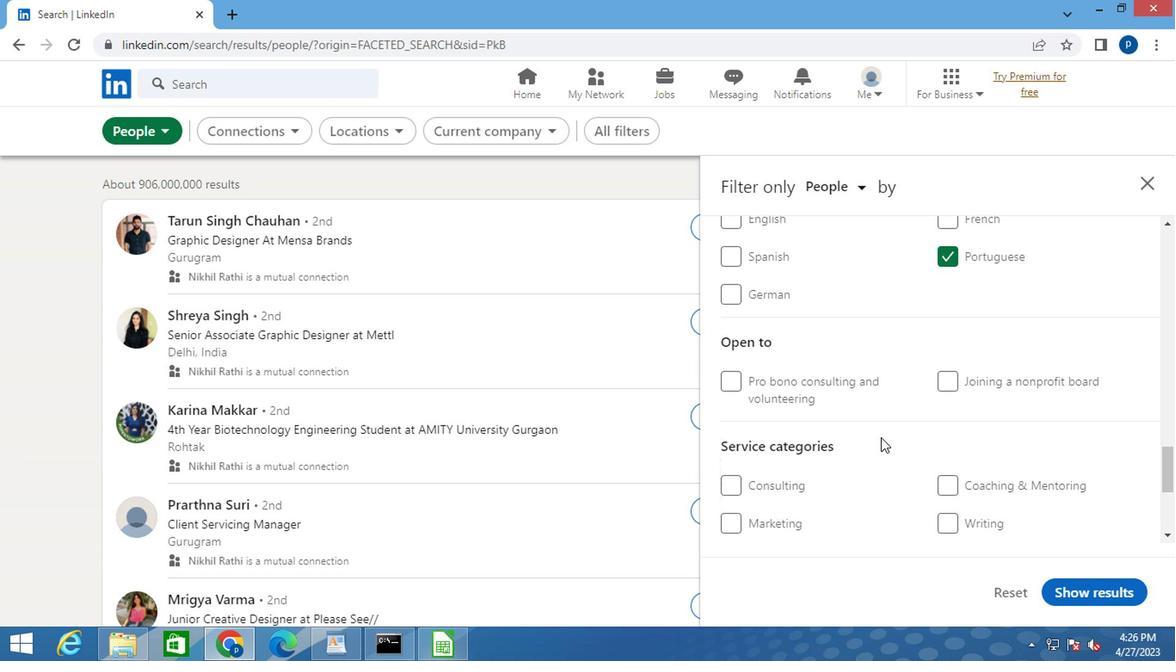 
Action: Mouse moved to (951, 390)
Screenshot: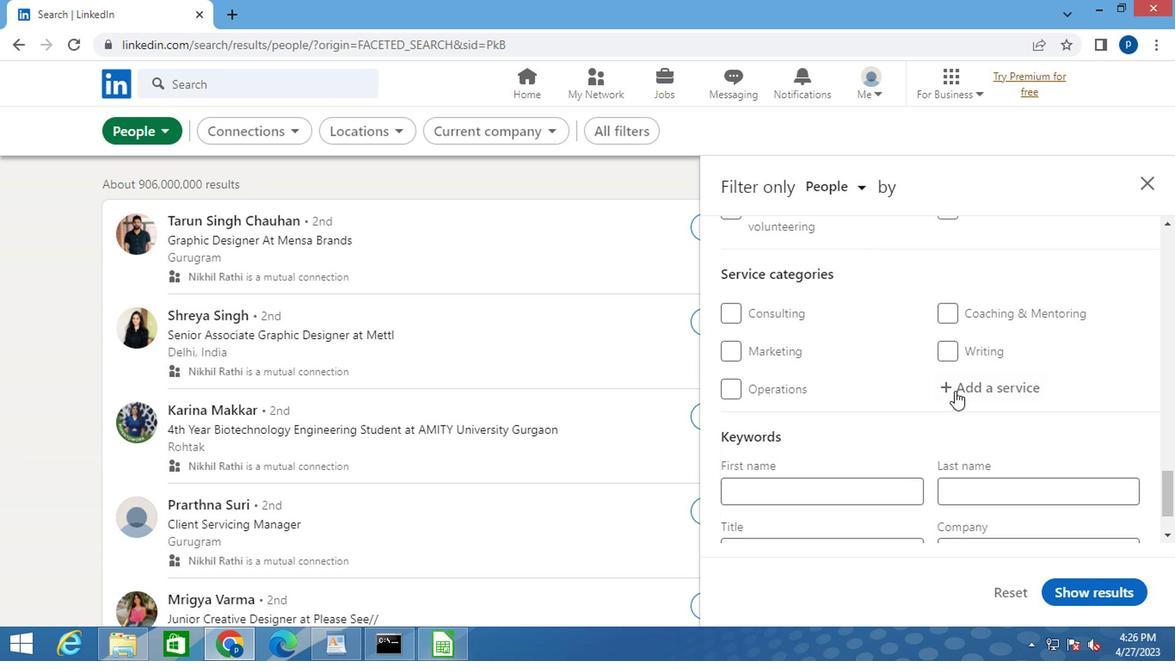 
Action: Mouse pressed left at (951, 390)
Screenshot: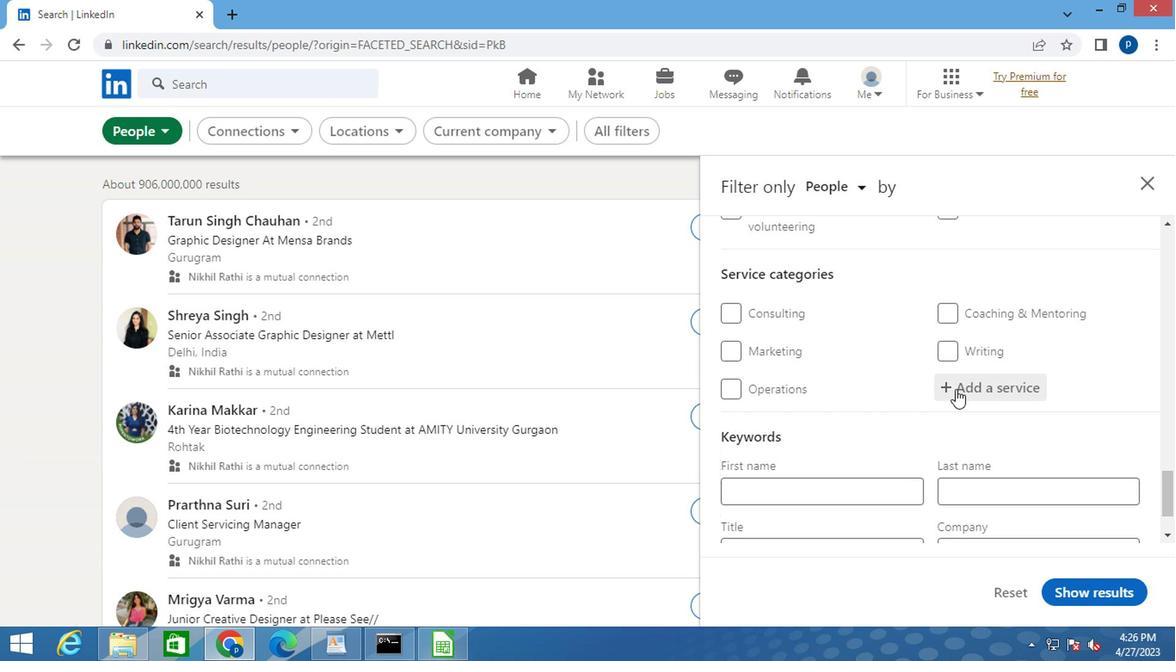 
Action: Mouse pressed left at (951, 390)
Screenshot: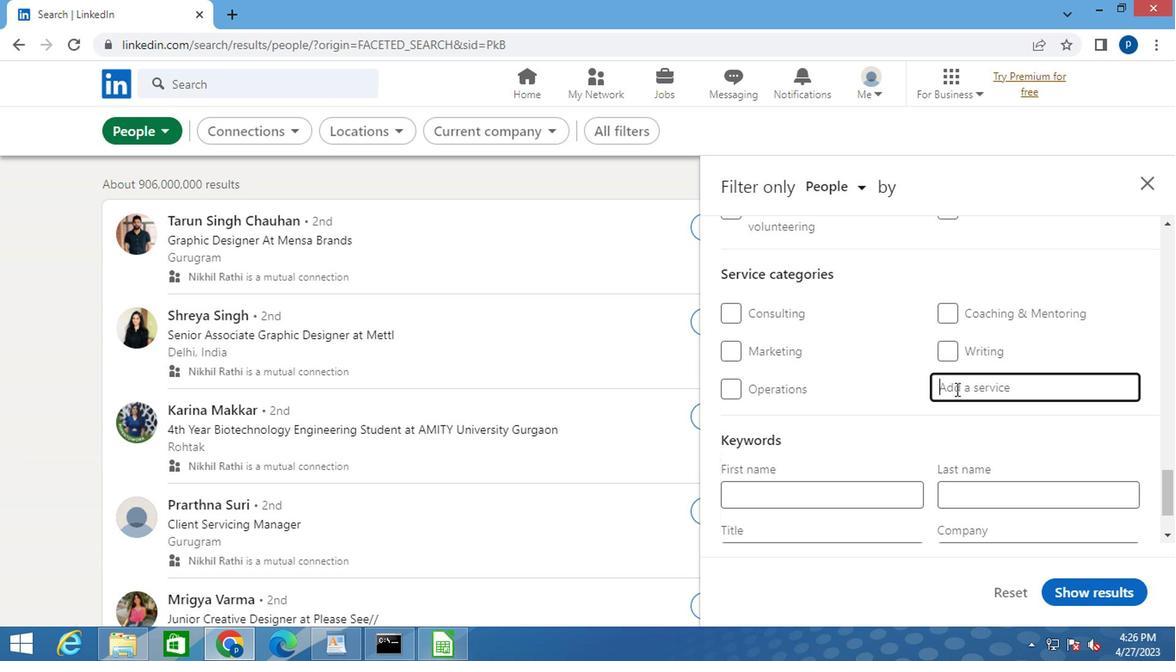 
Action: Key pressed <Key.caps_lock>UX
Screenshot: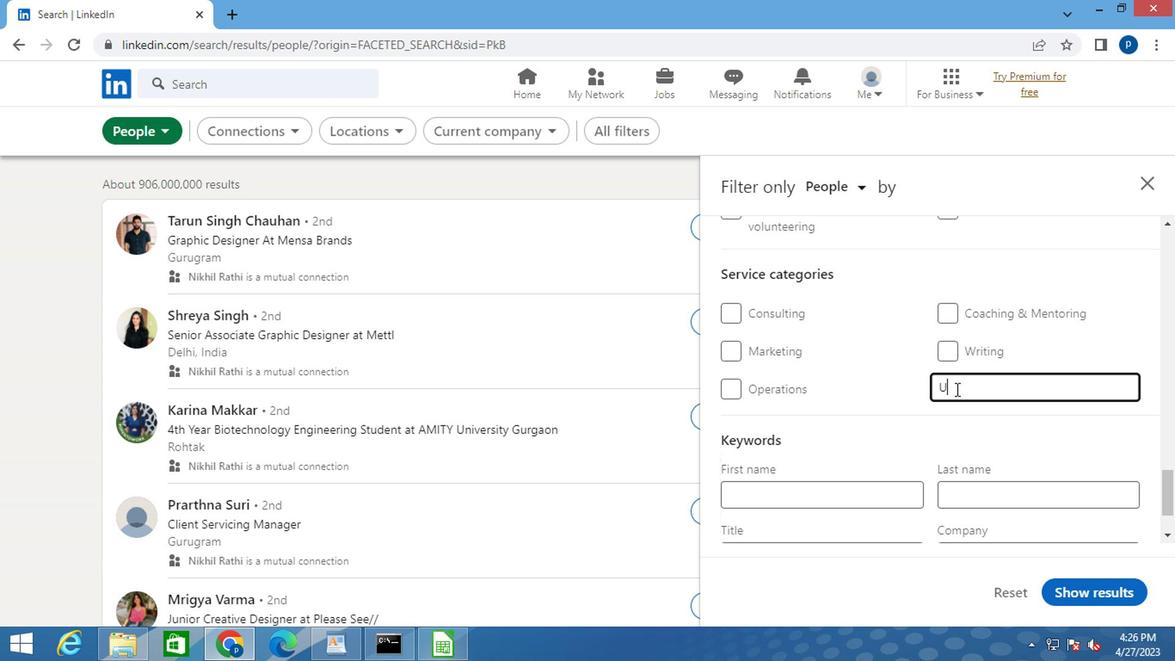 
Action: Mouse moved to (847, 418)
Screenshot: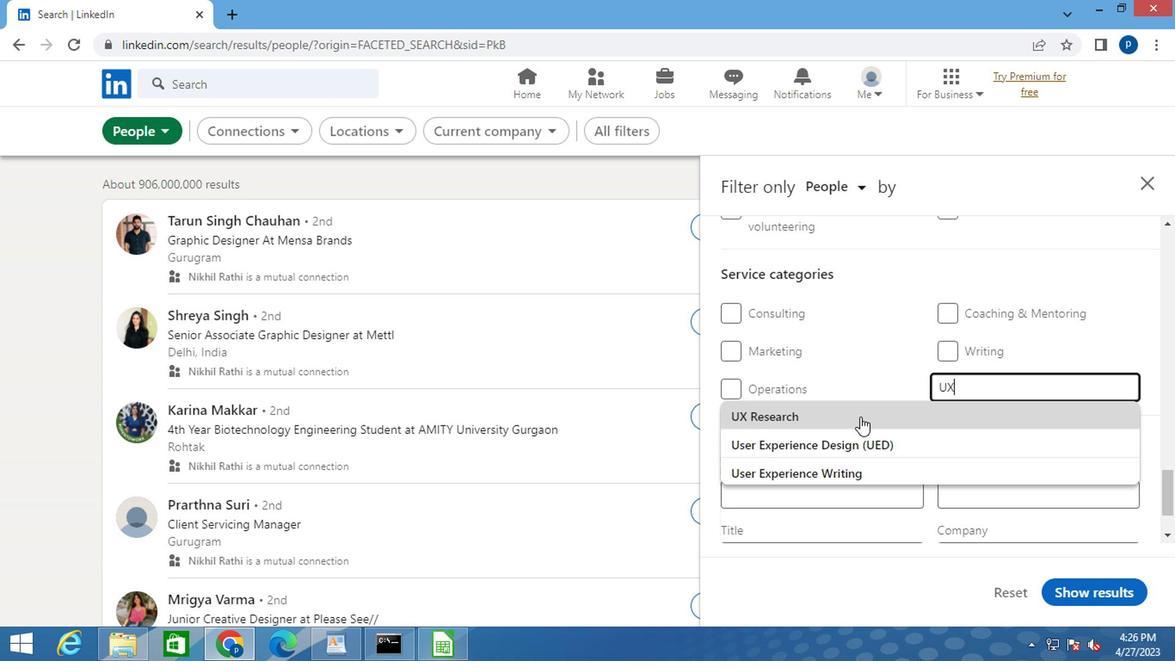 
Action: Mouse pressed left at (847, 418)
Screenshot: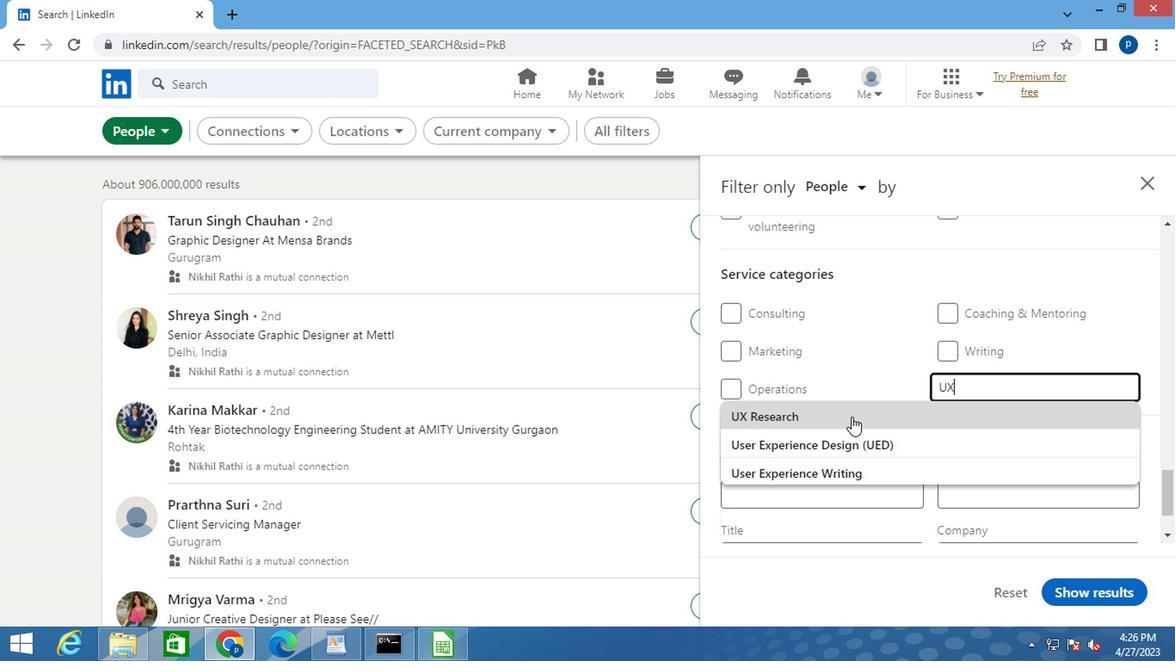 
Action: Mouse moved to (853, 402)
Screenshot: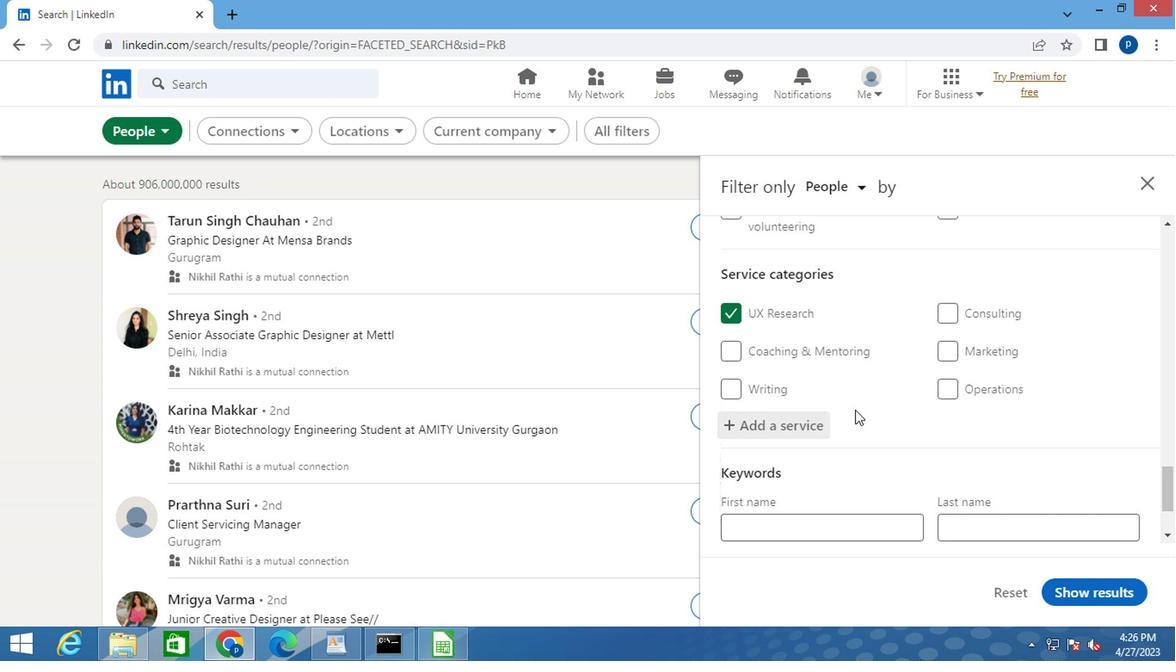 
Action: Mouse scrolled (853, 401) with delta (0, -1)
Screenshot: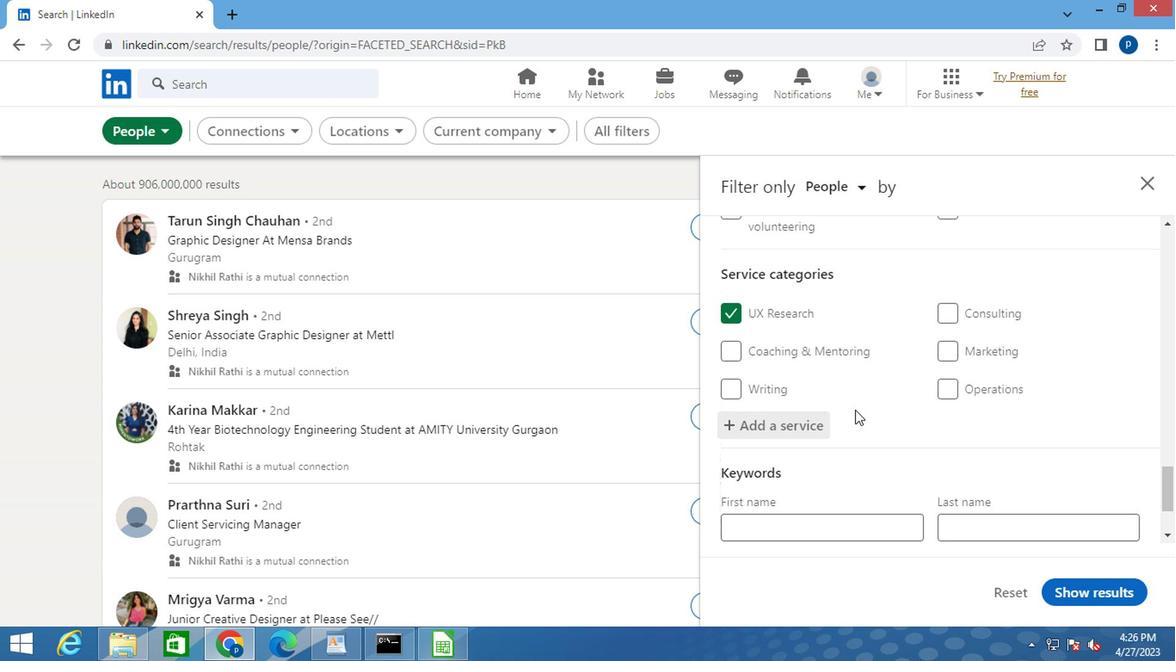 
Action: Mouse scrolled (853, 401) with delta (0, -1)
Screenshot: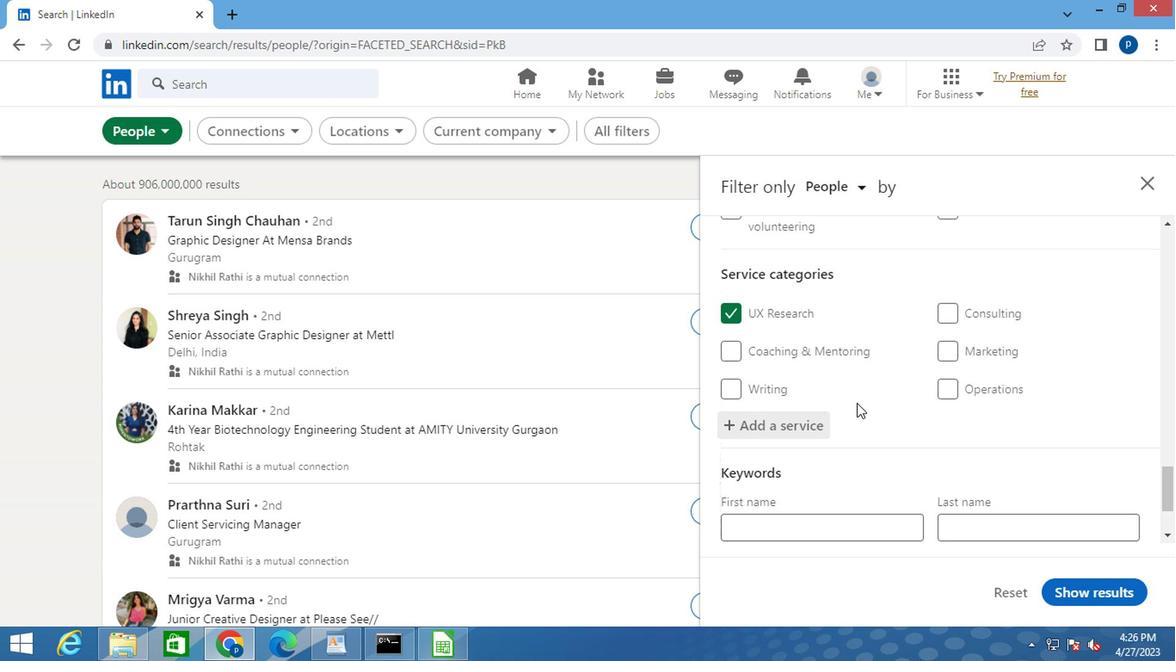 
Action: Mouse scrolled (853, 401) with delta (0, -1)
Screenshot: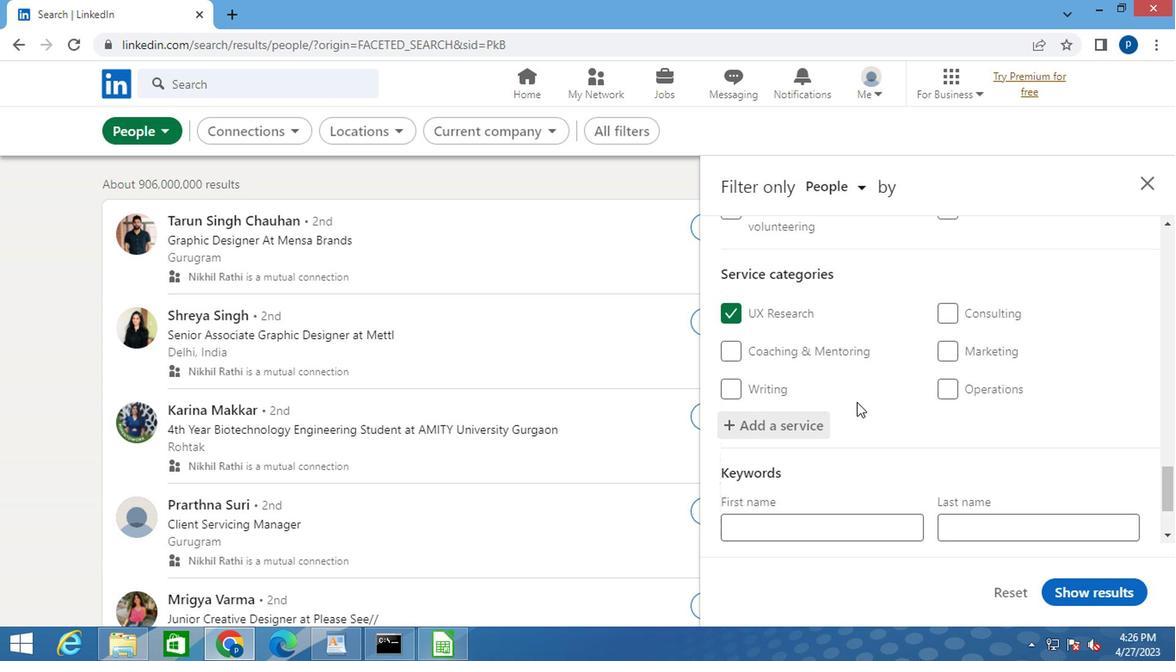 
Action: Mouse moved to (784, 453)
Screenshot: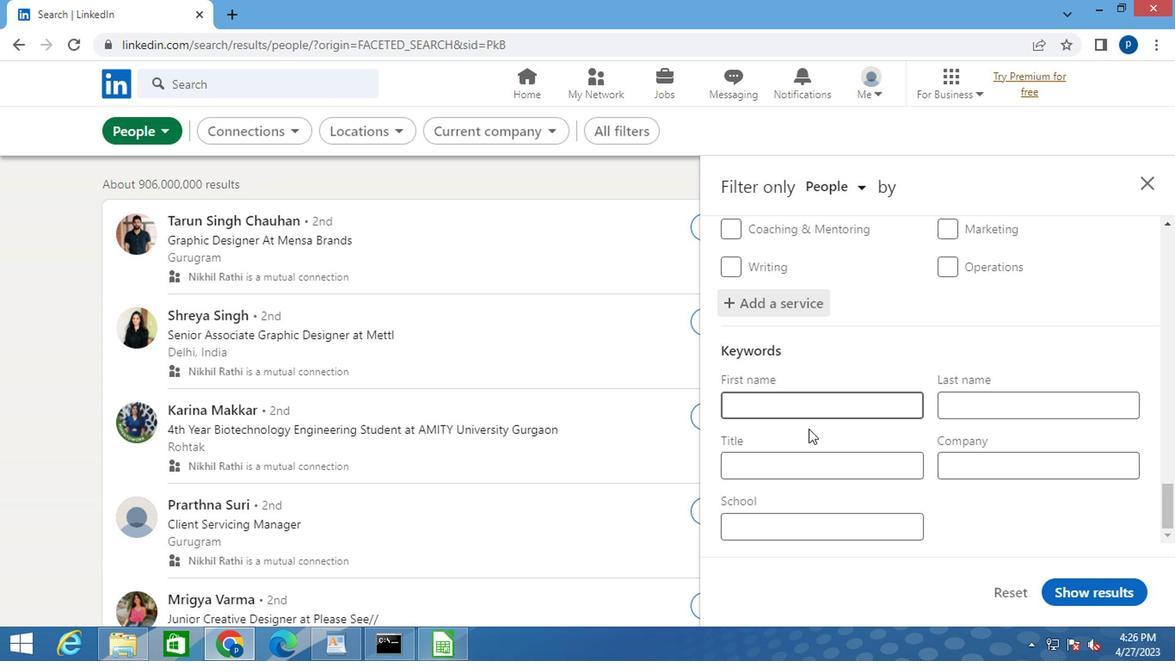 
Action: Mouse pressed left at (784, 453)
Screenshot: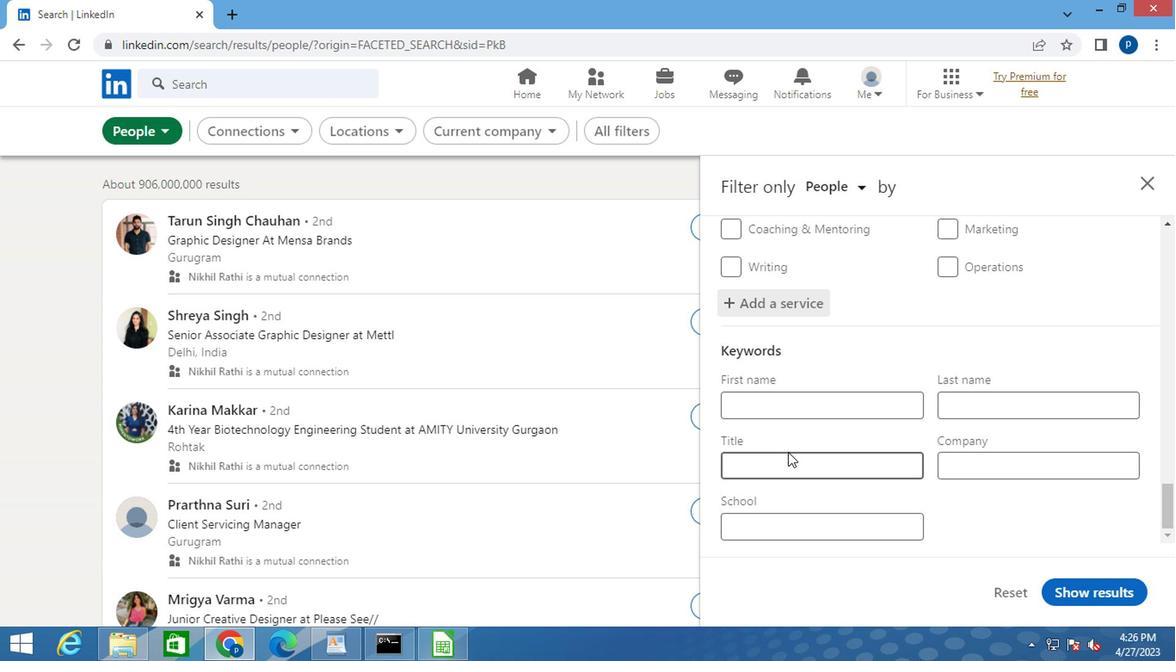 
Action: Key pressed <Key.caps_lock><Key.caps_lock>D<Key.caps_lock>ATAA<Key.backspace><Key.space><Key.caps_lock>E<Key.caps_lock>NTRY<Key.space>
Screenshot: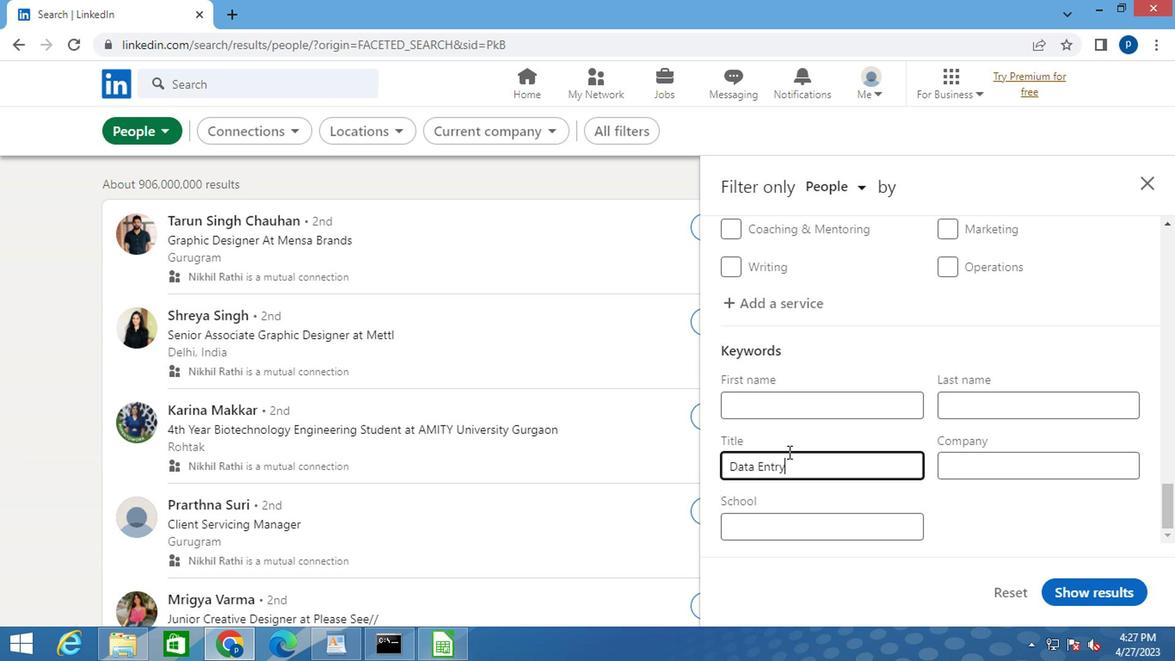 
Action: Mouse moved to (1097, 585)
Screenshot: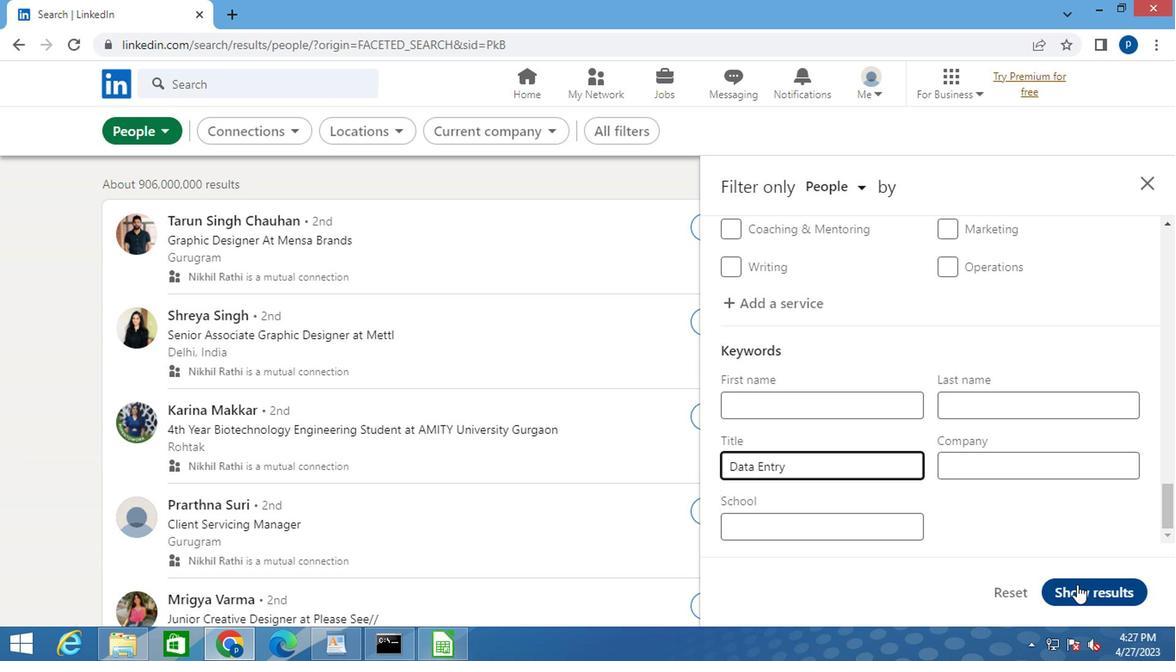
Action: Mouse pressed left at (1097, 585)
Screenshot: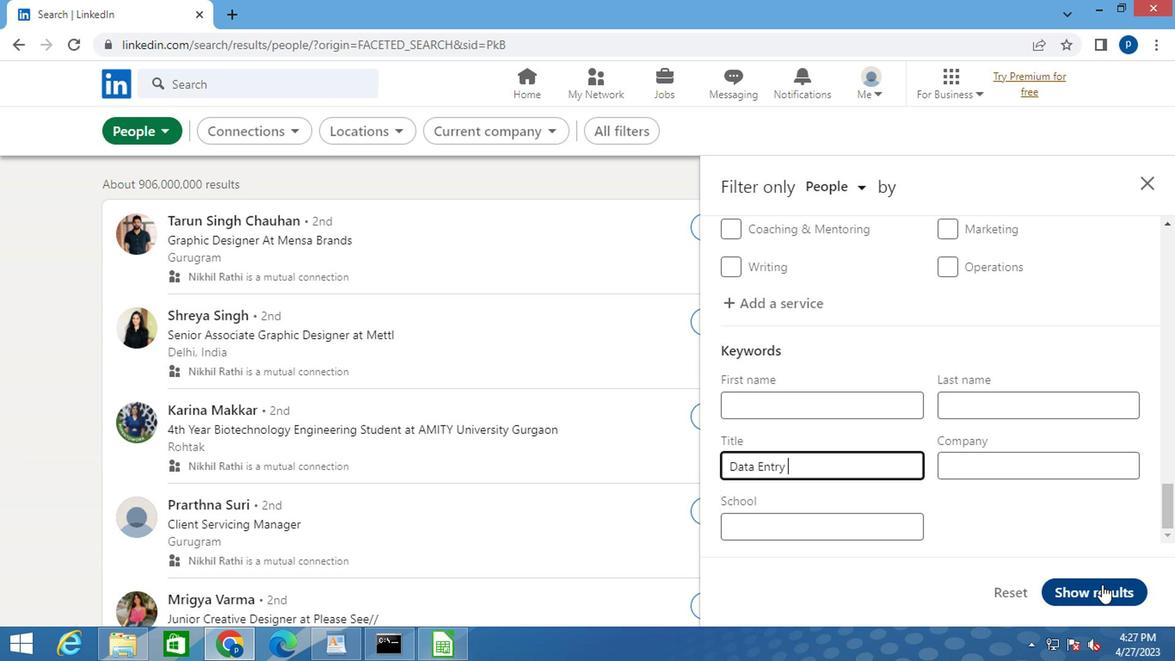 
Action: Mouse moved to (1098, 585)
Screenshot: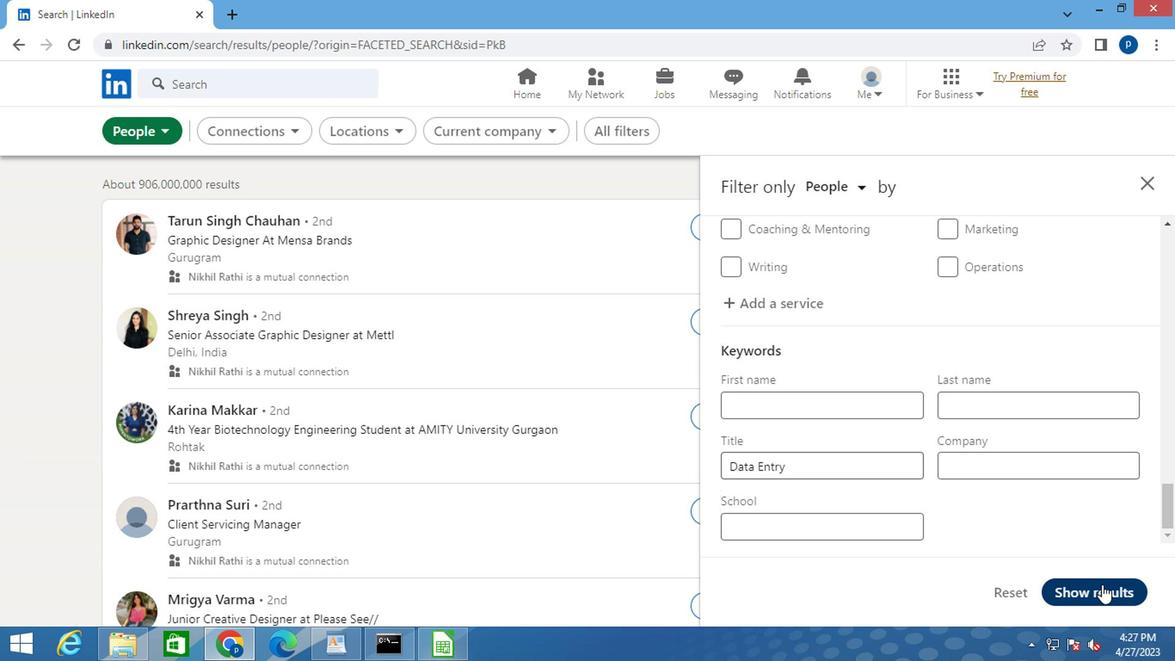 
